 Task: Compose an email with bullet points about fire safety instructions.
Action: Mouse moved to (63, 104)
Screenshot: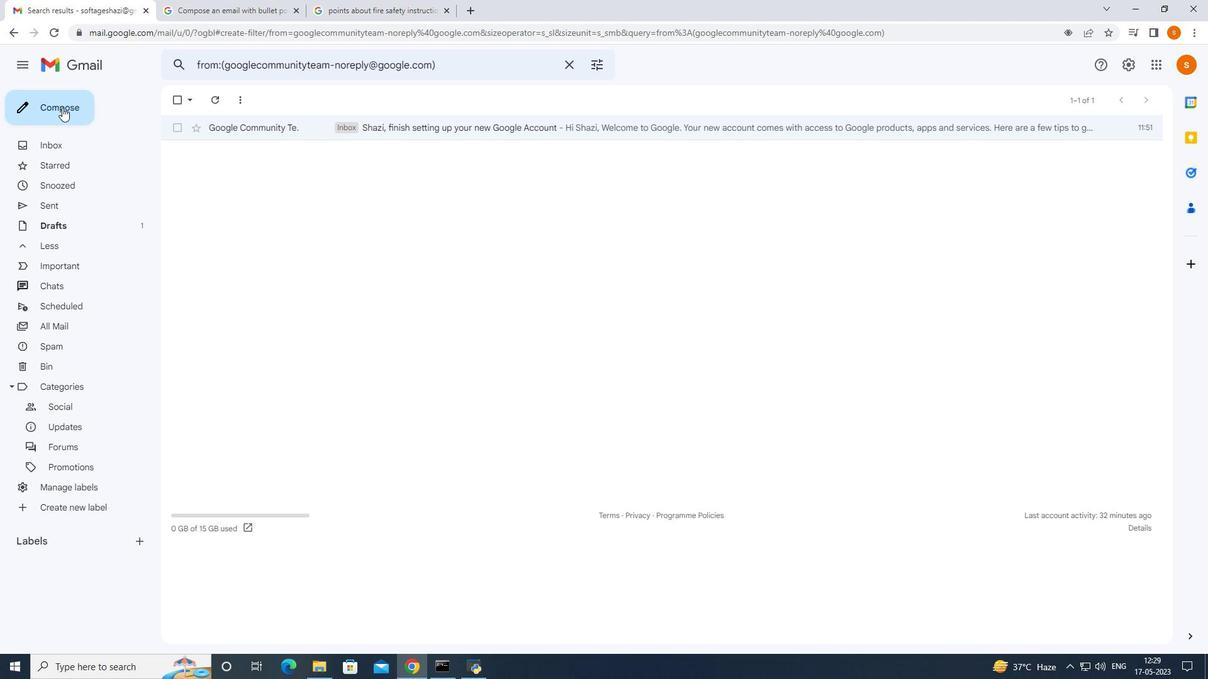 
Action: Mouse pressed left at (63, 104)
Screenshot: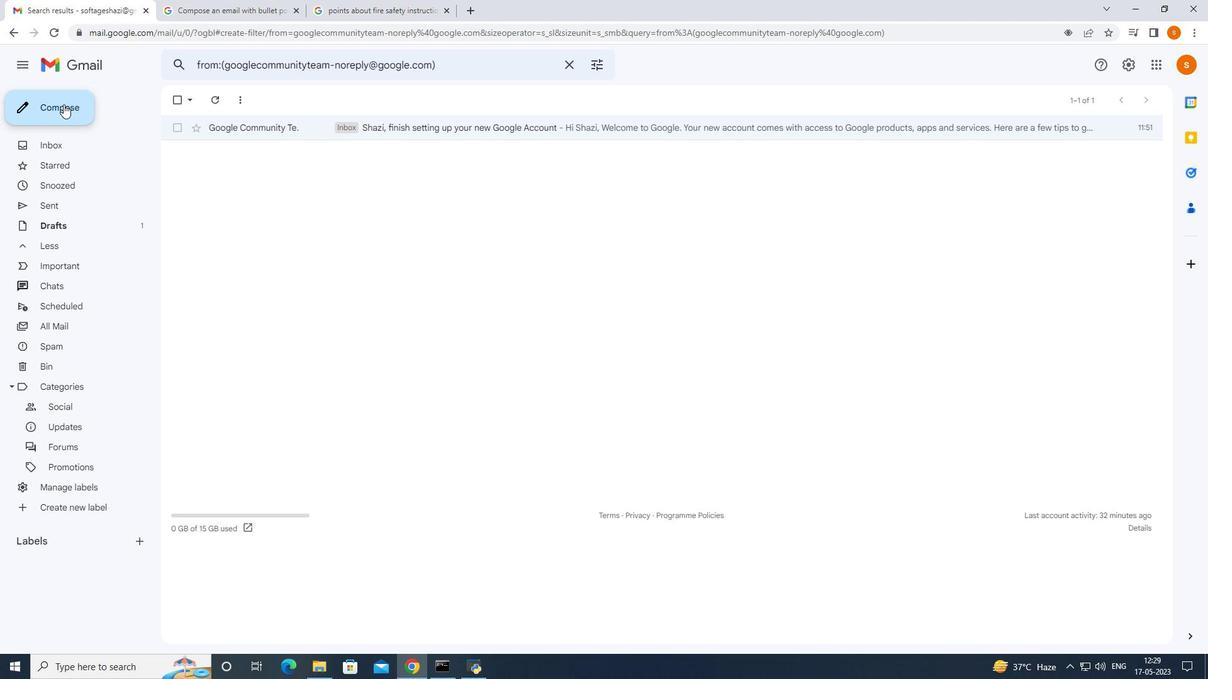 
Action: Mouse moved to (840, 332)
Screenshot: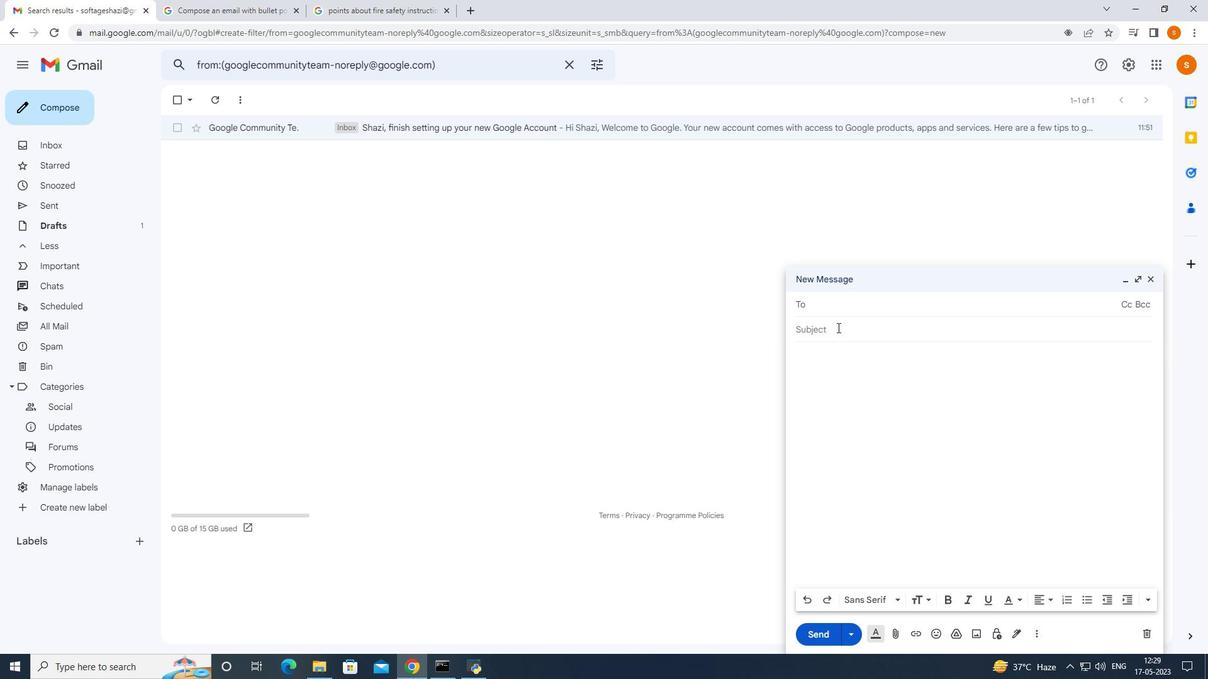 
Action: Mouse pressed left at (840, 332)
Screenshot: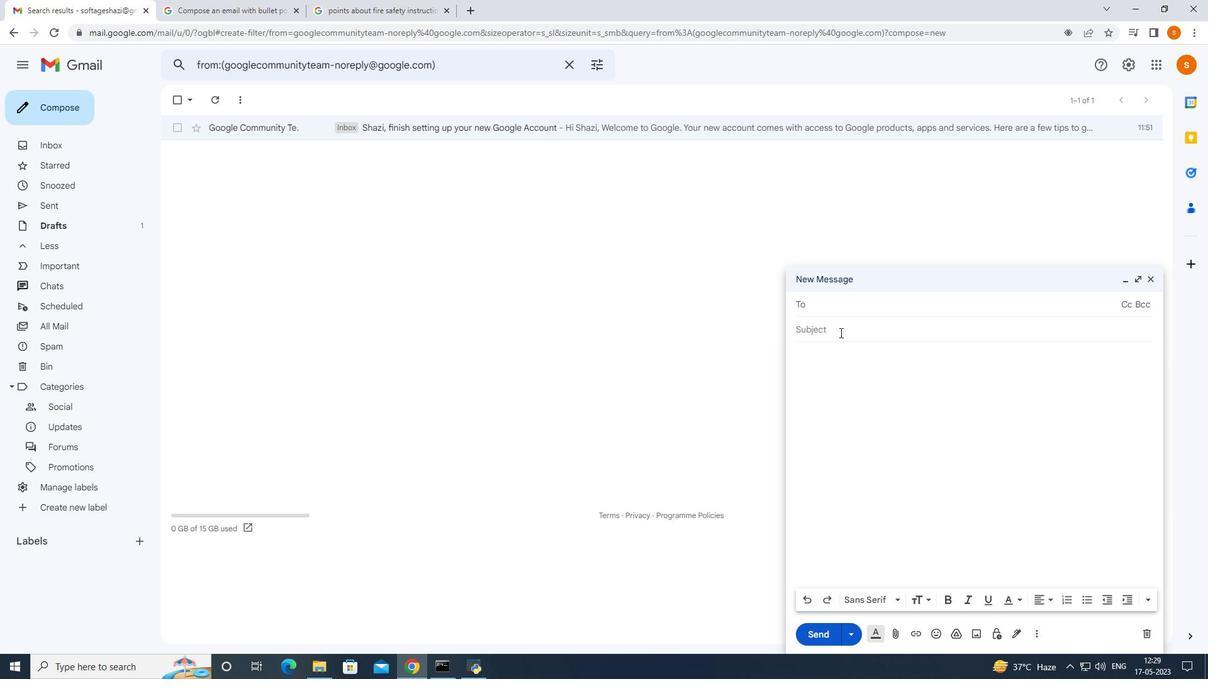 
Action: Mouse moved to (839, 332)
Screenshot: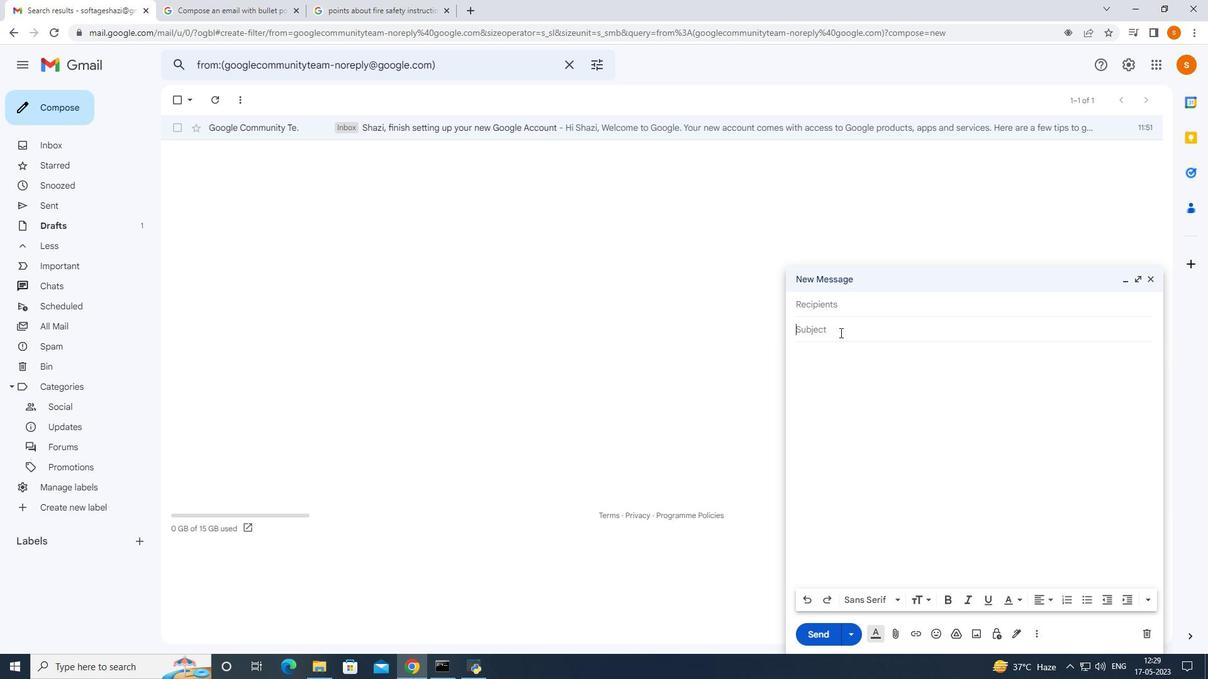 
Action: Key pressed for<Key.space>safety<Key.space>instruction
Screenshot: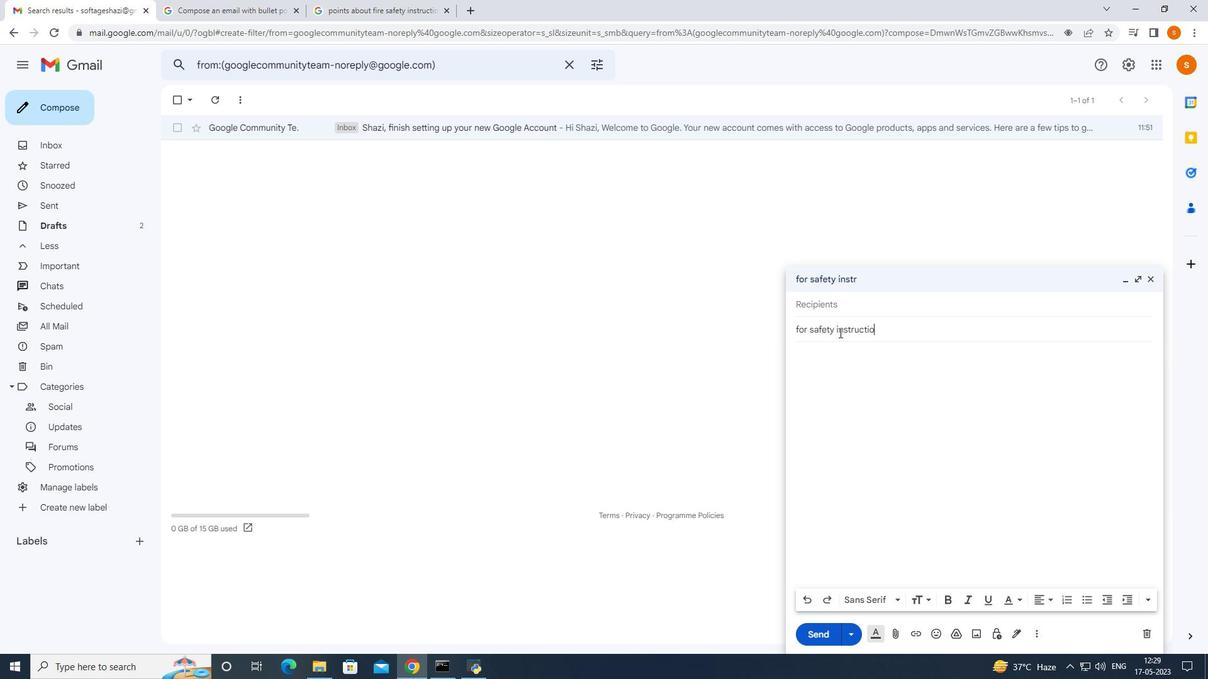
Action: Mouse moved to (835, 358)
Screenshot: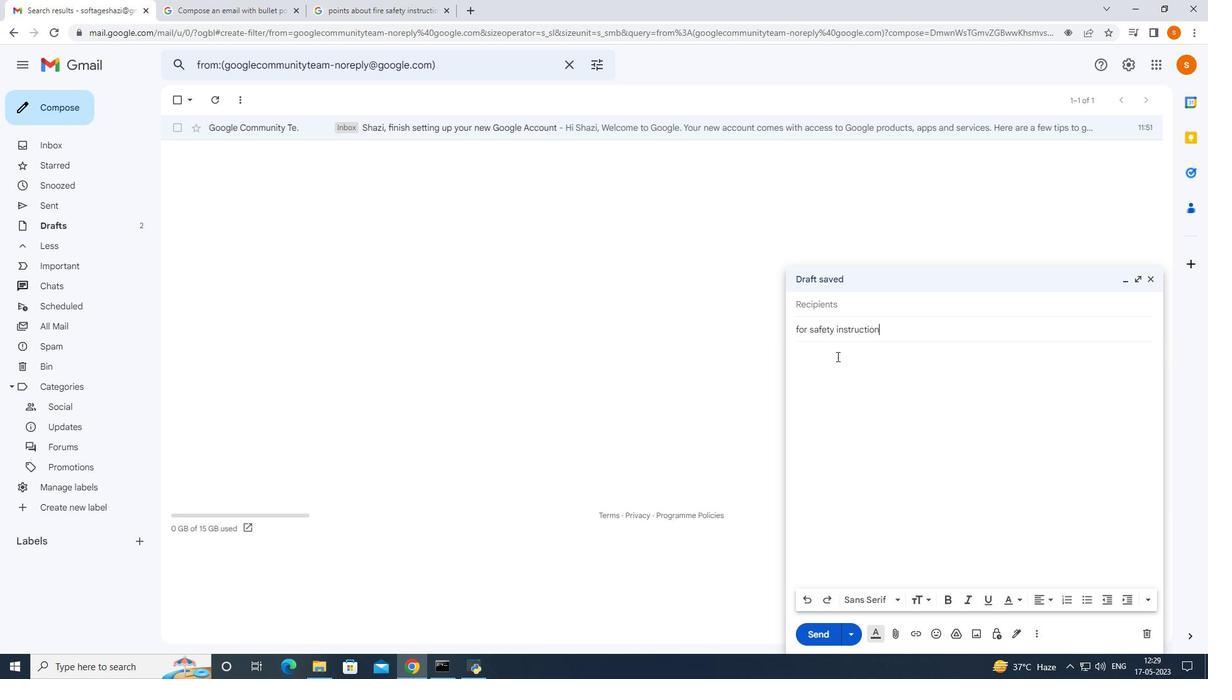 
Action: Mouse pressed left at (835, 358)
Screenshot: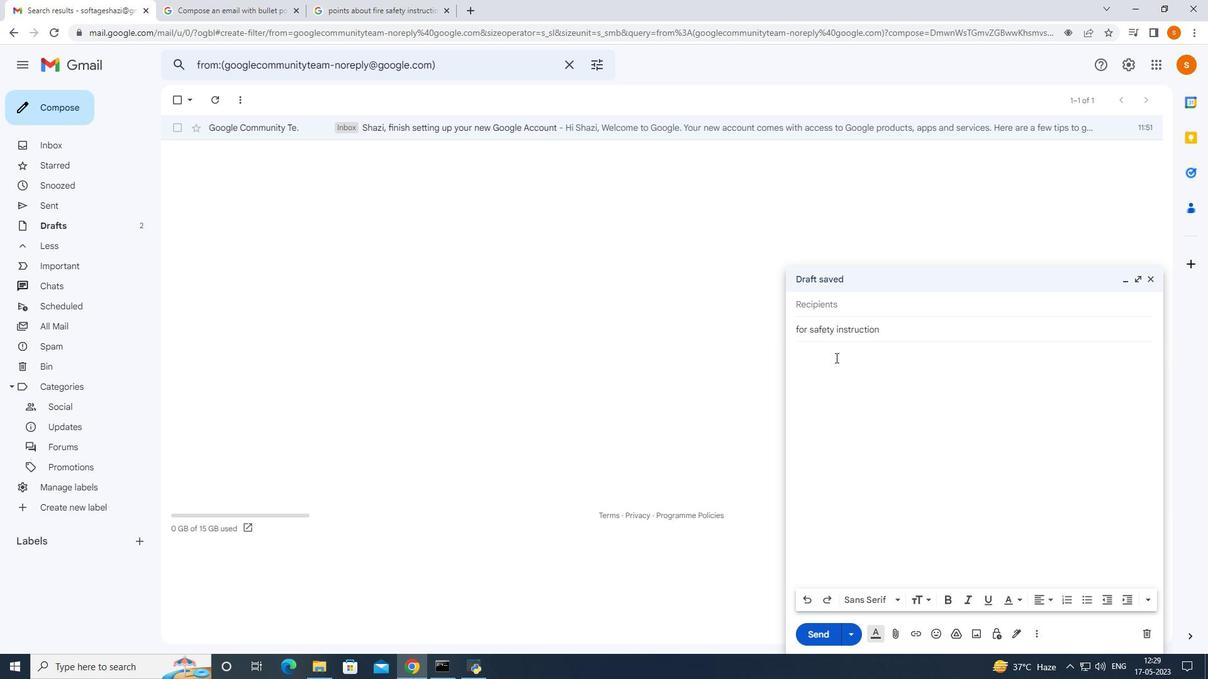
Action: Mouse moved to (1066, 605)
Screenshot: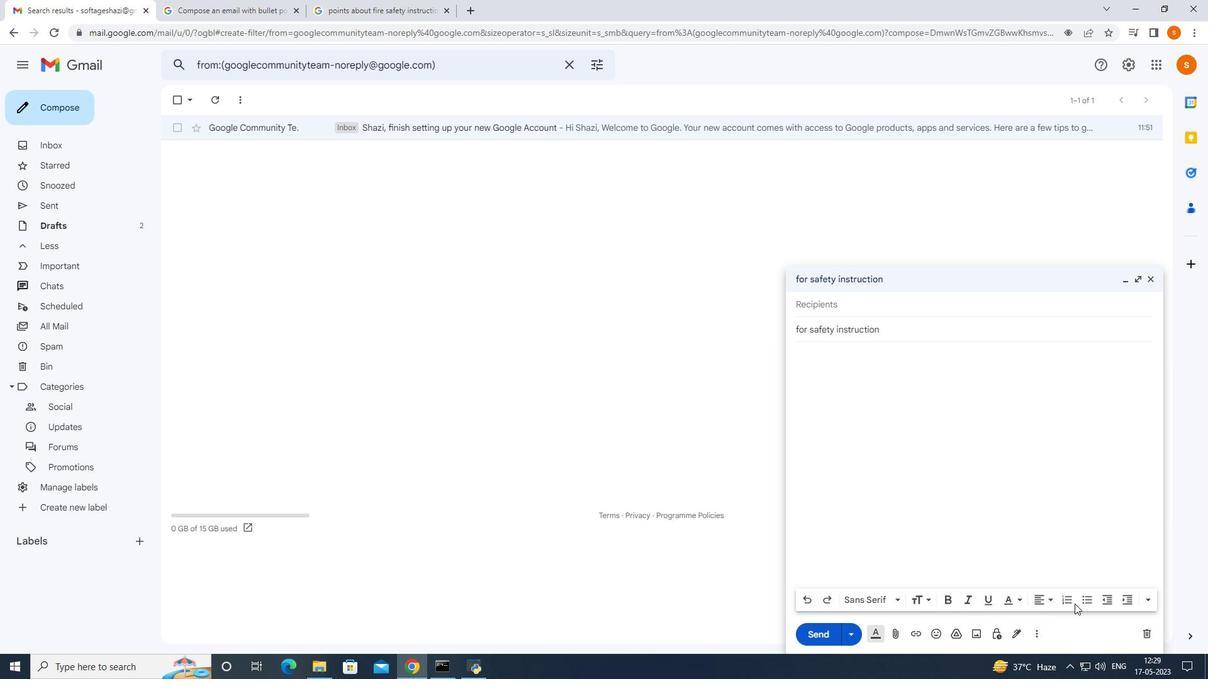 
Action: Mouse pressed left at (1066, 605)
Screenshot: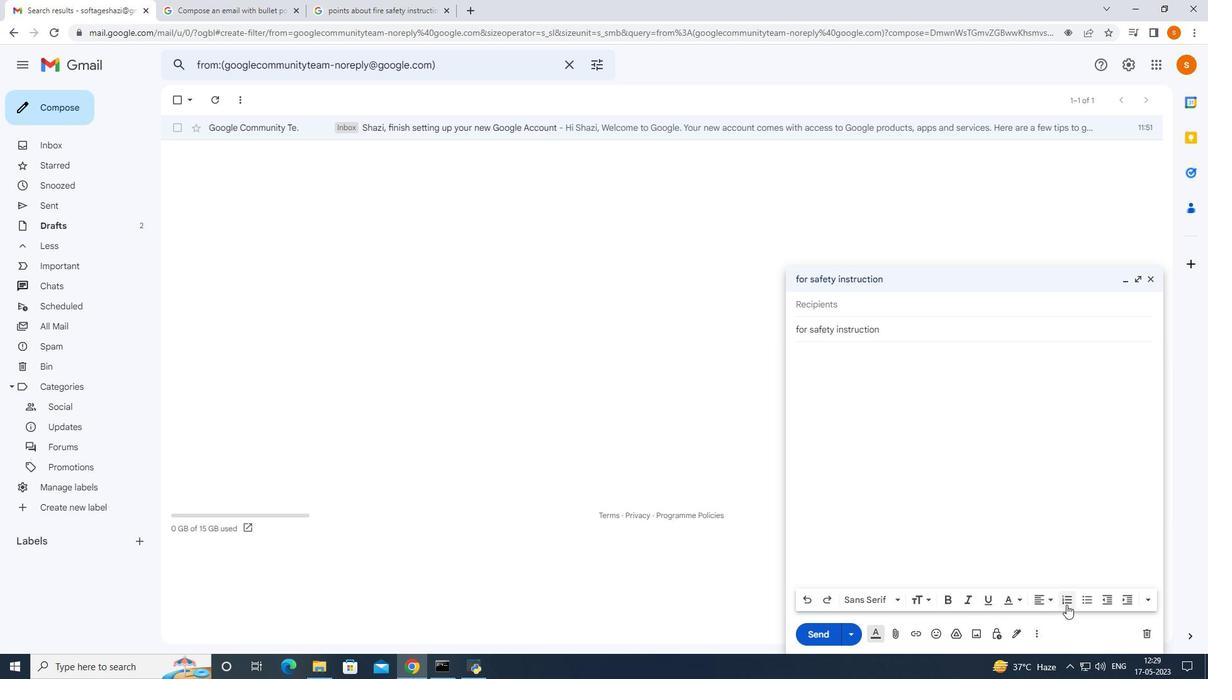
Action: Mouse moved to (349, 6)
Screenshot: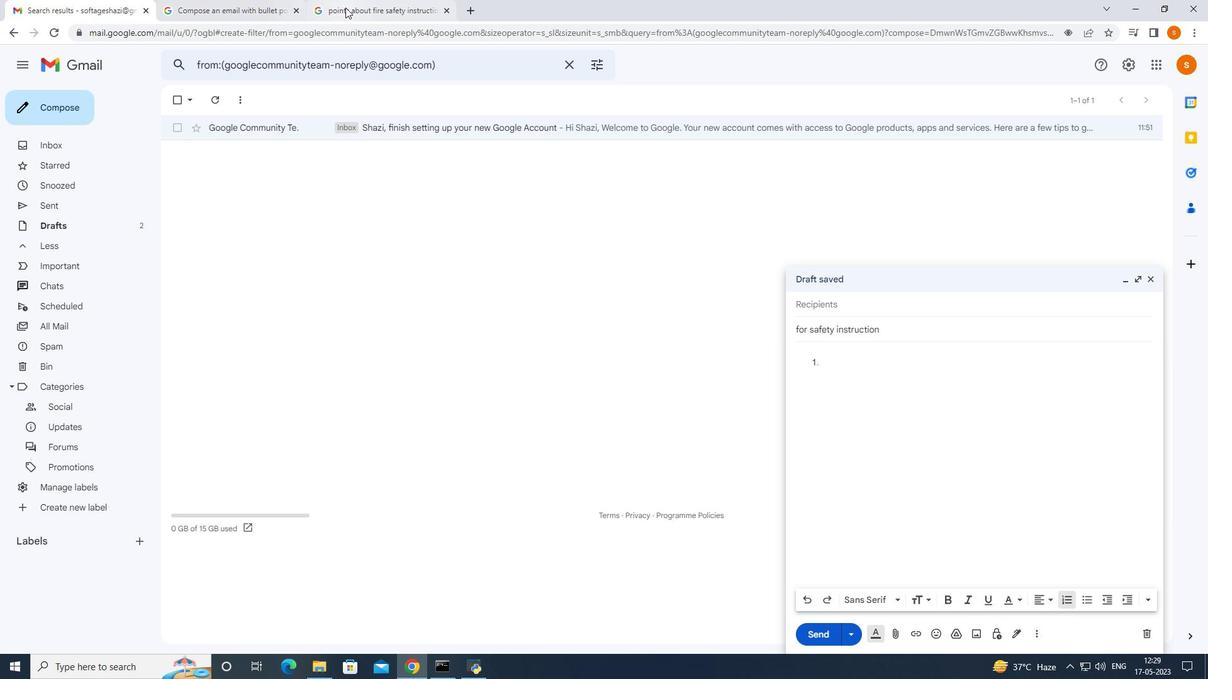 
Action: Mouse pressed left at (349, 6)
Screenshot: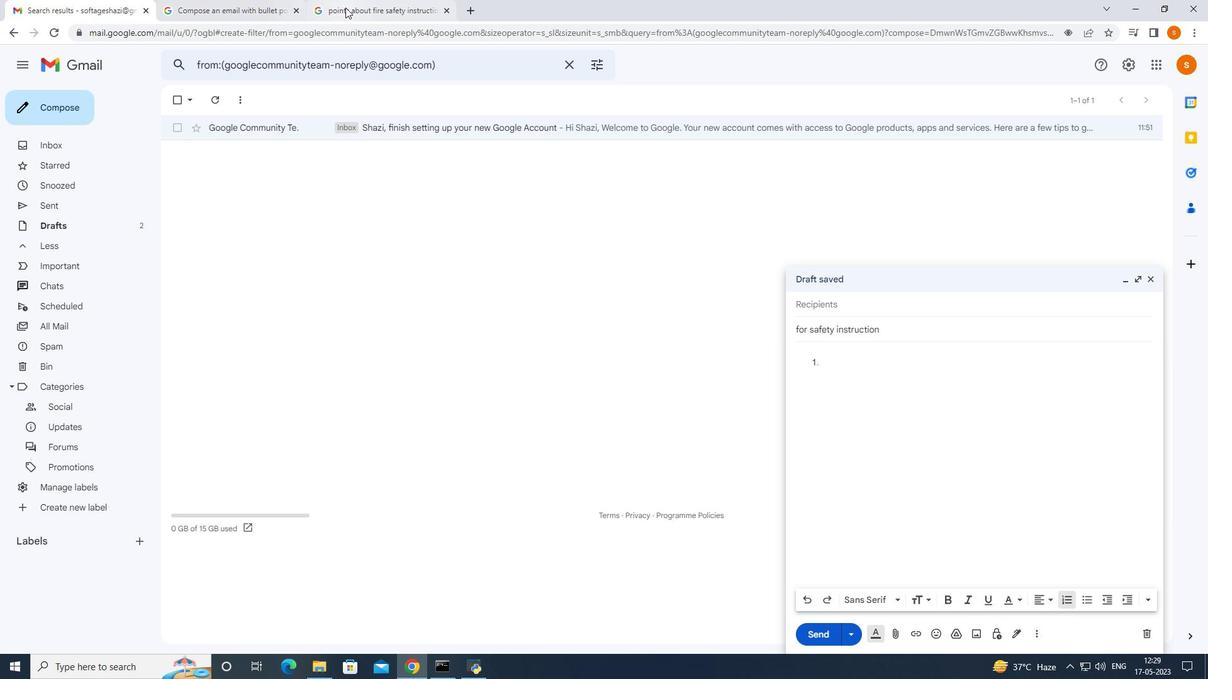 
Action: Mouse moved to (66, 12)
Screenshot: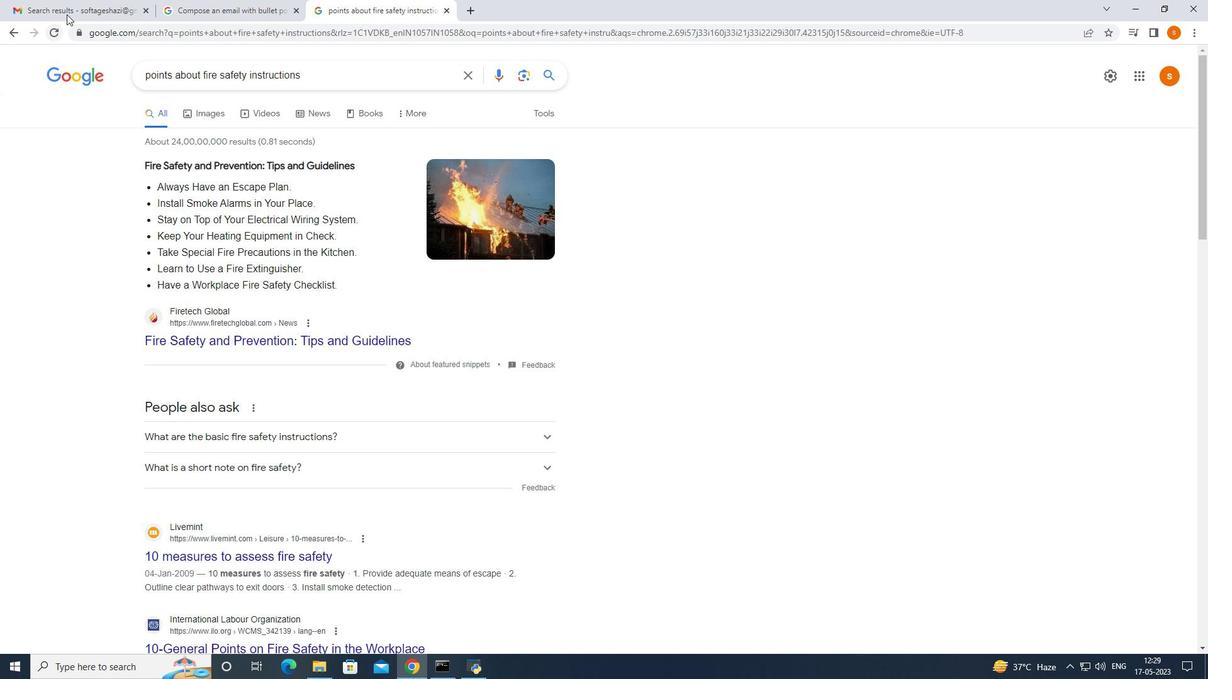 
Action: Mouse pressed left at (66, 12)
Screenshot: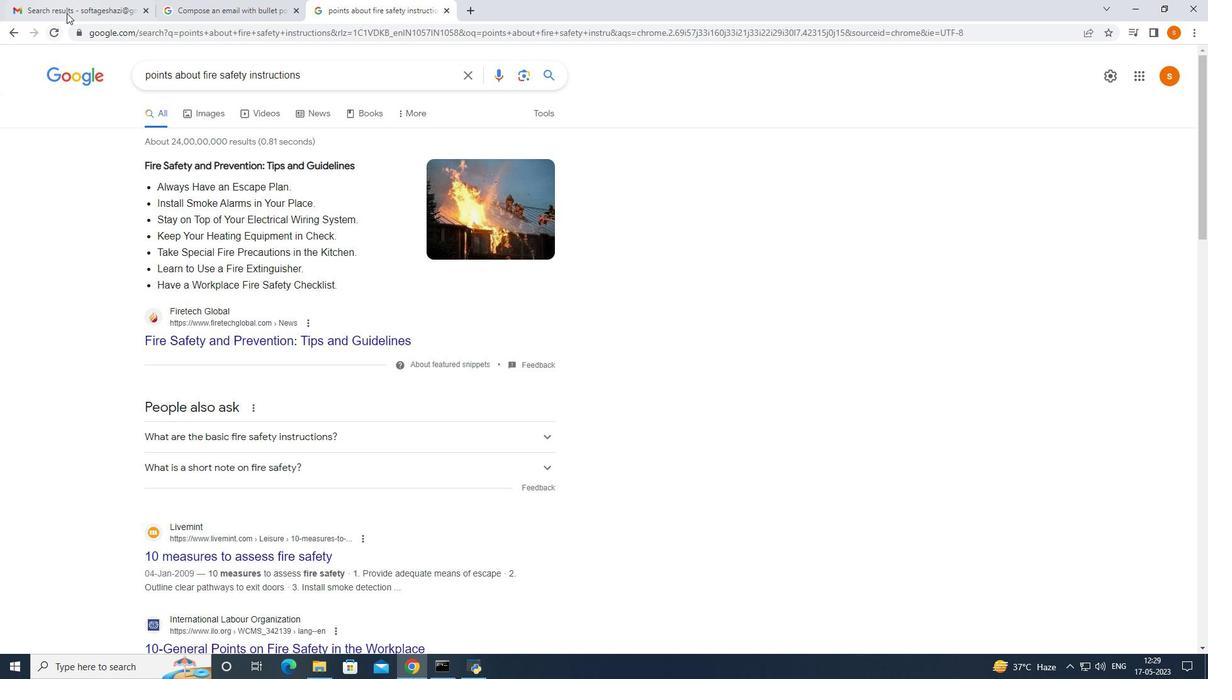 
Action: Mouse moved to (677, 353)
Screenshot: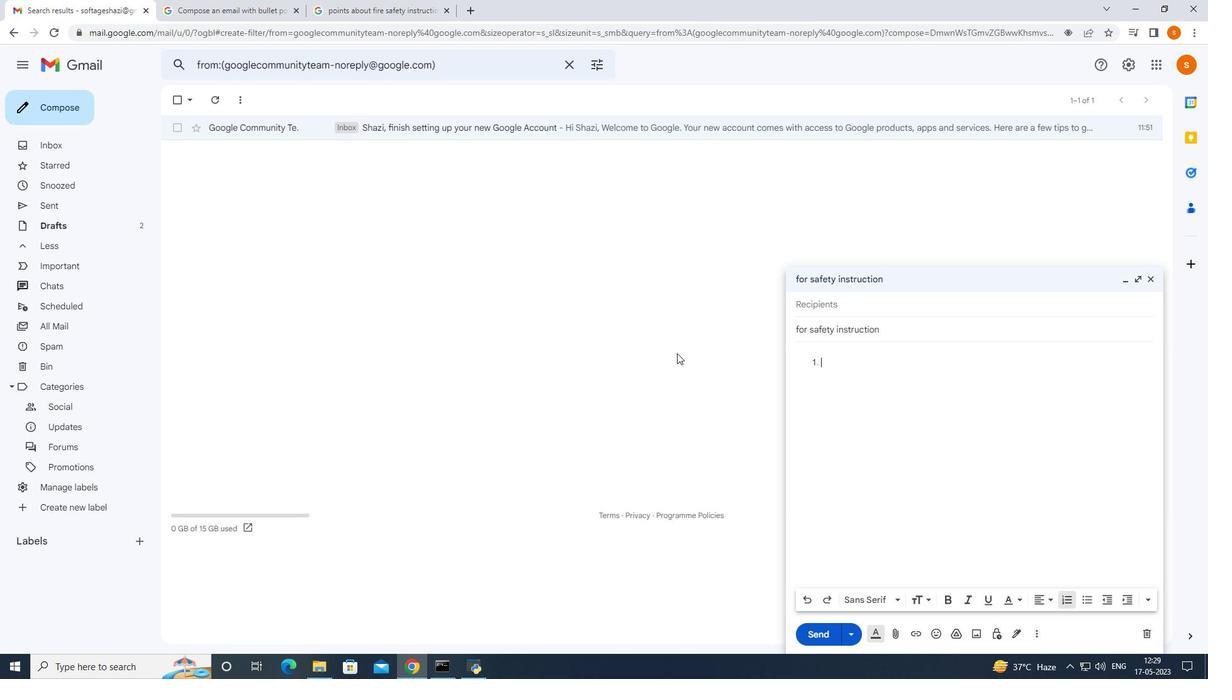 
Action: Key pressed alw<Key.backspace><Key.backspace><Key.backspace><Key.shift>Always<Key.space>have<Key.space>an<Key.space>escape<Key.space>paln
Screenshot: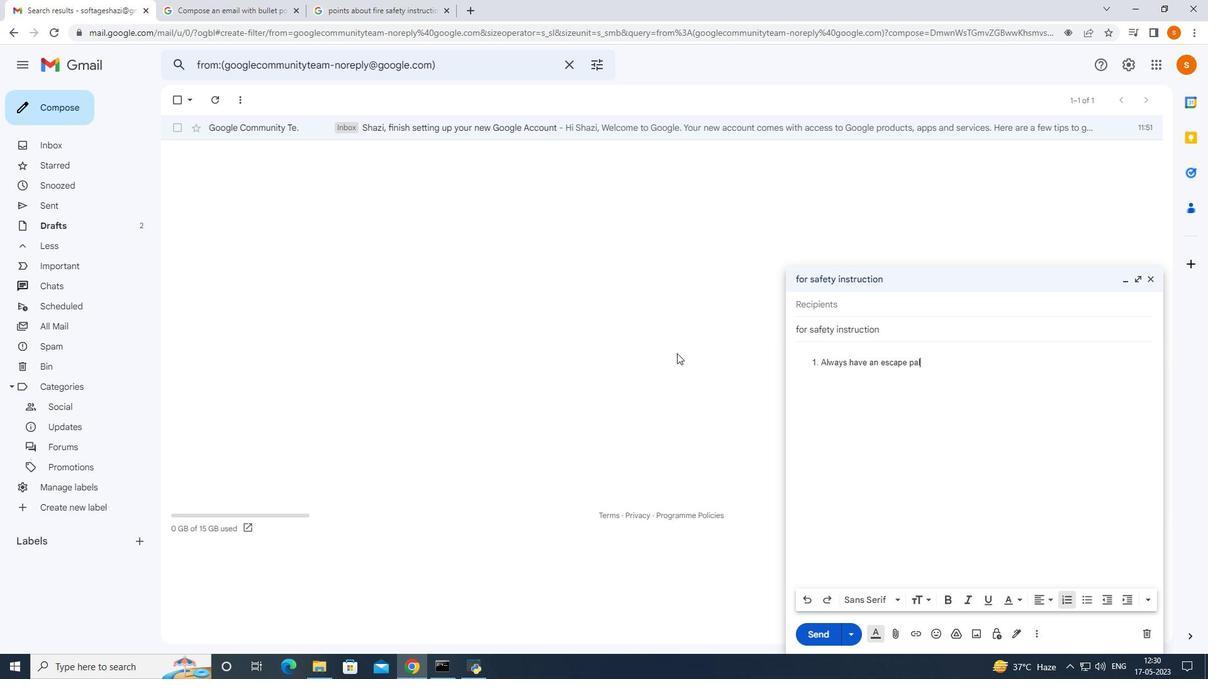 
Action: Mouse moved to (682, 353)
Screenshot: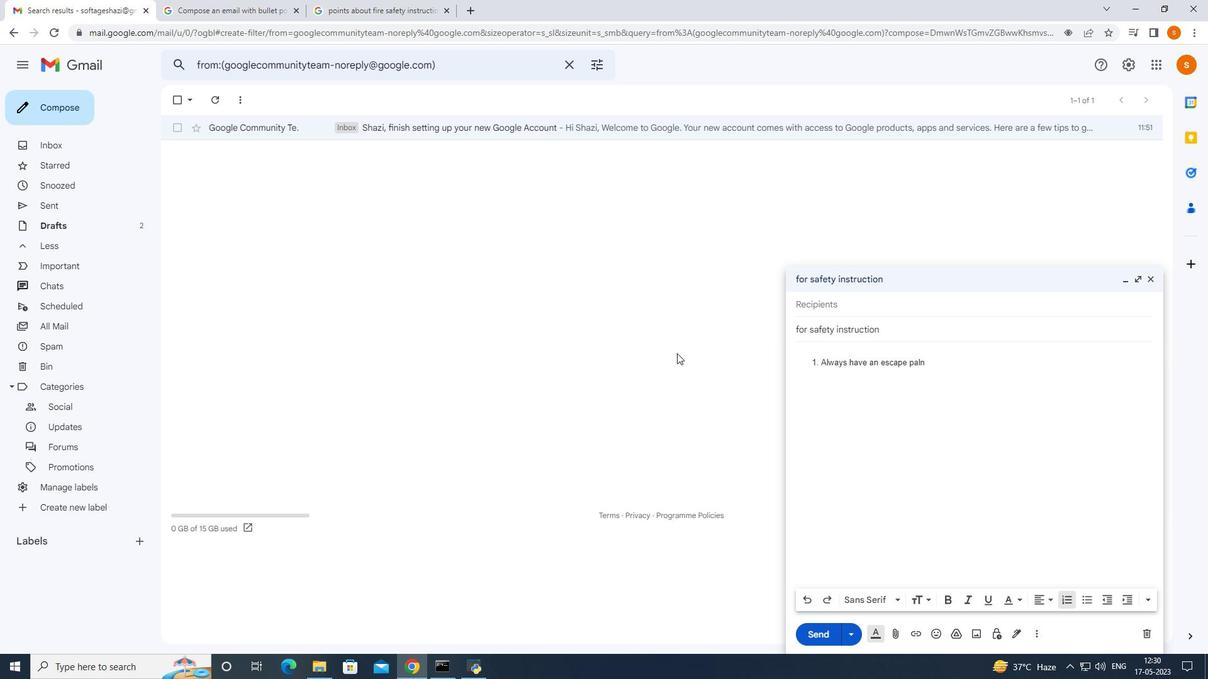 
Action: Key pressed <Key.backspace><Key.backspace><Key.backspace>lan.<Key.enter>
Screenshot: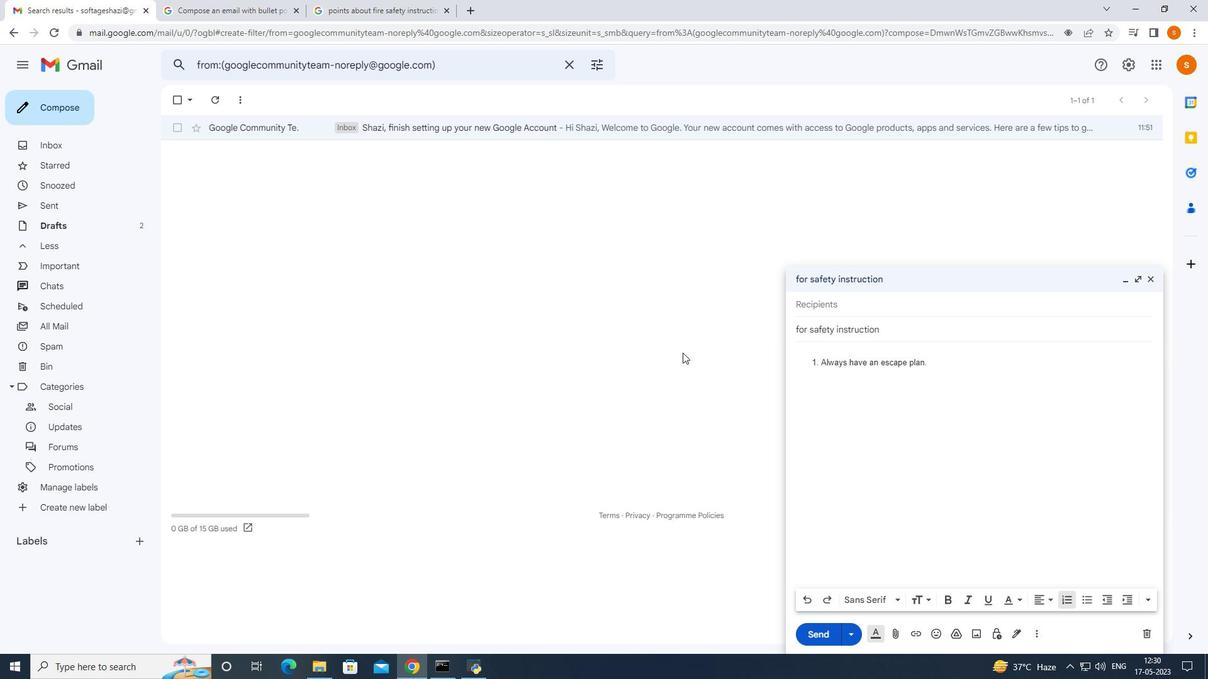 
Action: Mouse moved to (925, 364)
Screenshot: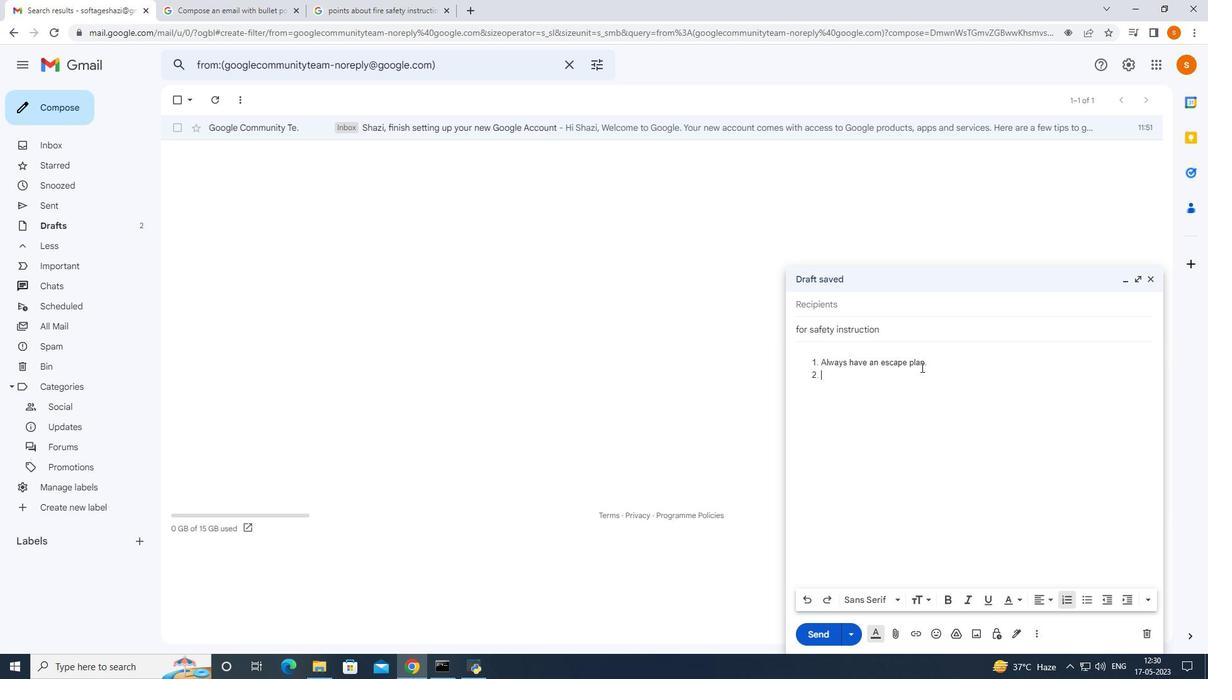 
Action: Mouse pressed left at (925, 364)
Screenshot: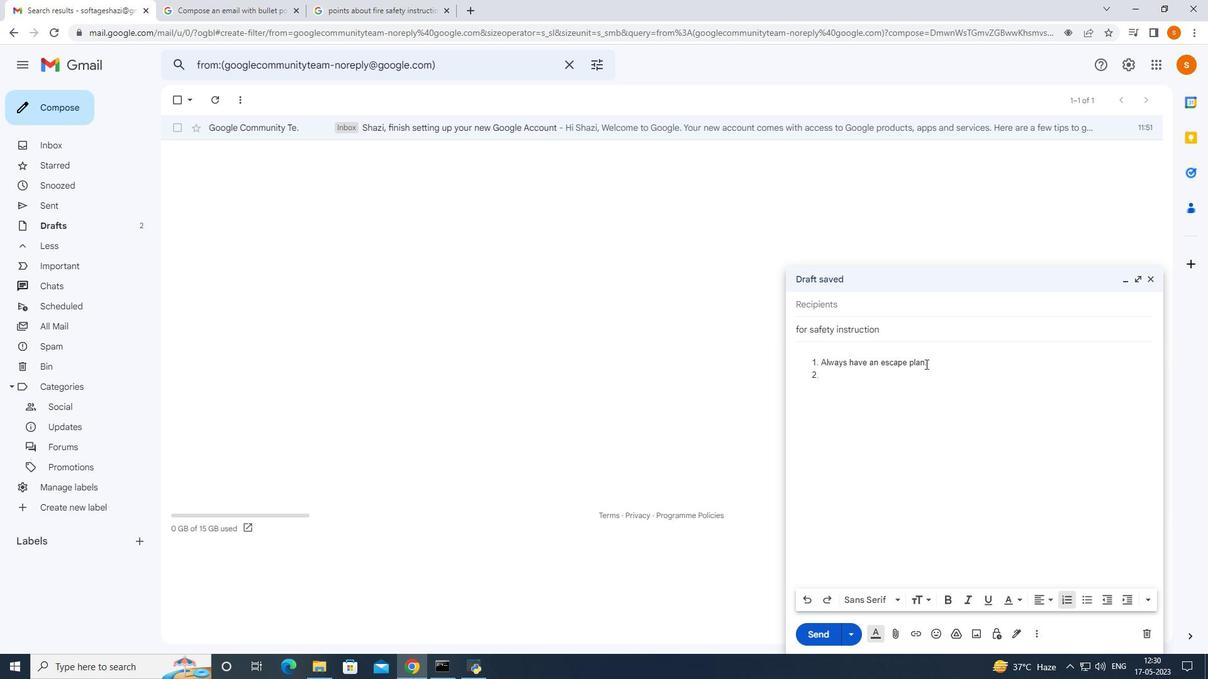 
Action: Mouse moved to (929, 602)
Screenshot: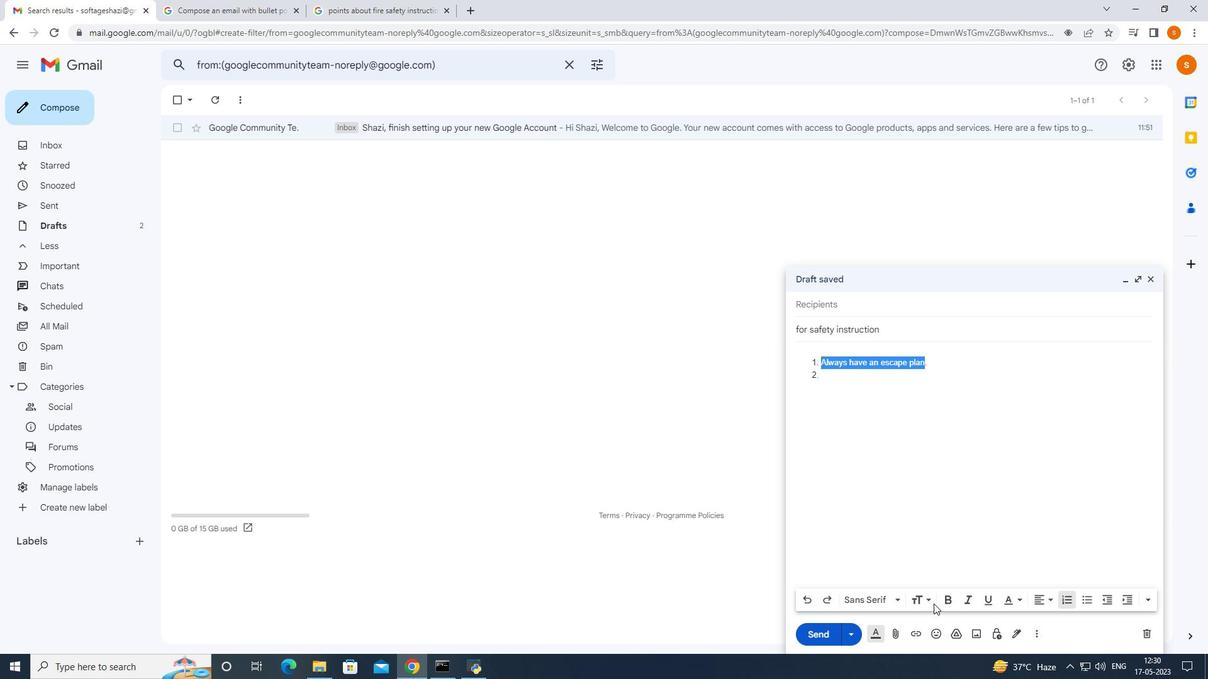
Action: Mouse pressed left at (929, 602)
Screenshot: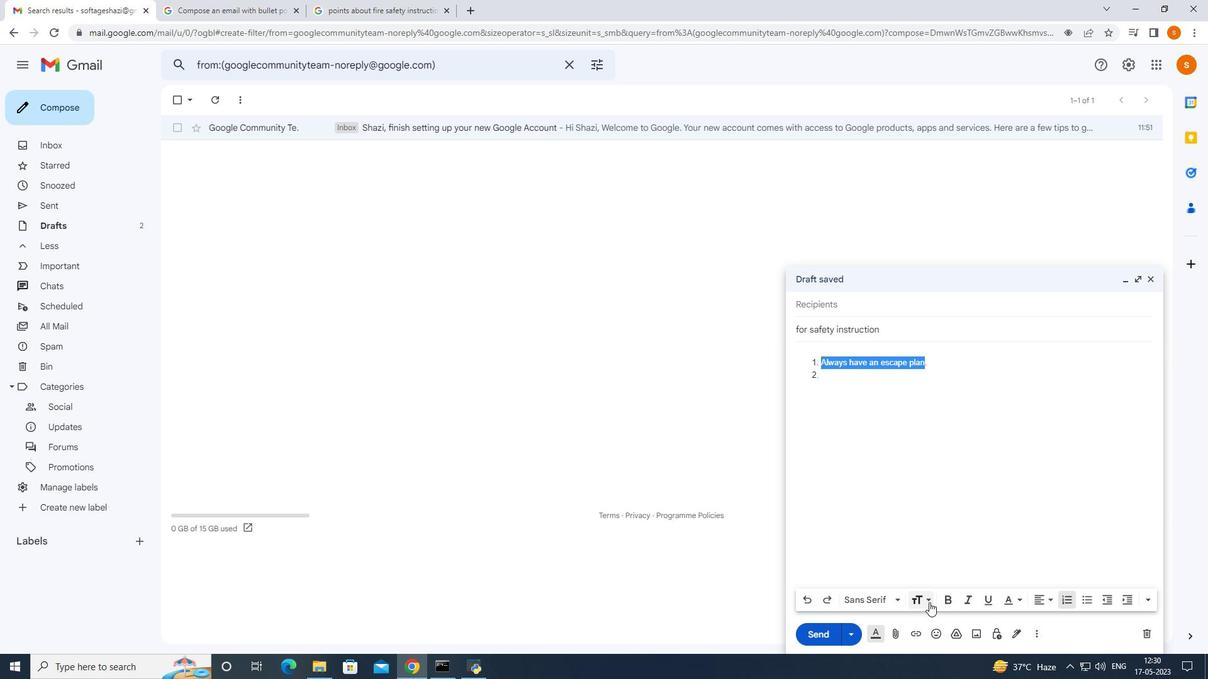 
Action: Mouse moved to (941, 560)
Screenshot: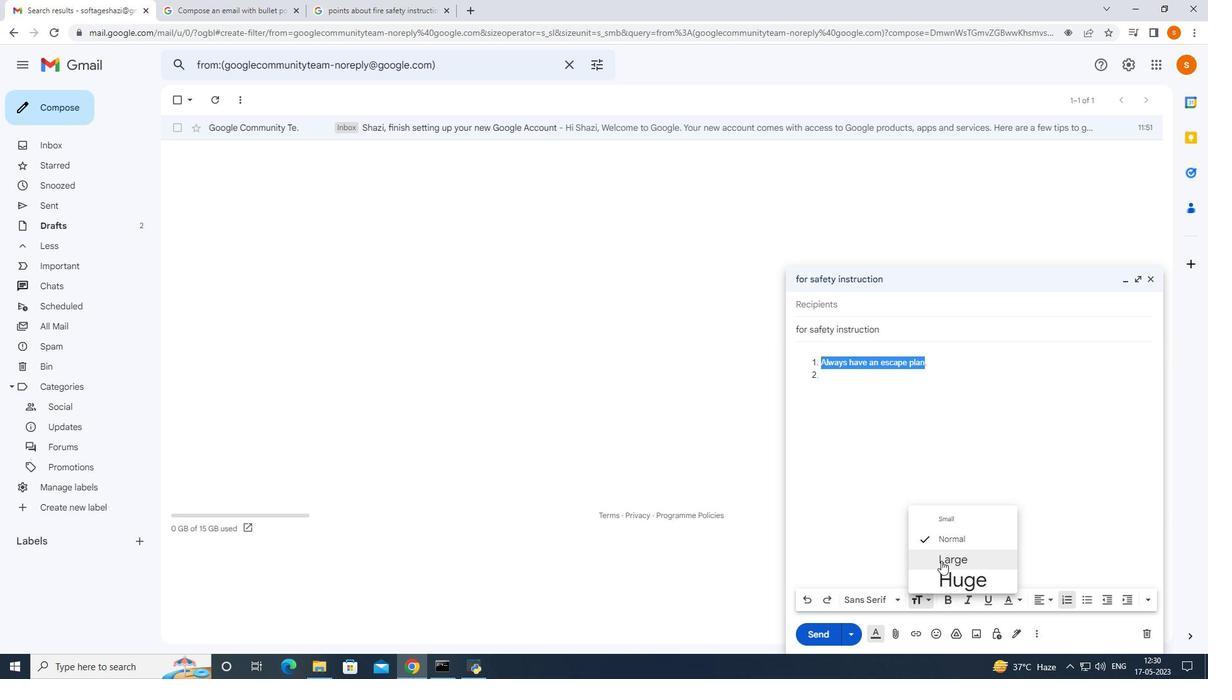 
Action: Mouse pressed left at (941, 560)
Screenshot: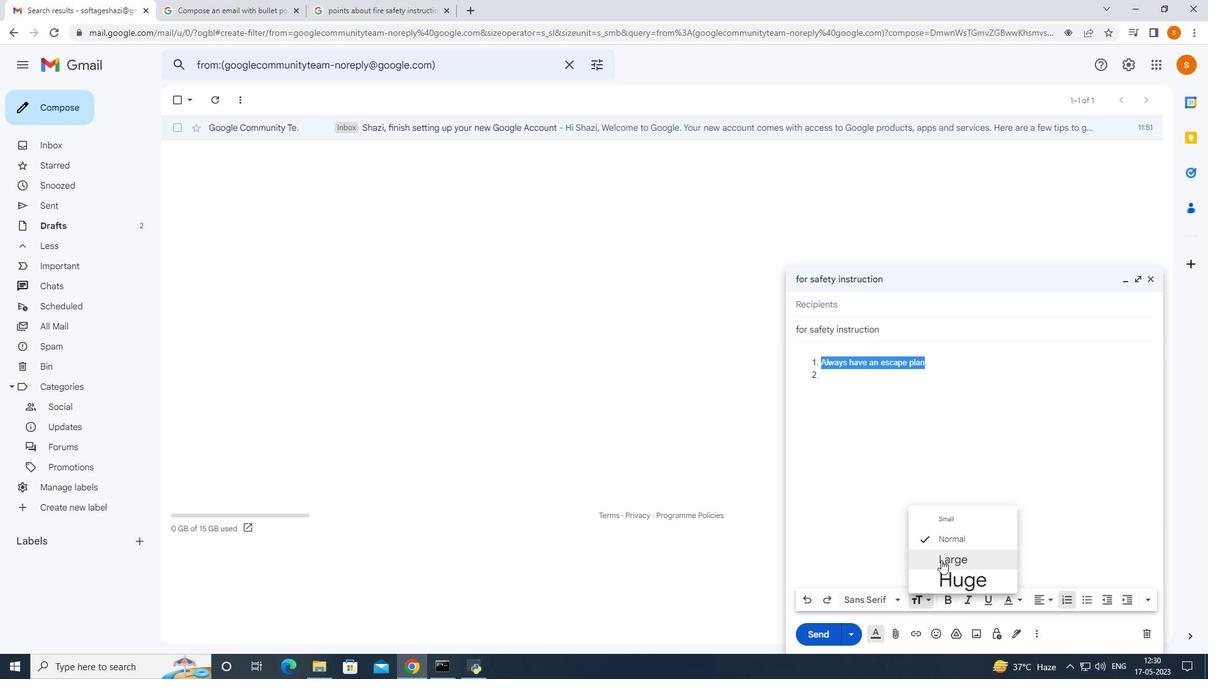 
Action: Mouse moved to (944, 601)
Screenshot: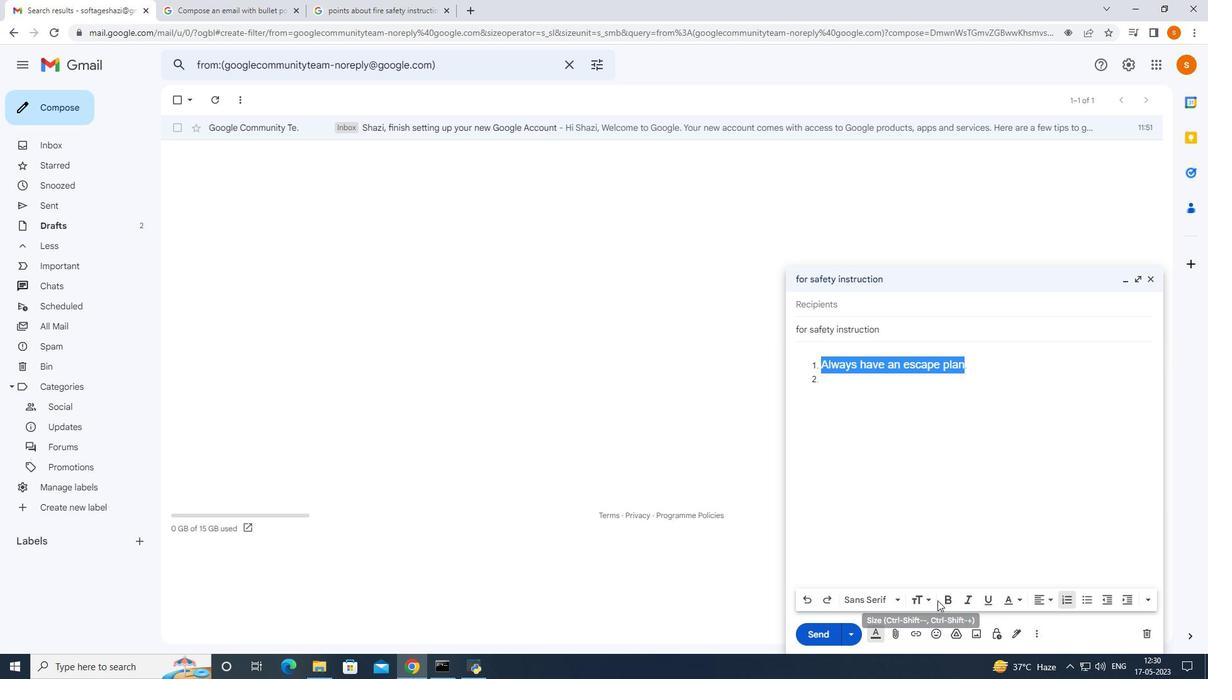 
Action: Mouse pressed left at (944, 601)
Screenshot: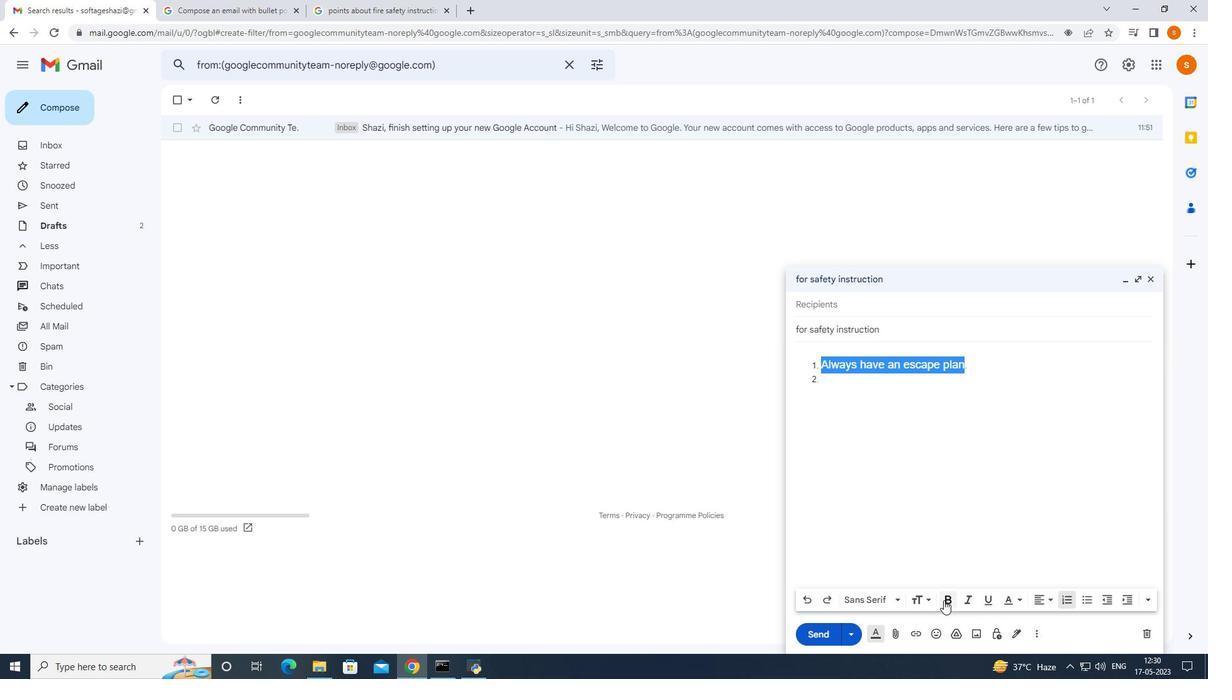 
Action: Mouse moved to (843, 387)
Screenshot: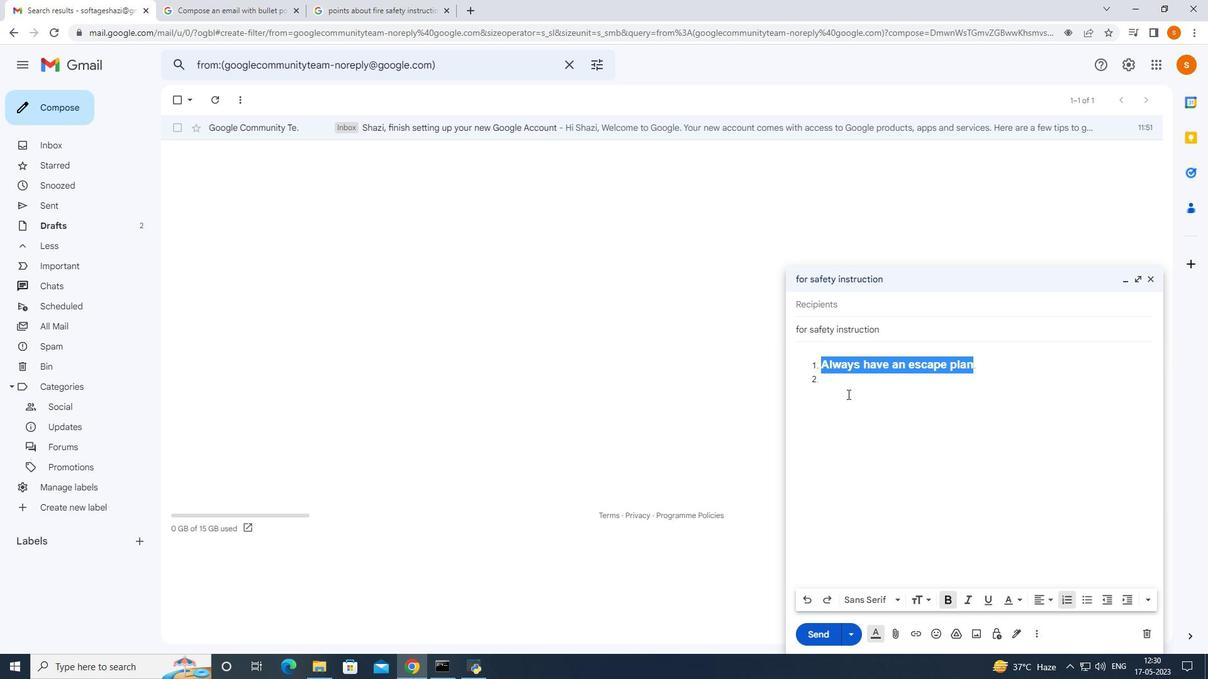 
Action: Mouse pressed left at (843, 387)
Screenshot: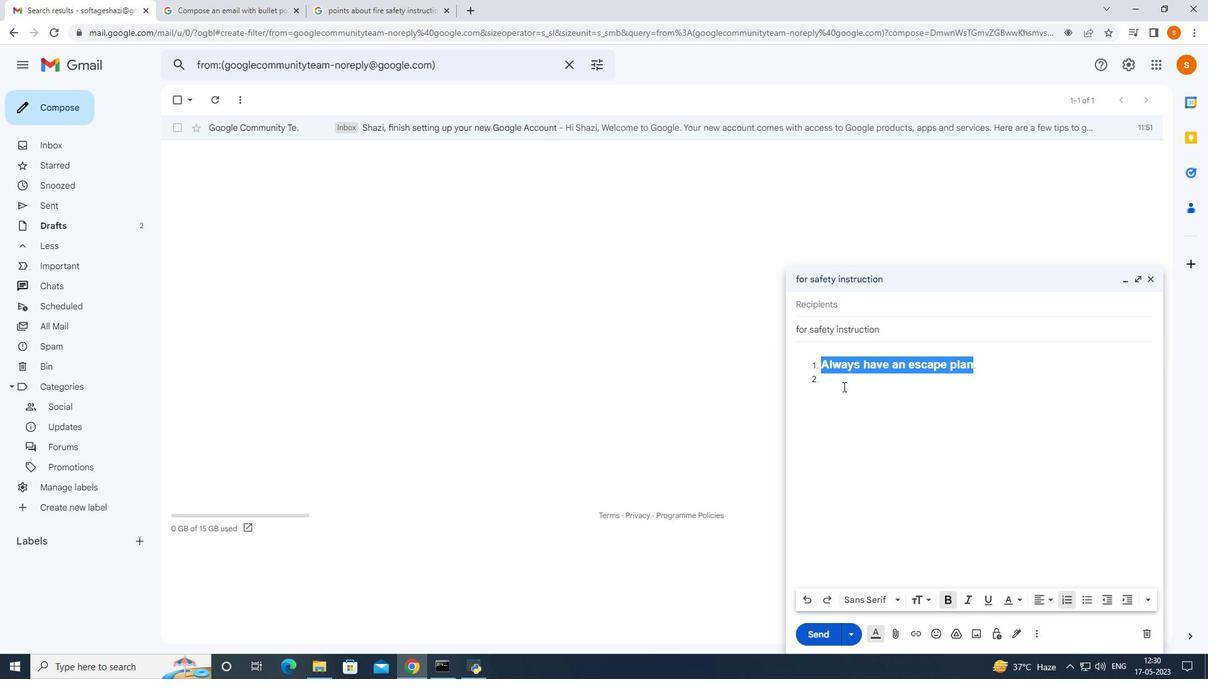 
Action: Mouse moved to (823, 383)
Screenshot: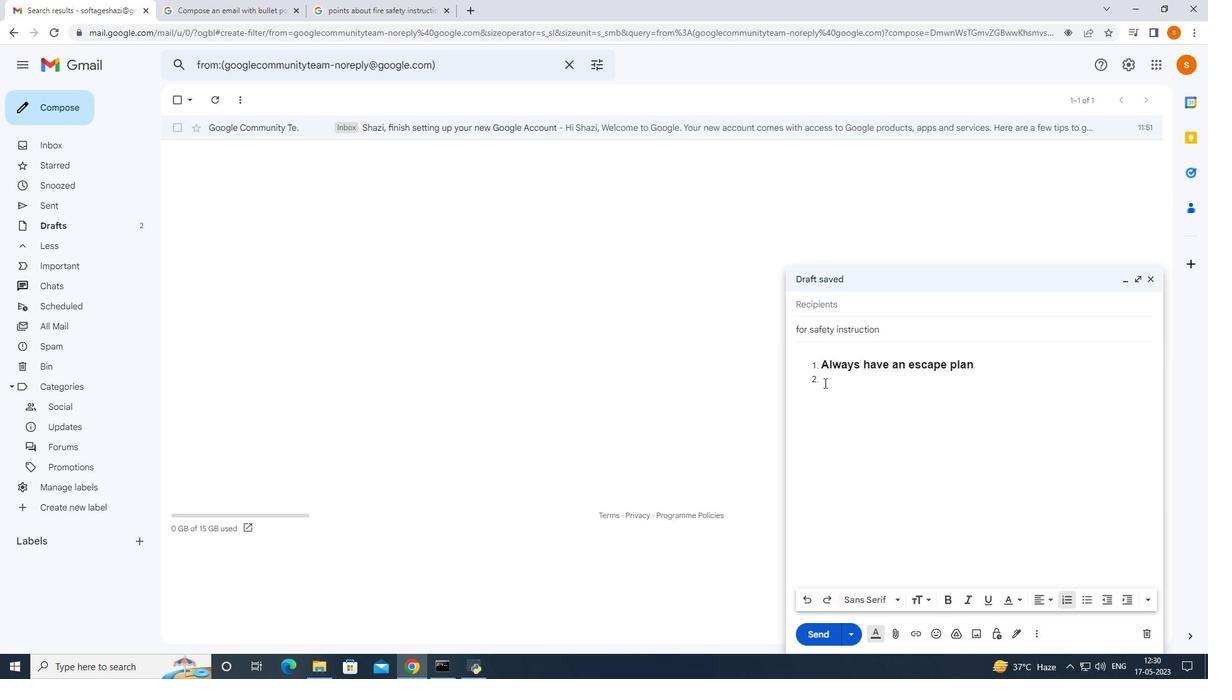 
Action: Key pressed <Key.enter><Key.enter>
Screenshot: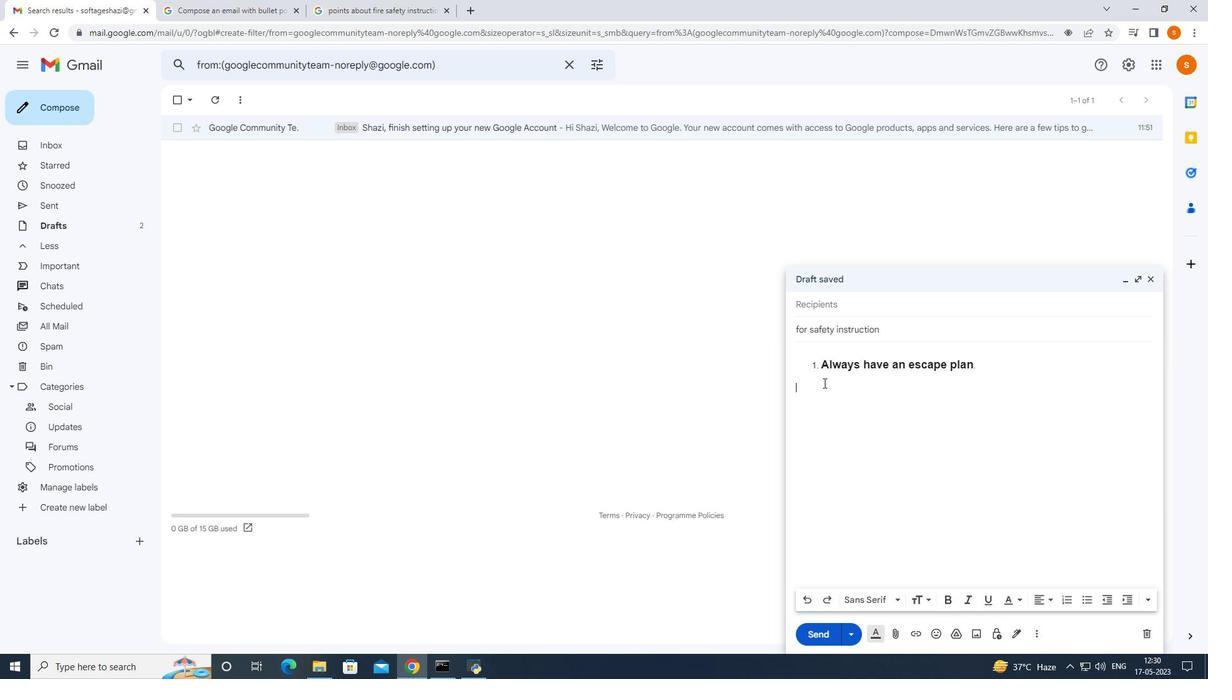 
Action: Mouse moved to (823, 383)
Screenshot: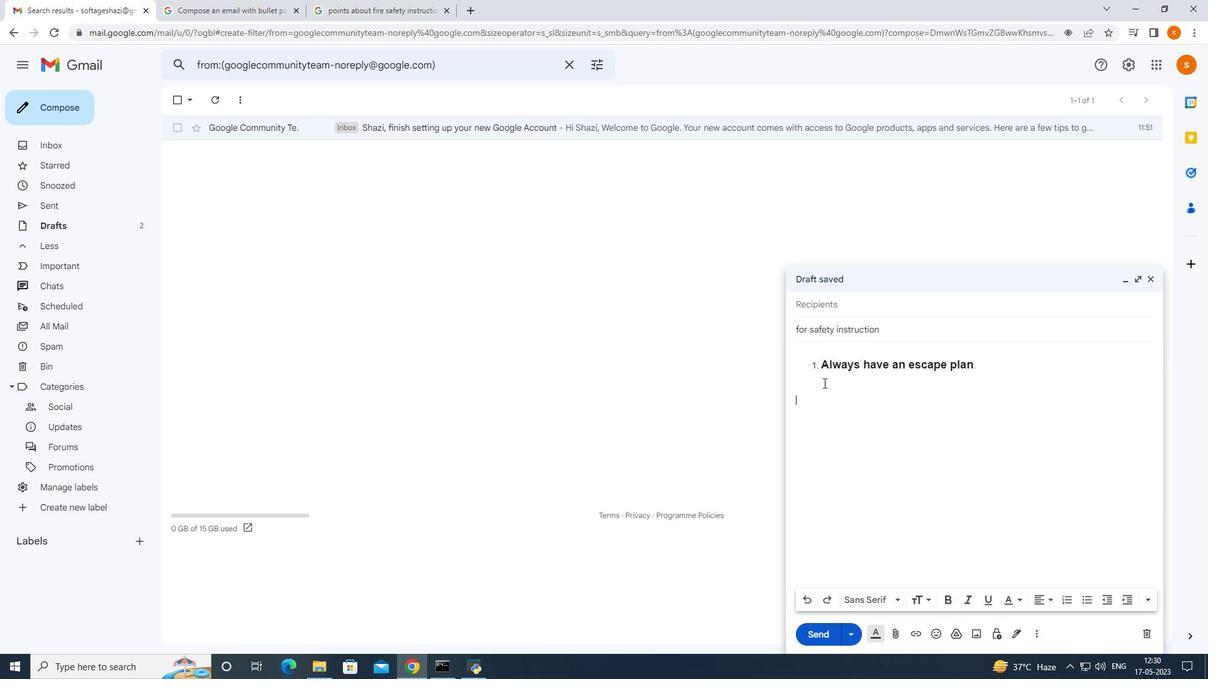 
Action: Key pressed <Key.backspace><Key.backspace>
Screenshot: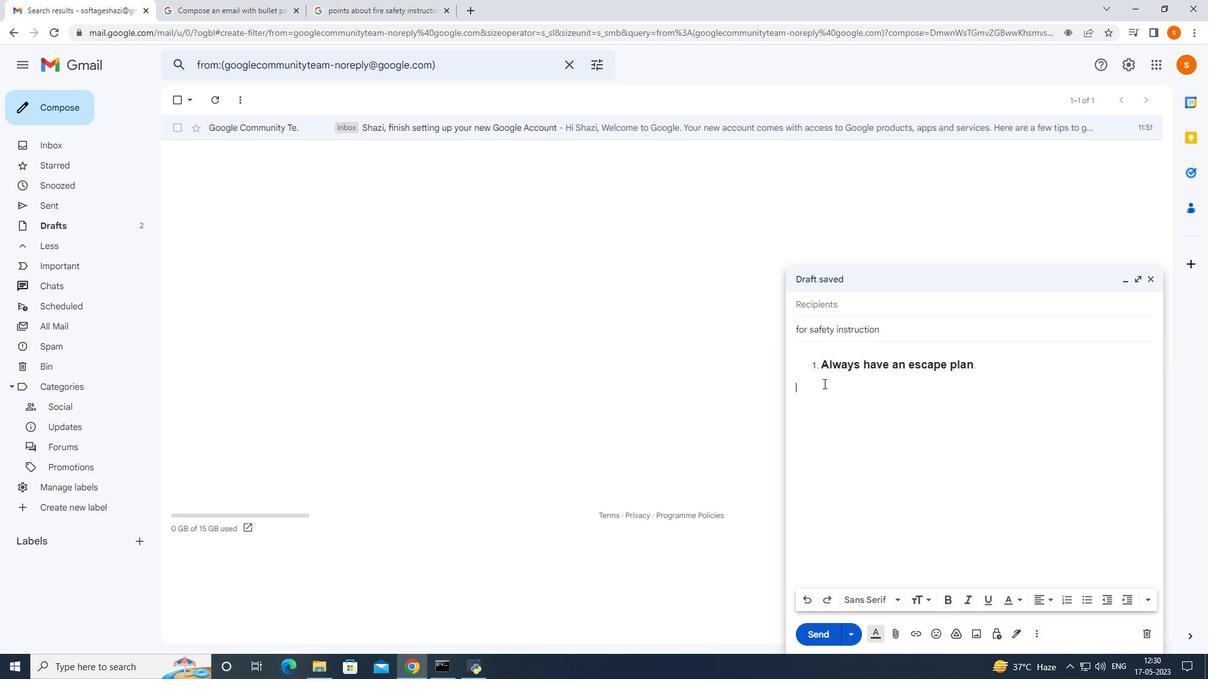 
Action: Mouse moved to (1064, 602)
Screenshot: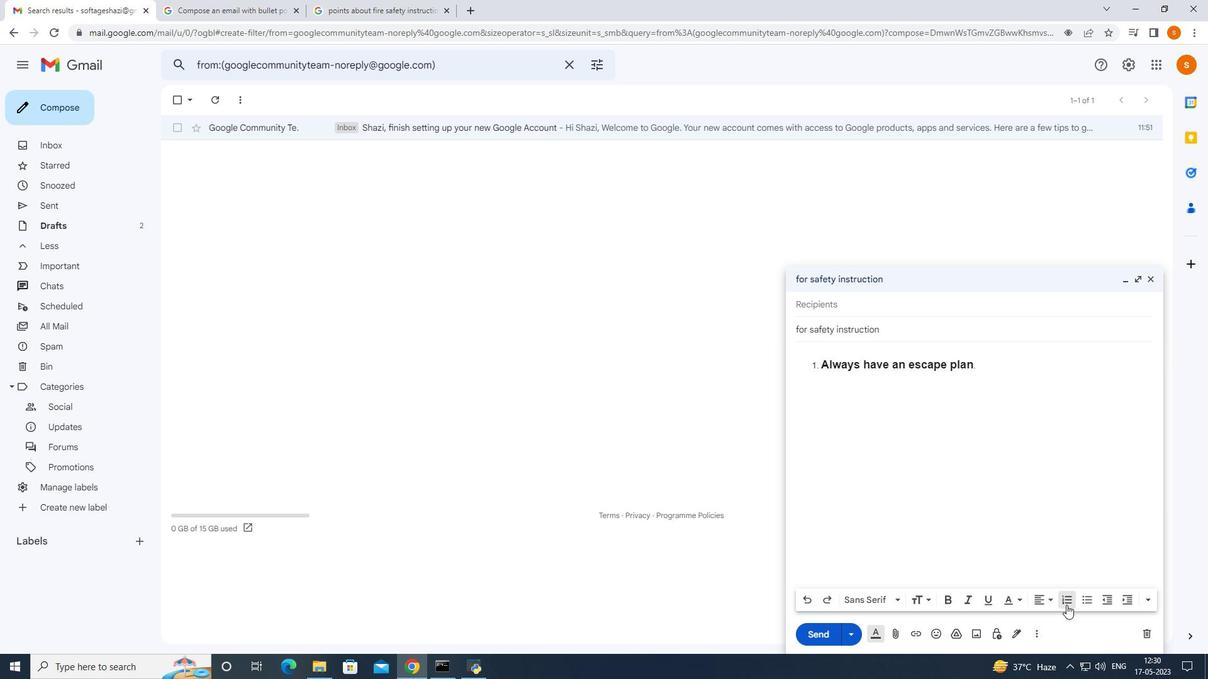 
Action: Mouse pressed left at (1064, 602)
Screenshot: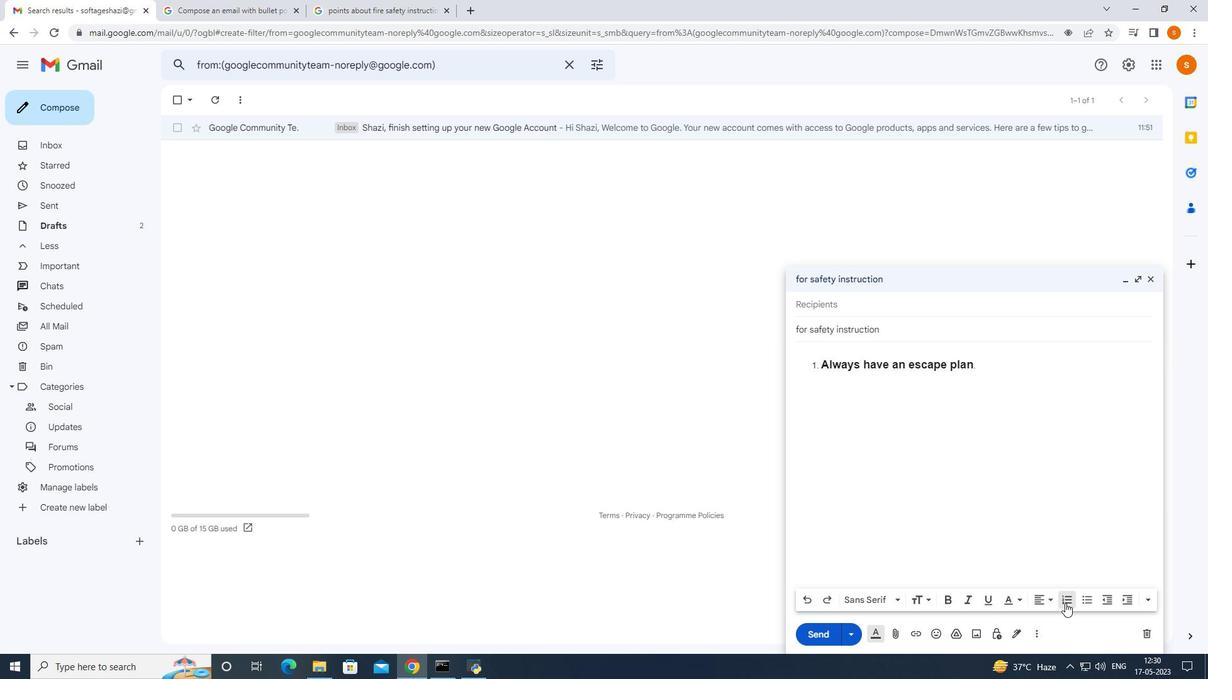 
Action: Mouse moved to (1086, 601)
Screenshot: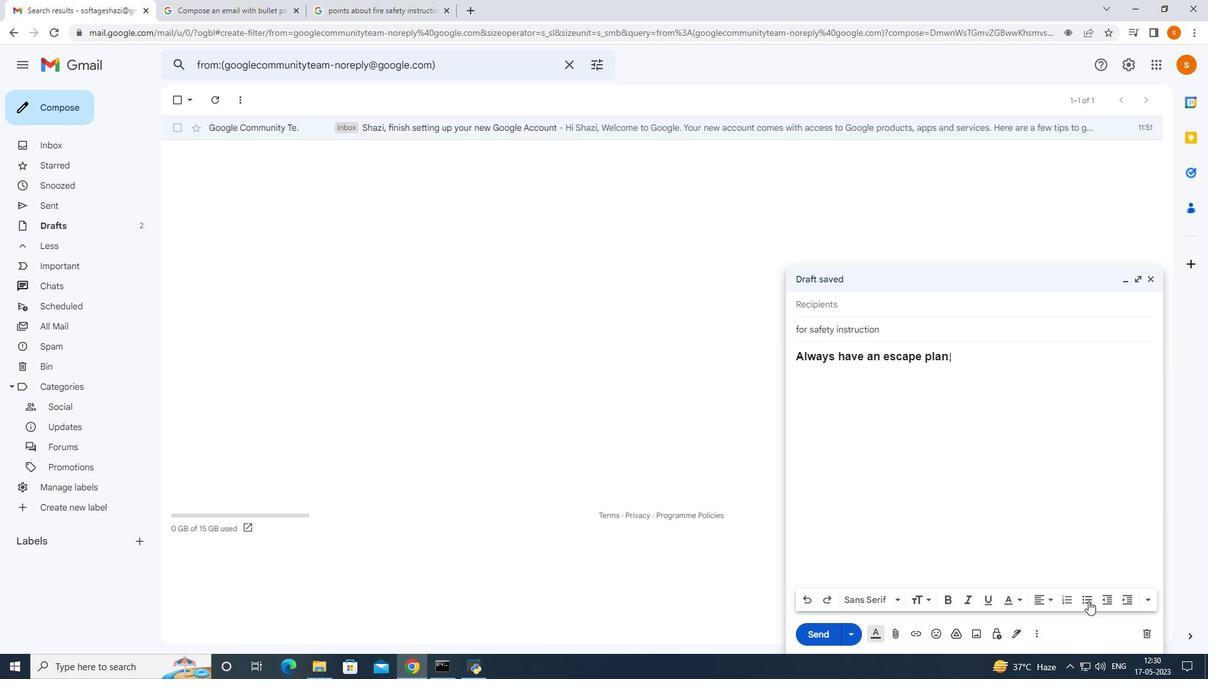 
Action: Mouse pressed left at (1086, 601)
Screenshot: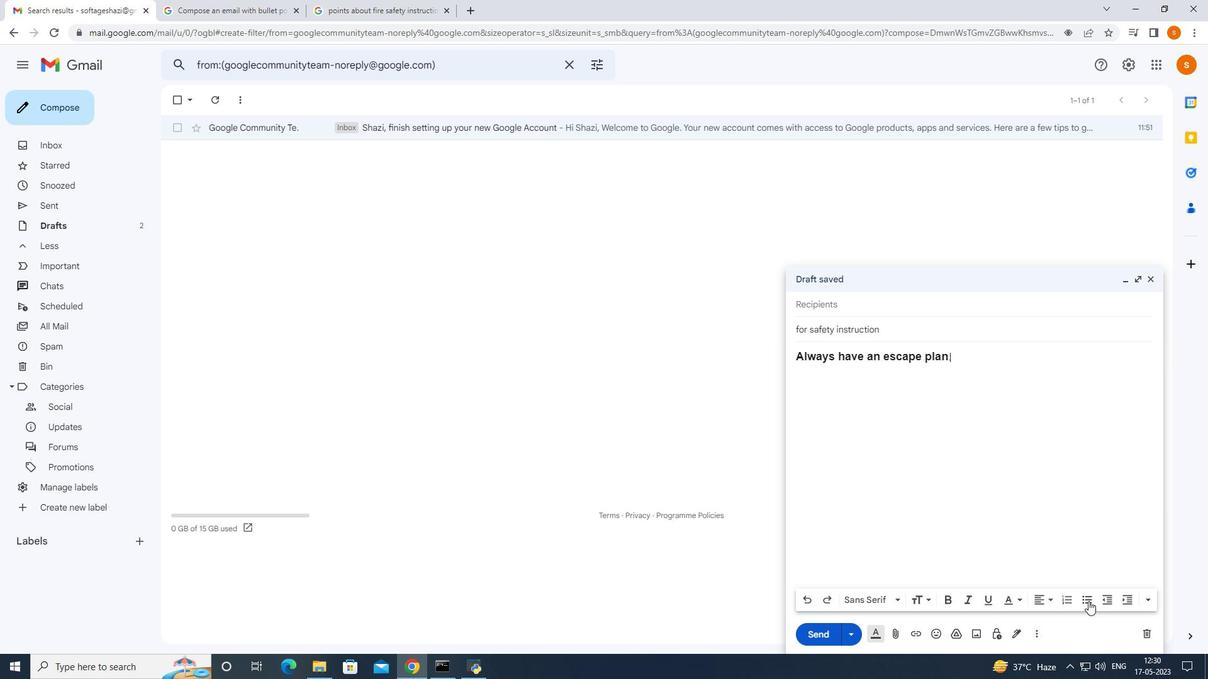 
Action: Mouse moved to (984, 366)
Screenshot: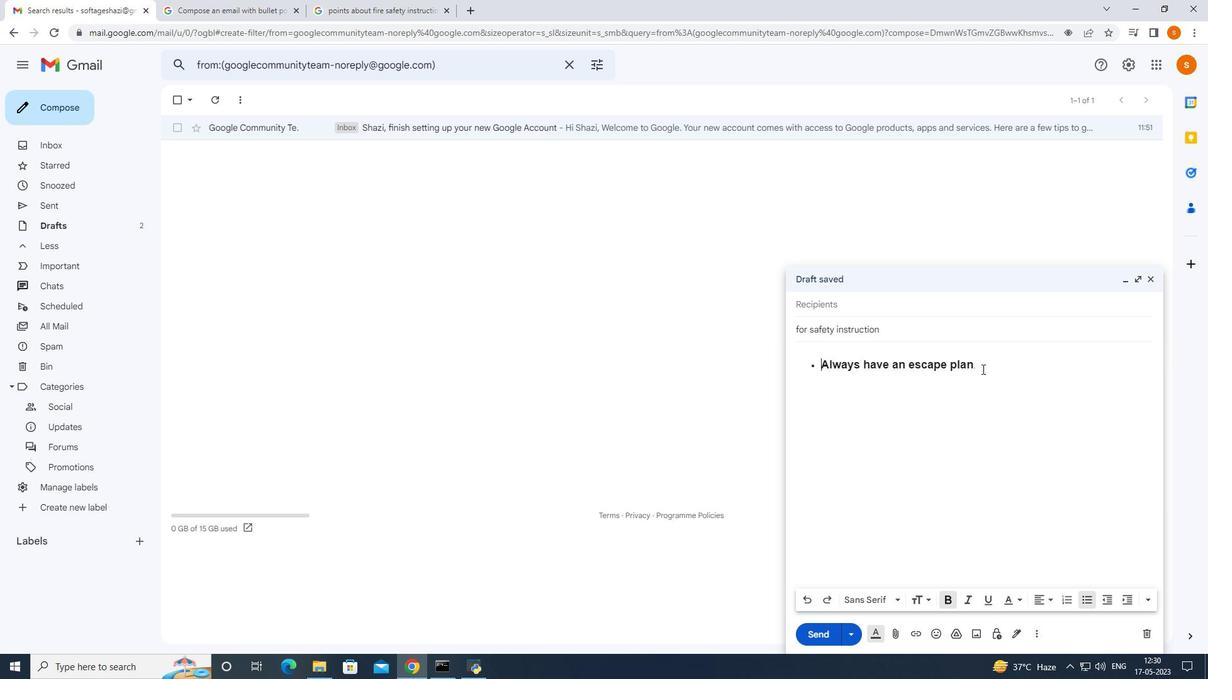 
Action: Mouse pressed left at (984, 366)
Screenshot: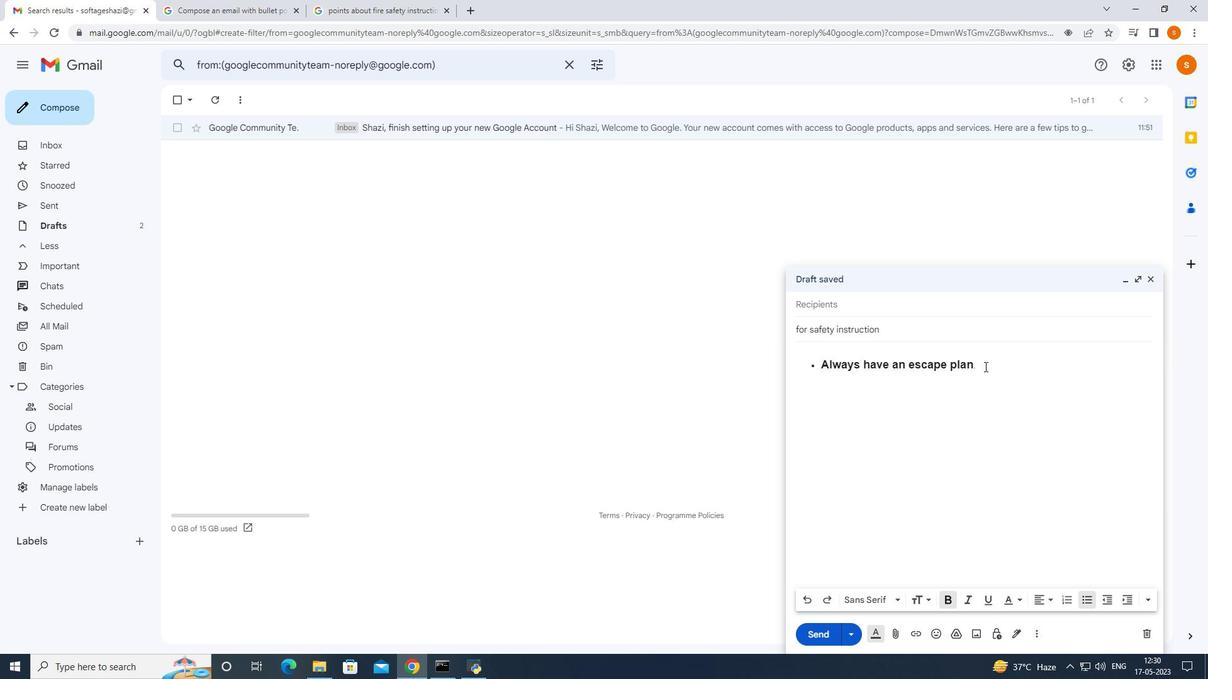 
Action: Mouse moved to (971, 380)
Screenshot: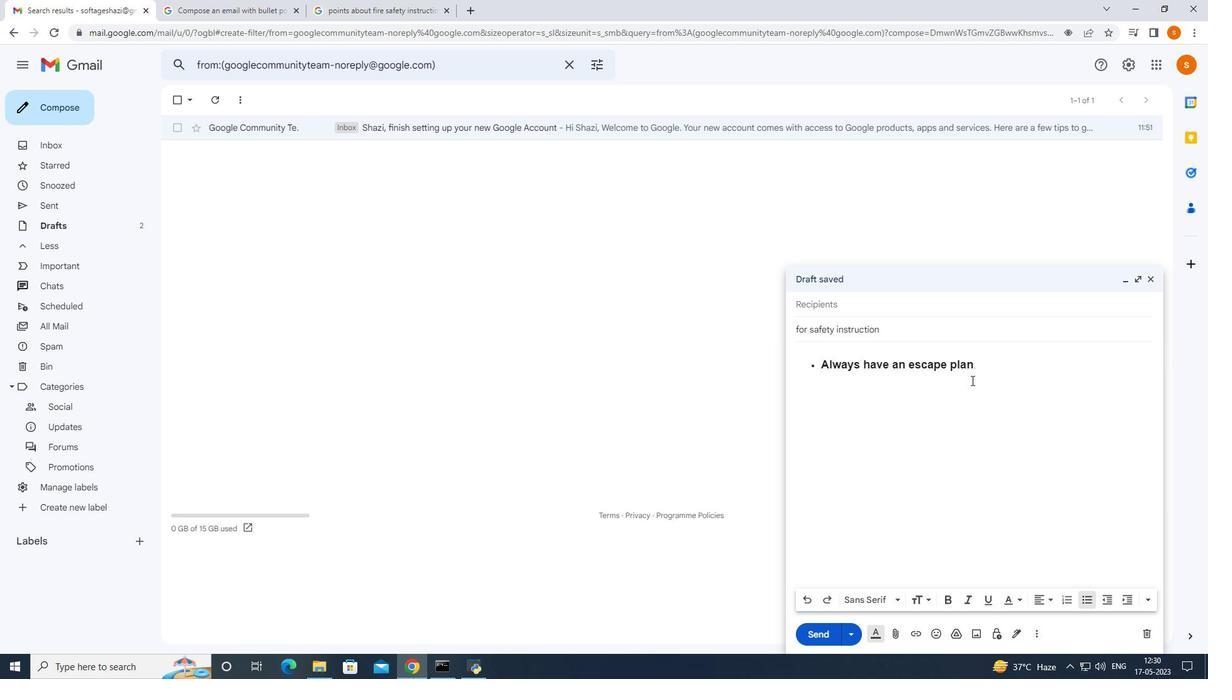 
Action: Key pressed <Key.enter>
Screenshot: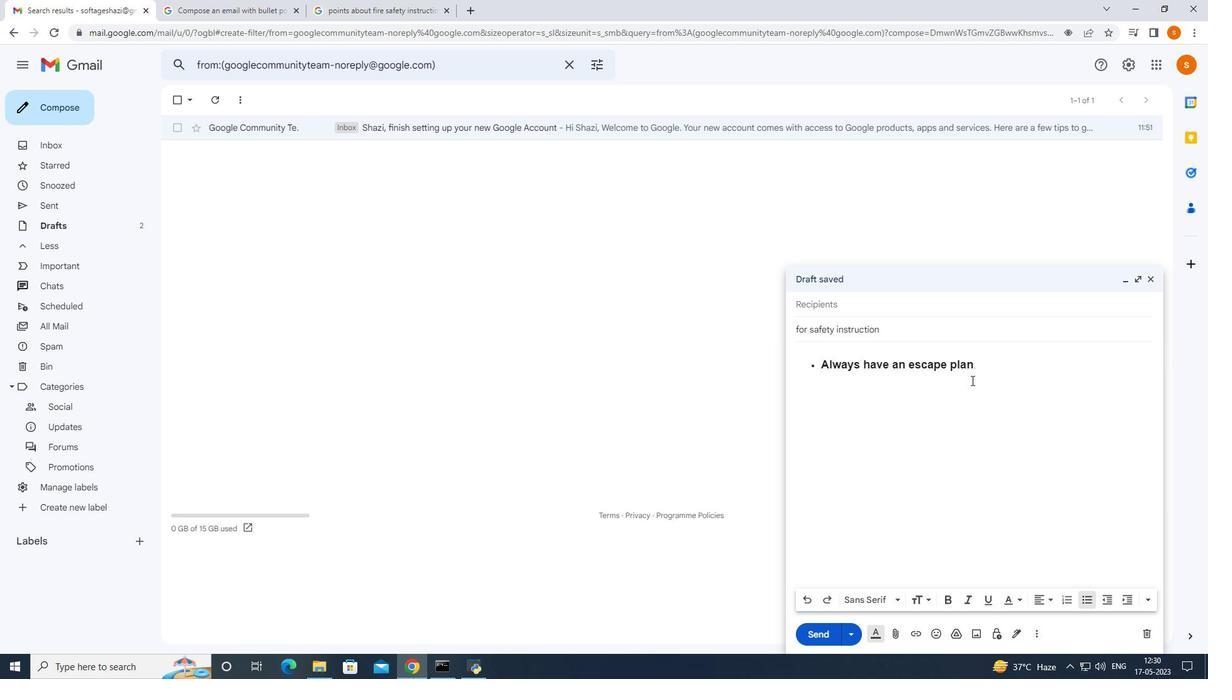 
Action: Mouse moved to (371, 0)
Screenshot: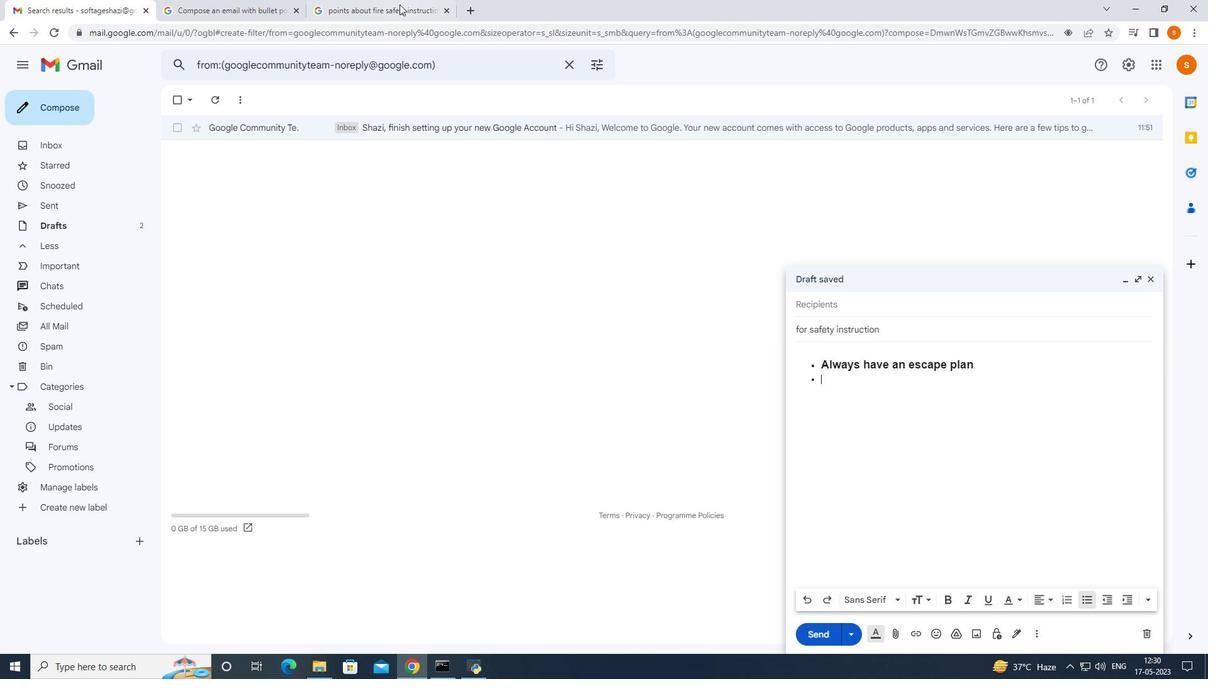 
Action: Mouse pressed left at (371, 0)
Screenshot: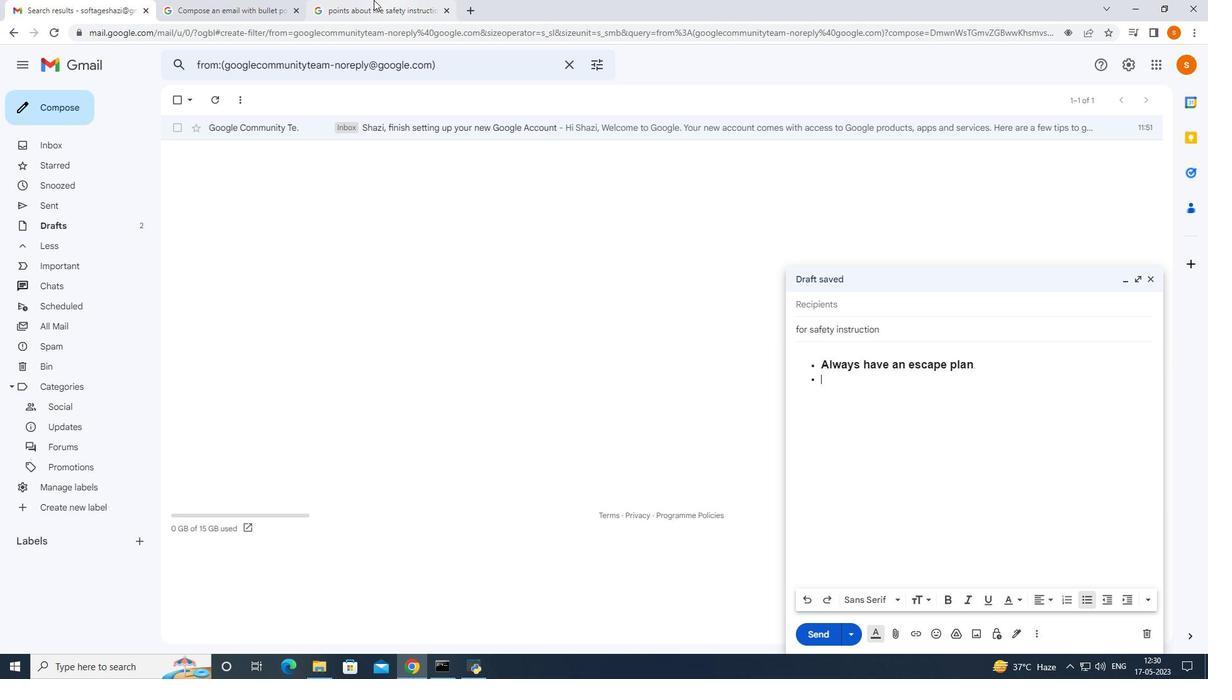 
Action: Mouse moved to (108, 0)
Screenshot: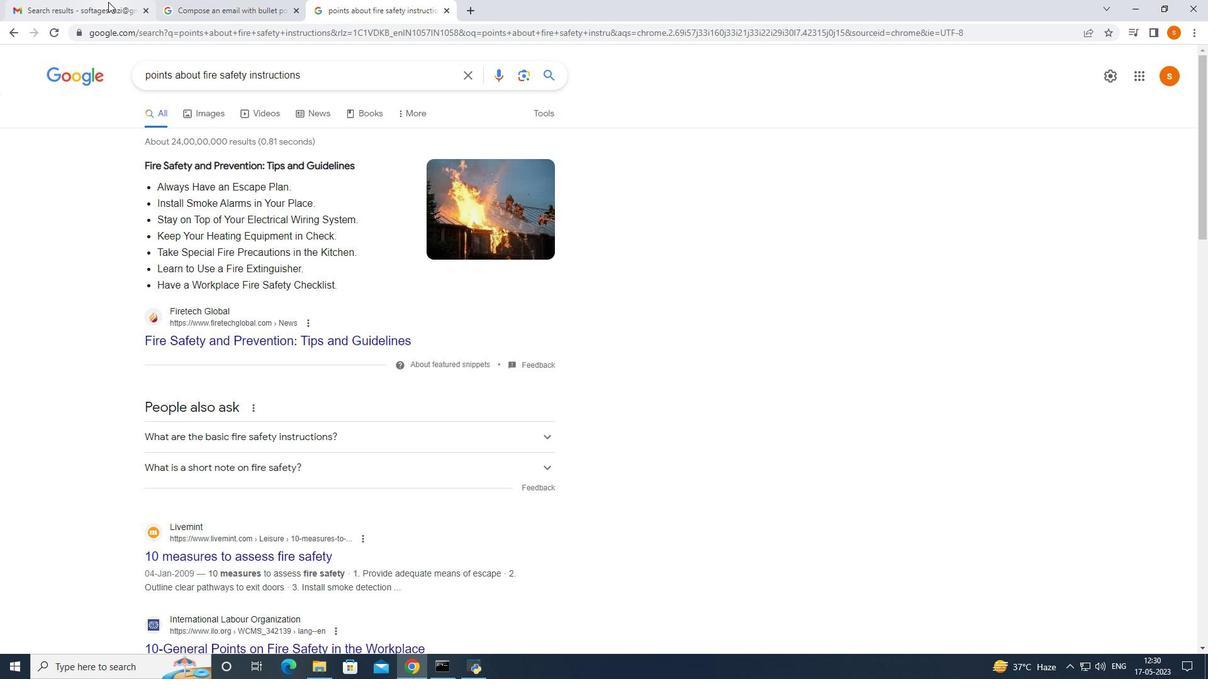 
Action: Mouse pressed left at (108, 0)
Screenshot: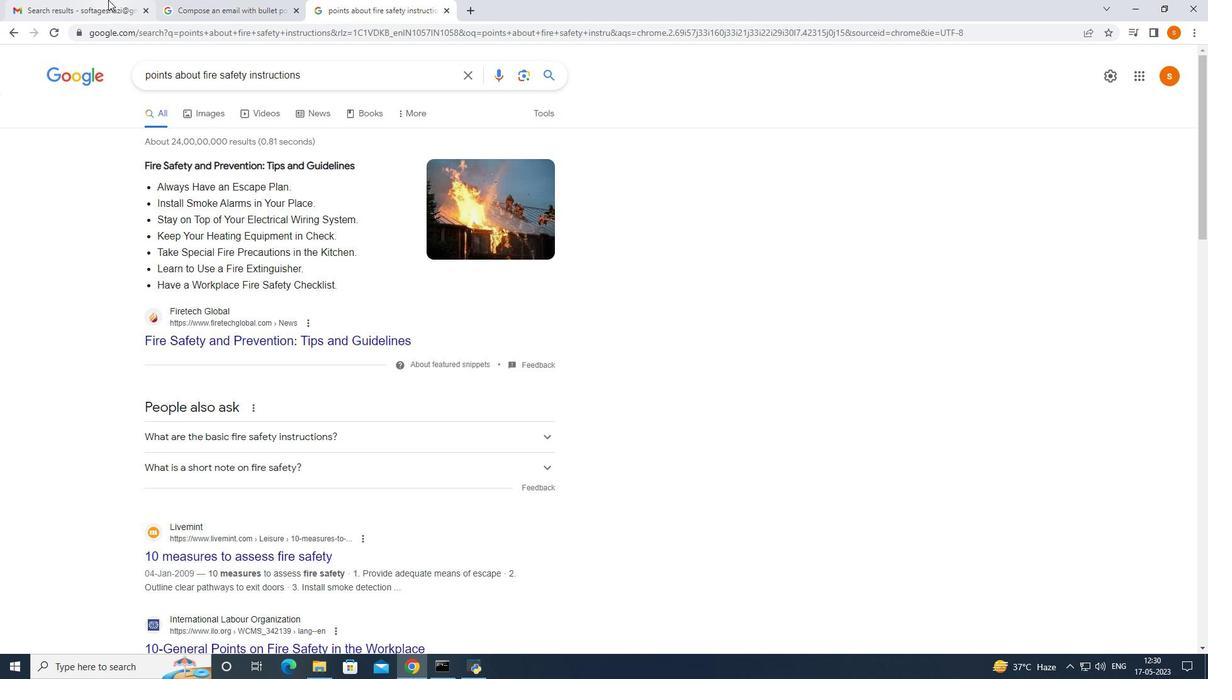 
Action: Mouse moved to (770, 429)
Screenshot: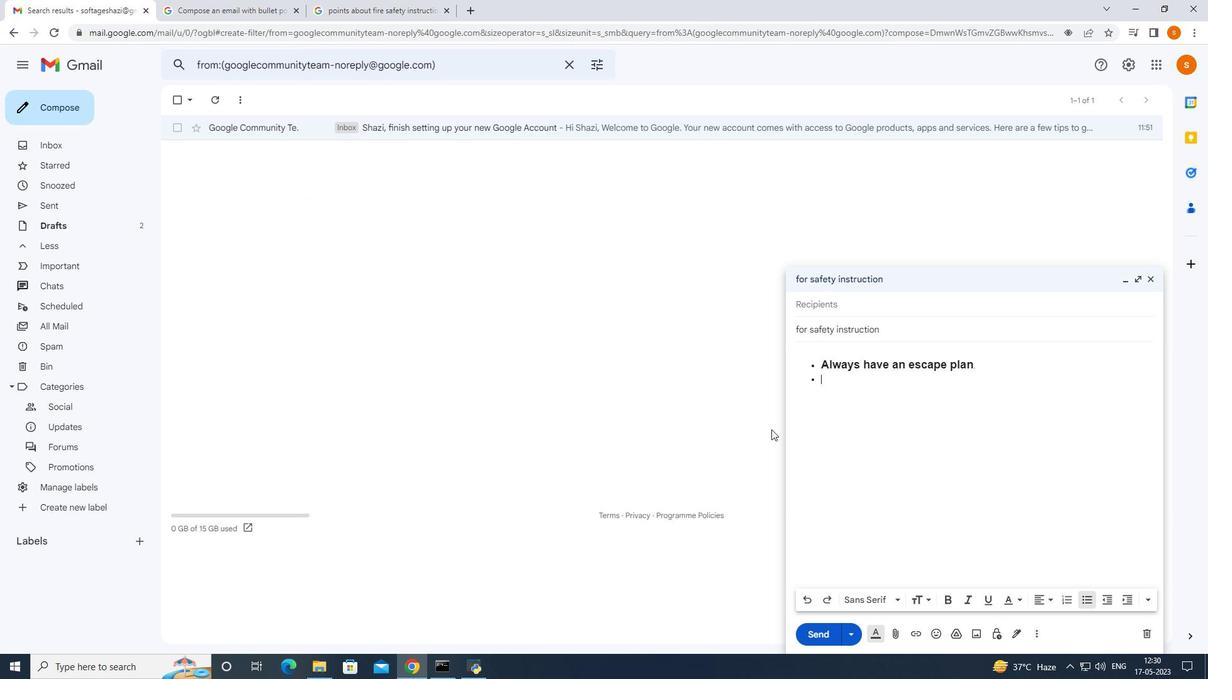 
Action: Key pressed instak<Key.backspace><Key.backspace><Key.backspace><Key.backspace><Key.backspace><Key.backspace>
Screenshot: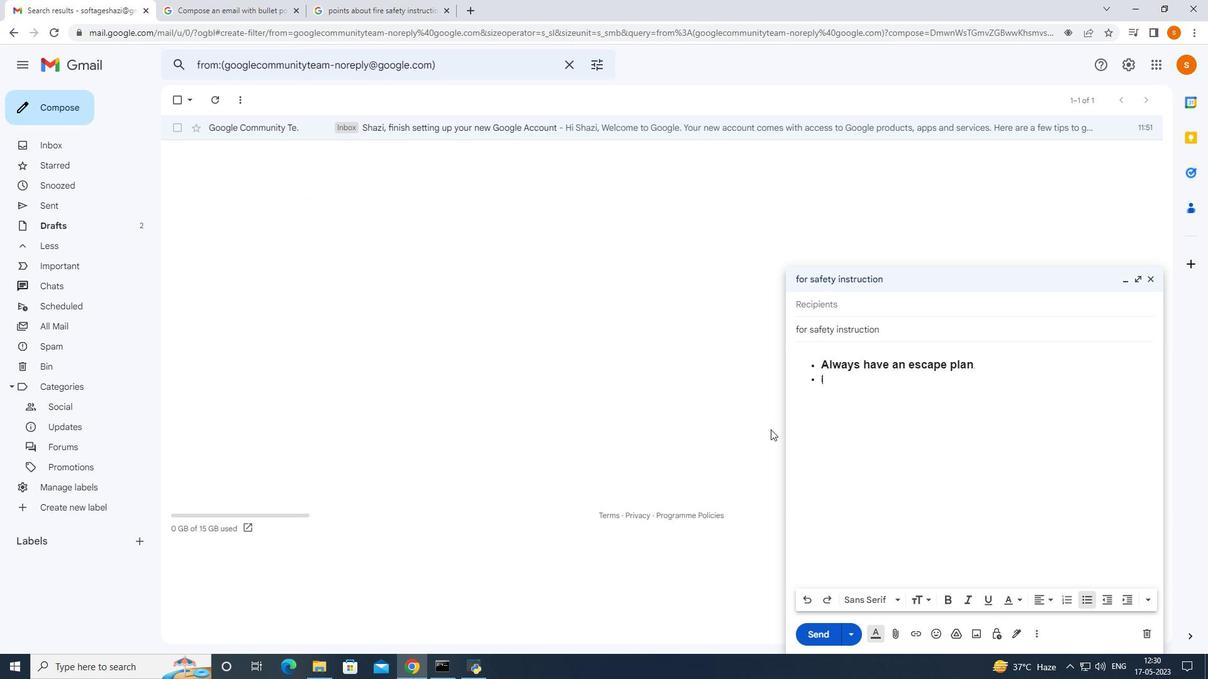 
Action: Mouse moved to (924, 601)
Screenshot: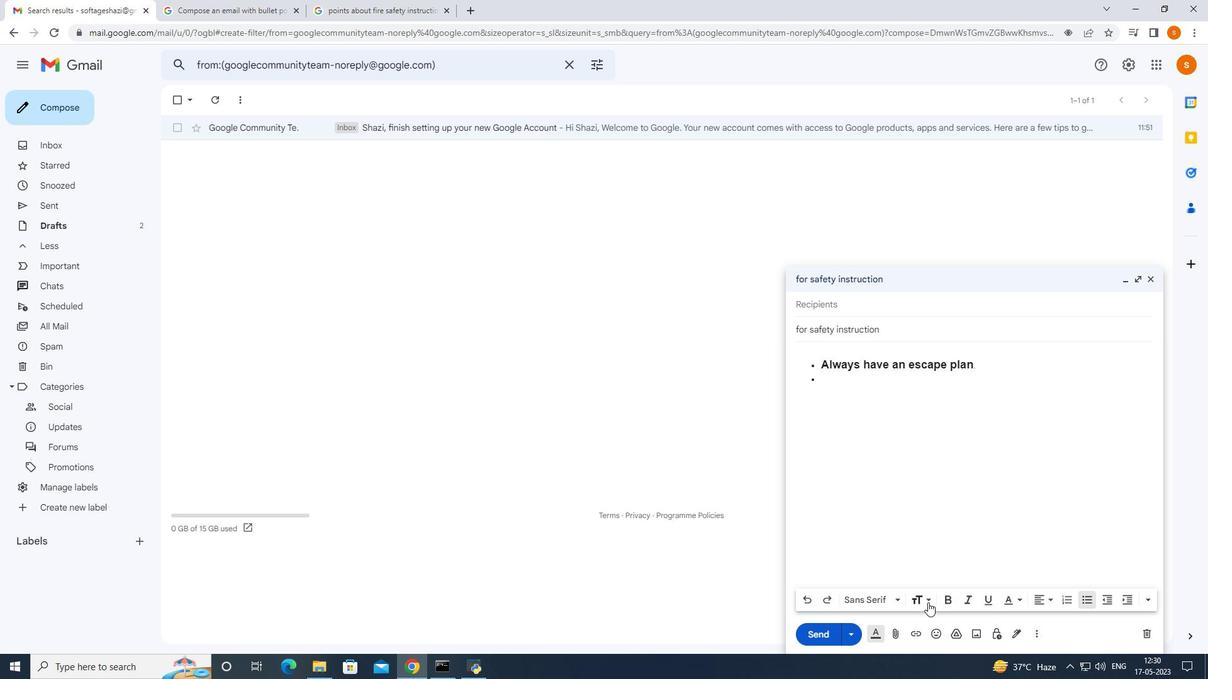 
Action: Mouse pressed left at (924, 601)
Screenshot: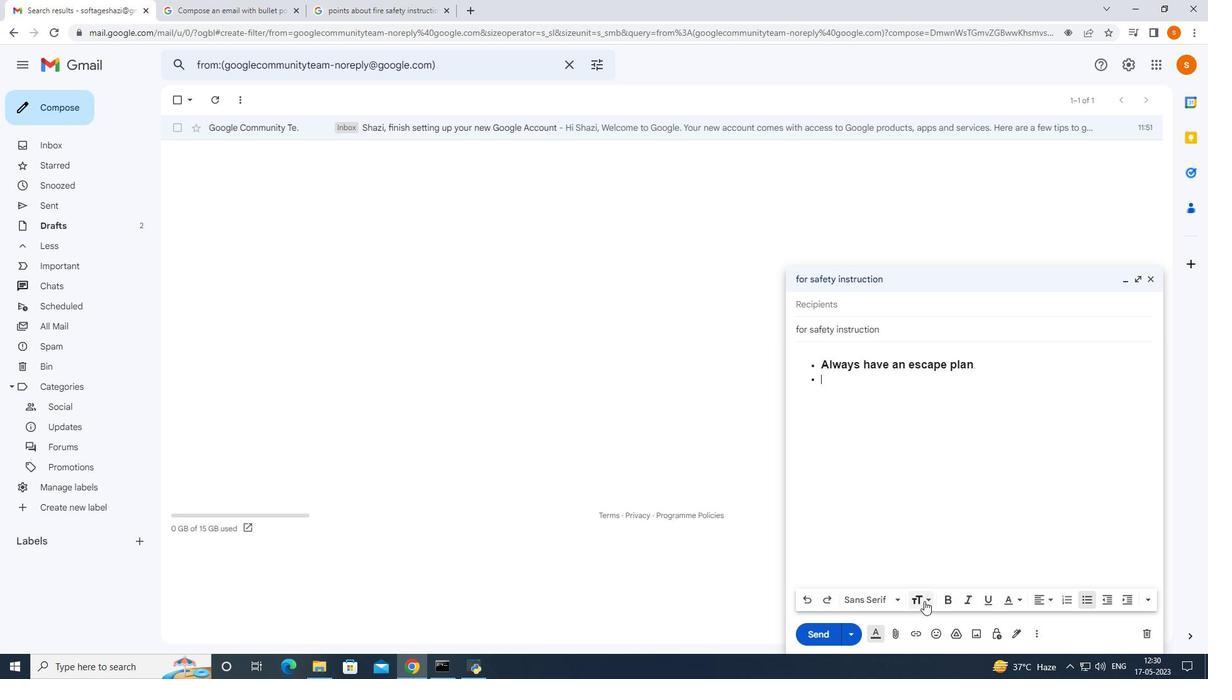 
Action: Mouse moved to (926, 561)
Screenshot: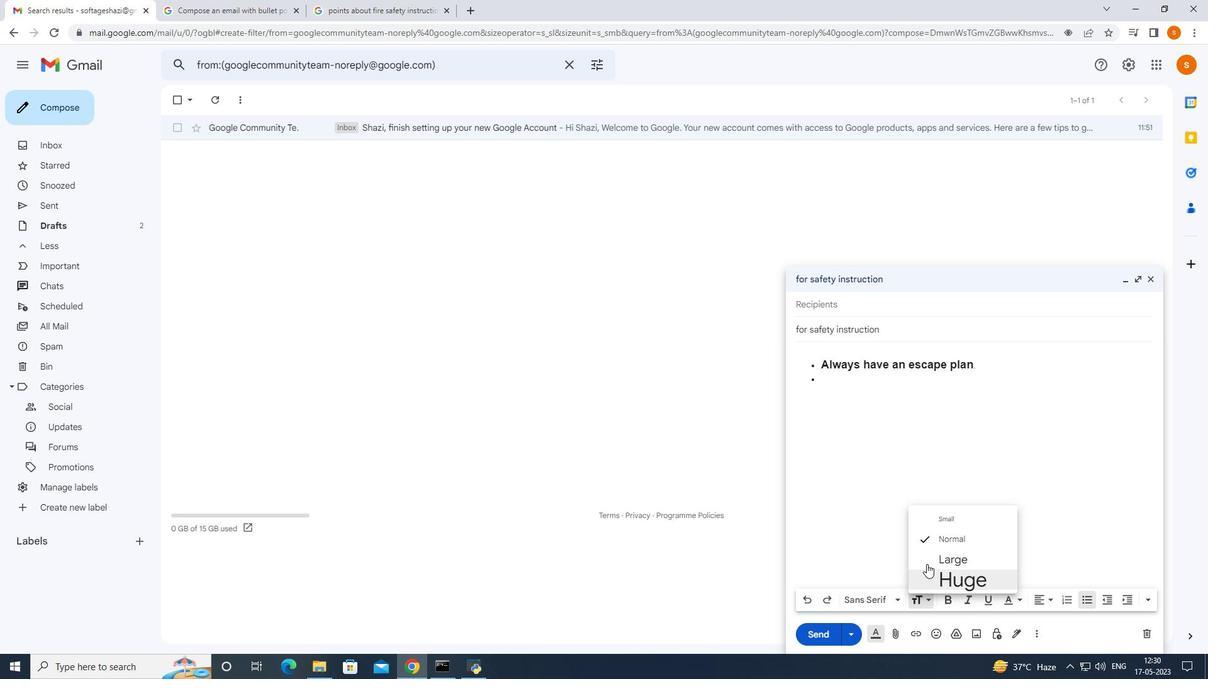 
Action: Mouse pressed left at (926, 561)
Screenshot: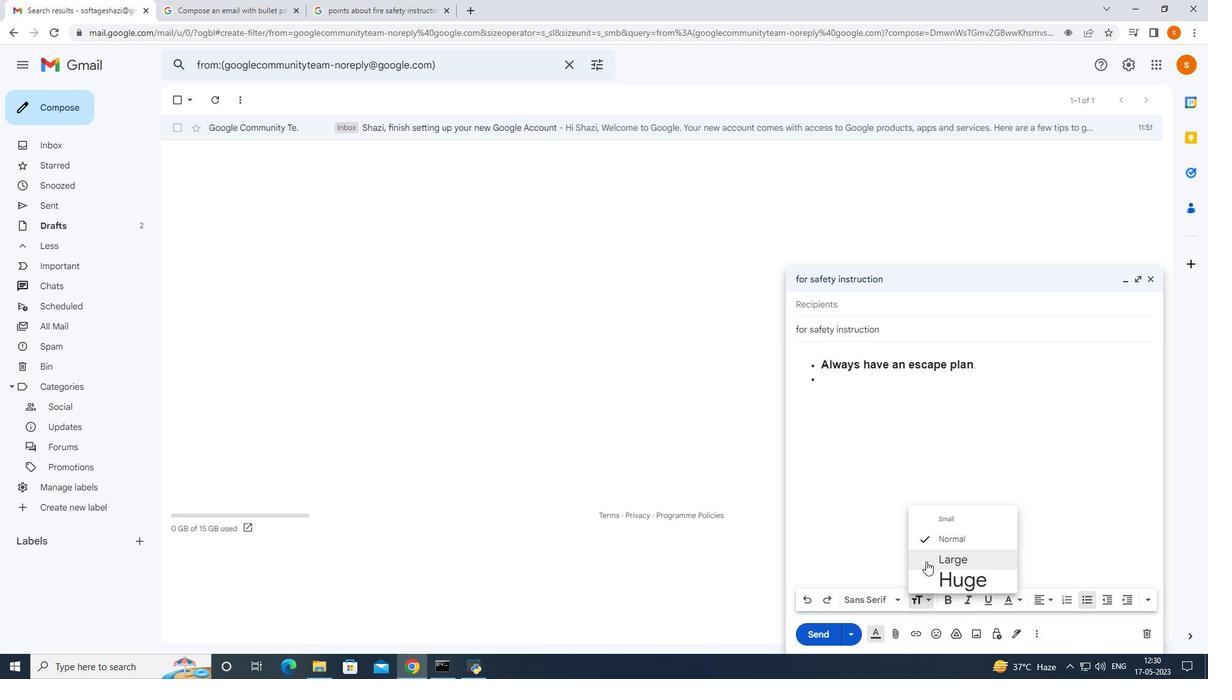 
Action: Mouse moved to (947, 597)
Screenshot: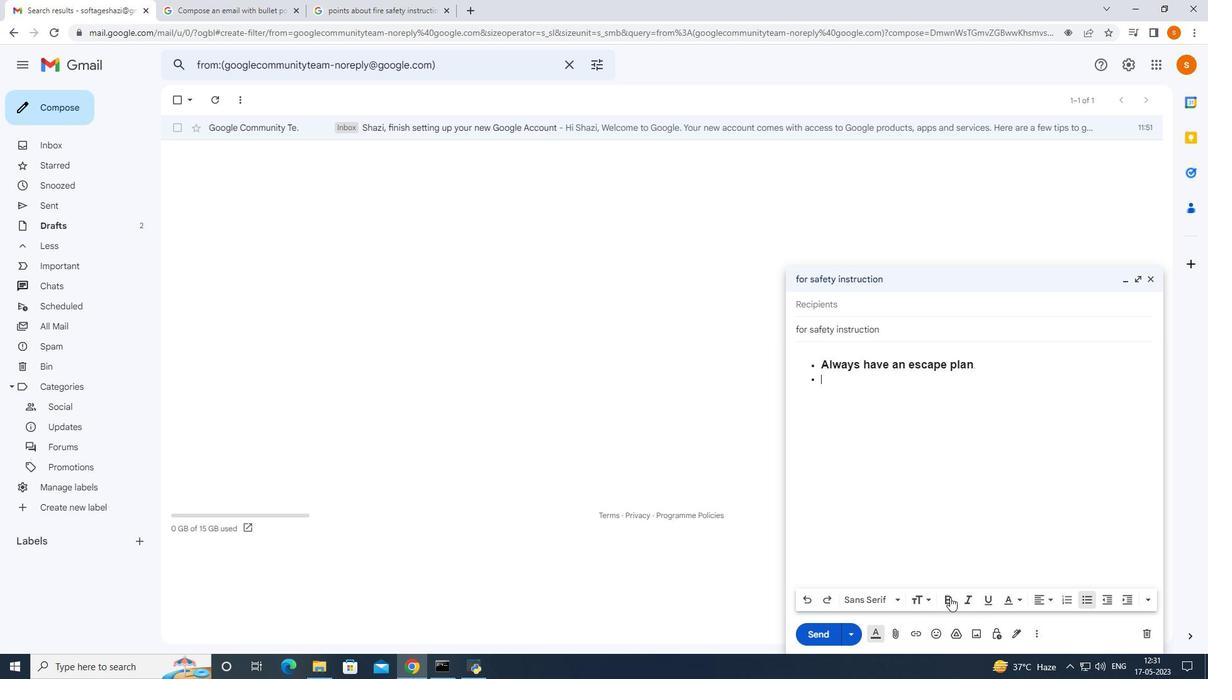 
Action: Mouse pressed left at (947, 597)
Screenshot: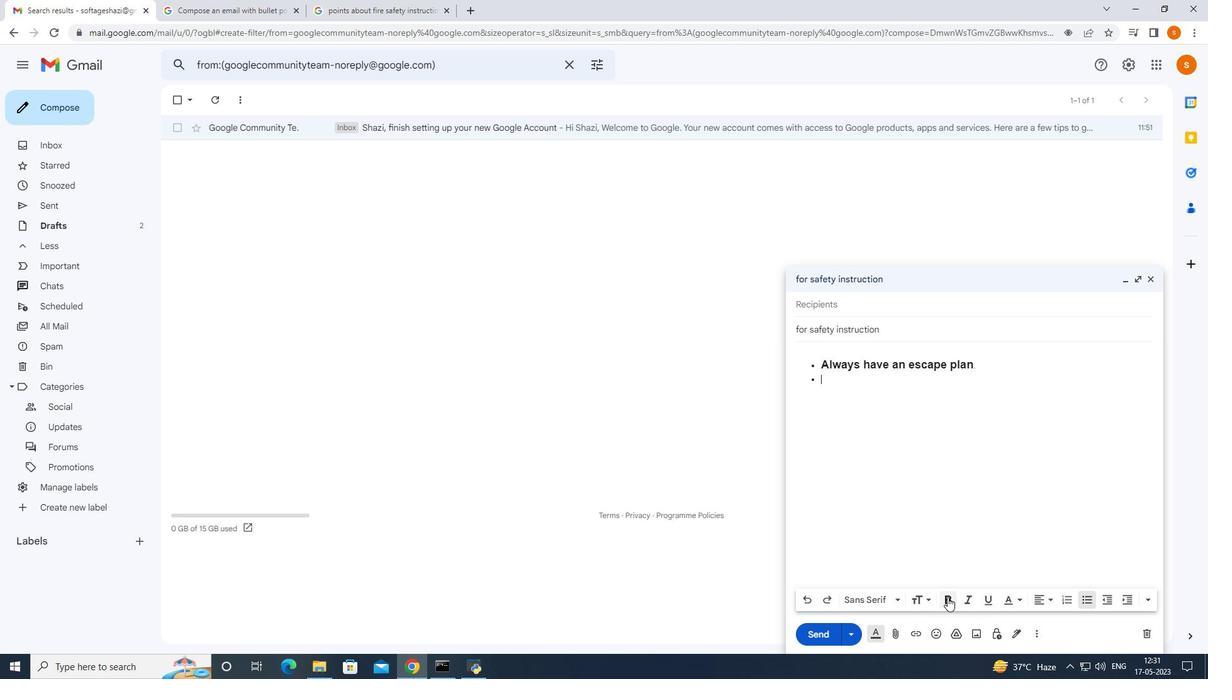 
Action: Mouse moved to (891, 447)
Screenshot: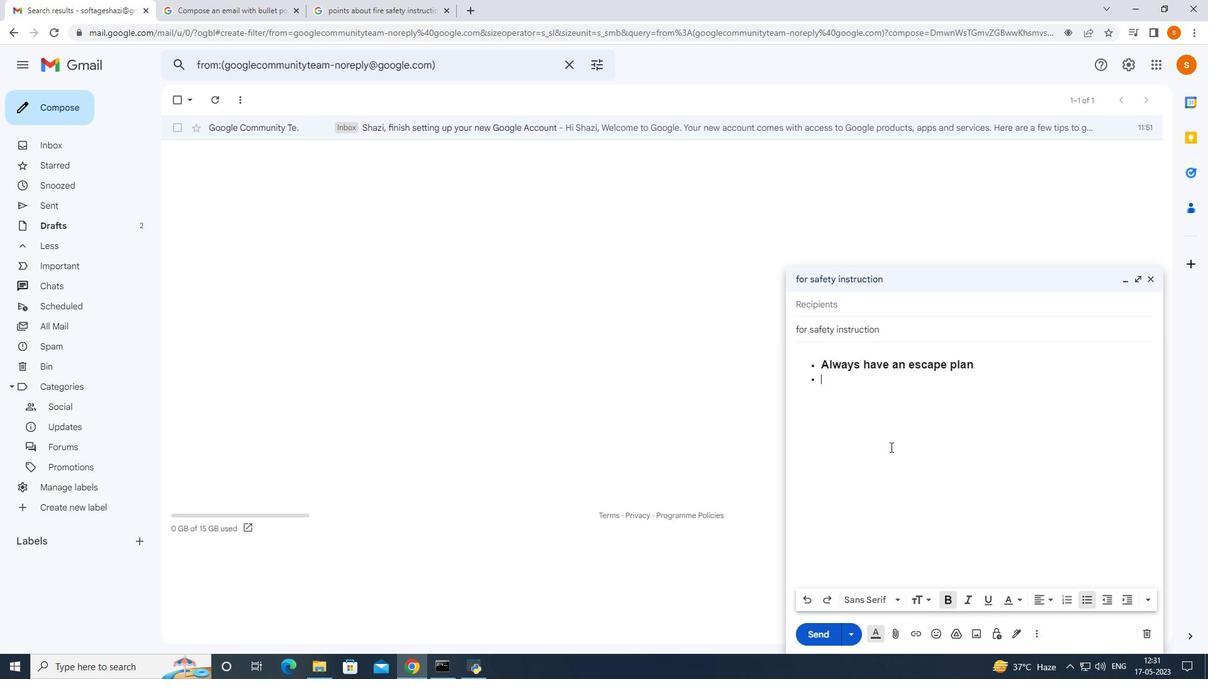 
Action: Key pressed i<Key.backspace><Key.shift>Install<Key.space>smoking<Key.space>alarm<Key.space>in<Key.space>different<Key.space>places.<Key.enter>
Screenshot: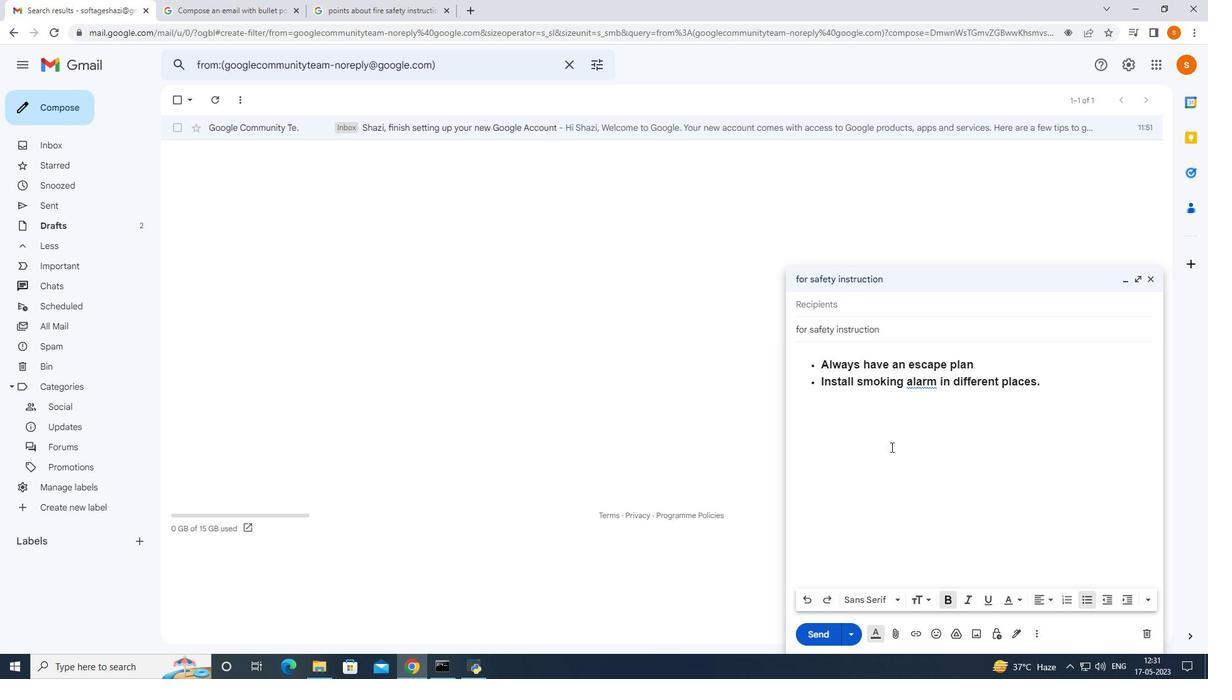 
Action: Mouse moved to (346, 6)
Screenshot: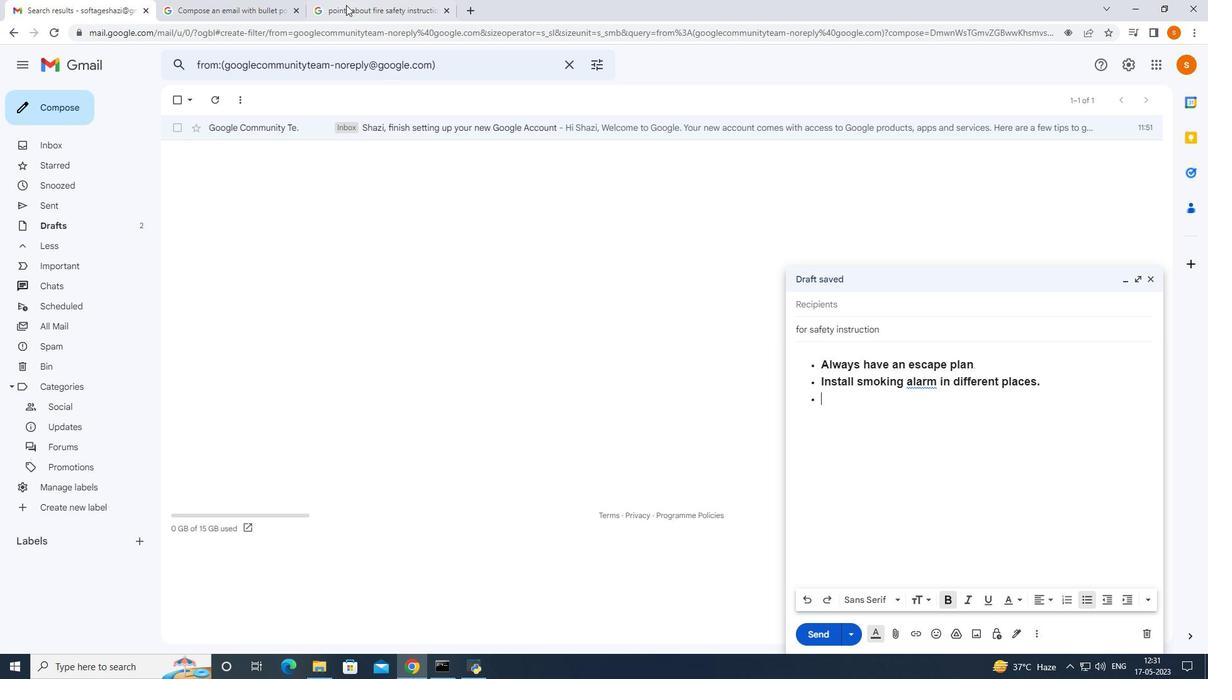 
Action: Mouse pressed left at (346, 6)
Screenshot: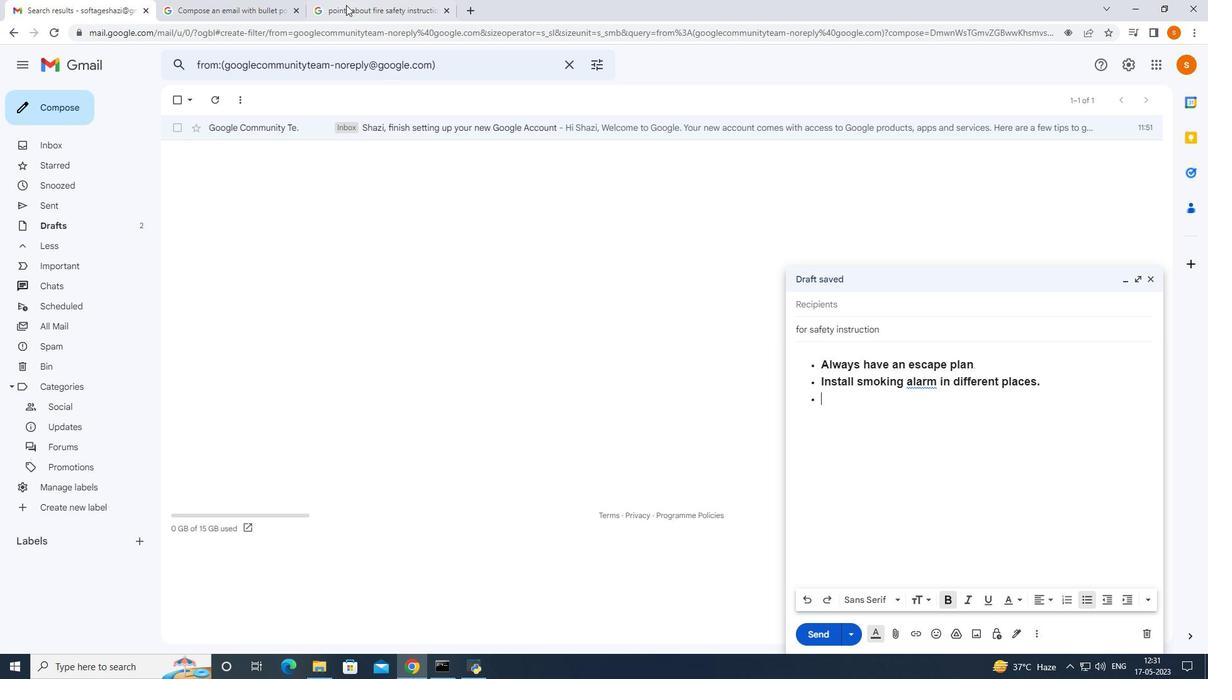 
Action: Mouse moved to (200, 15)
Screenshot: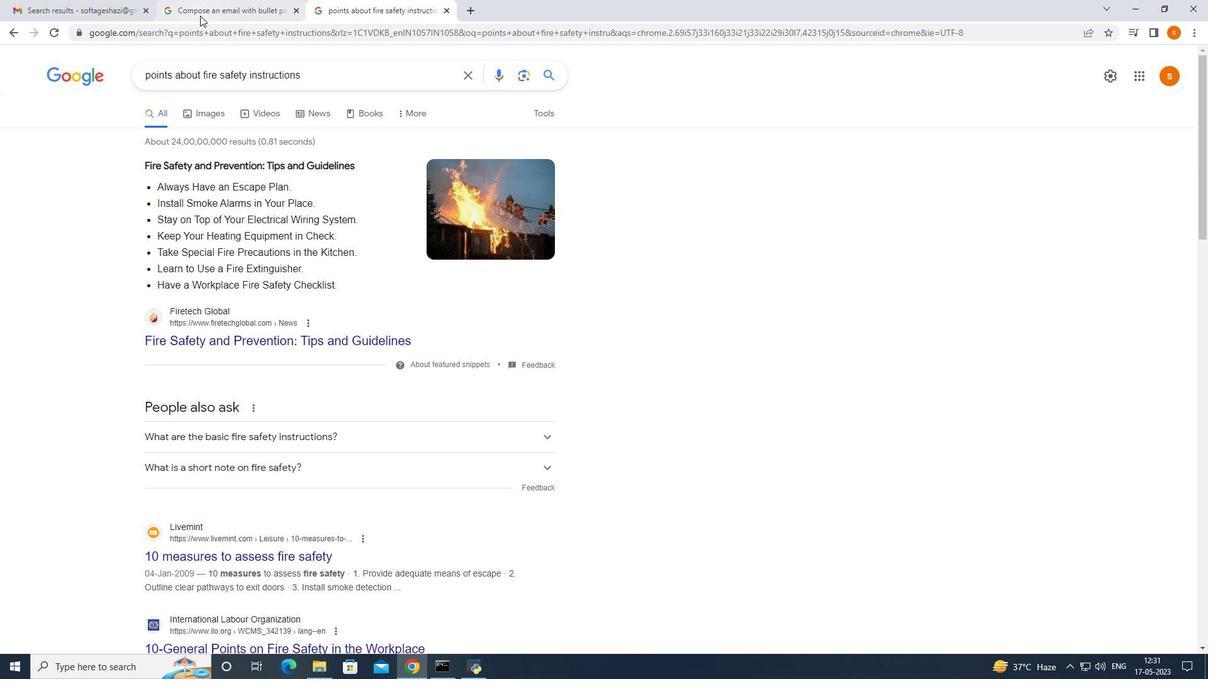 
Action: Mouse pressed left at (200, 15)
Screenshot: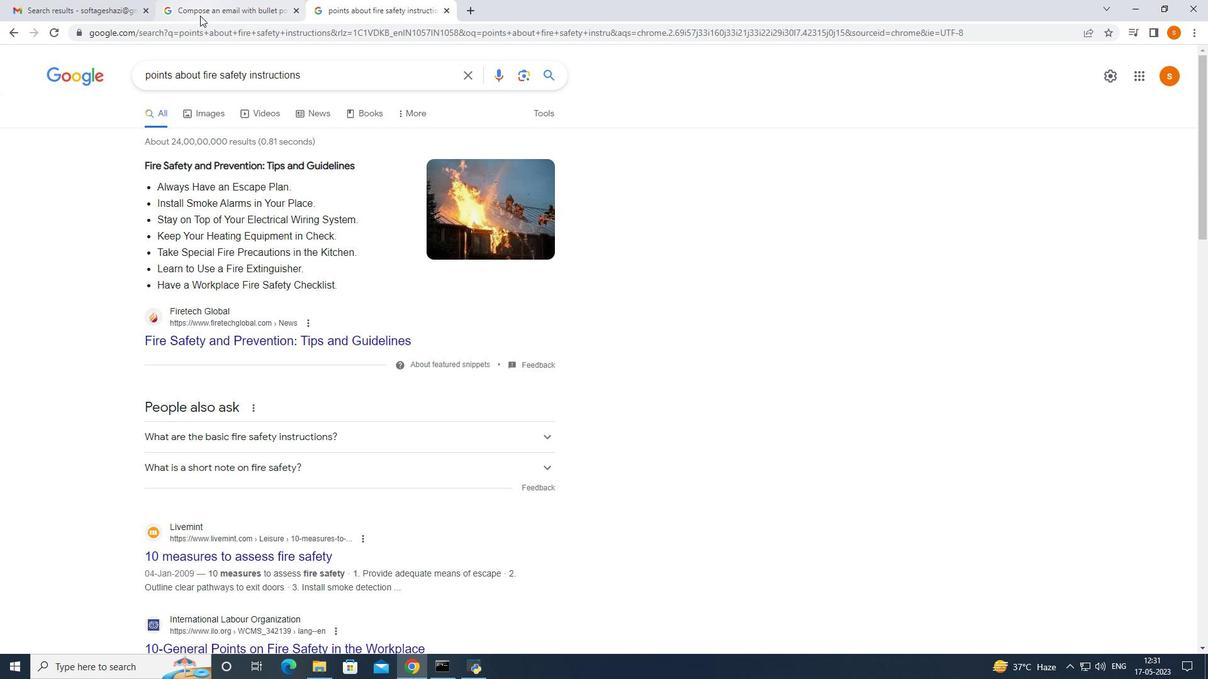 
Action: Mouse moved to (104, 7)
Screenshot: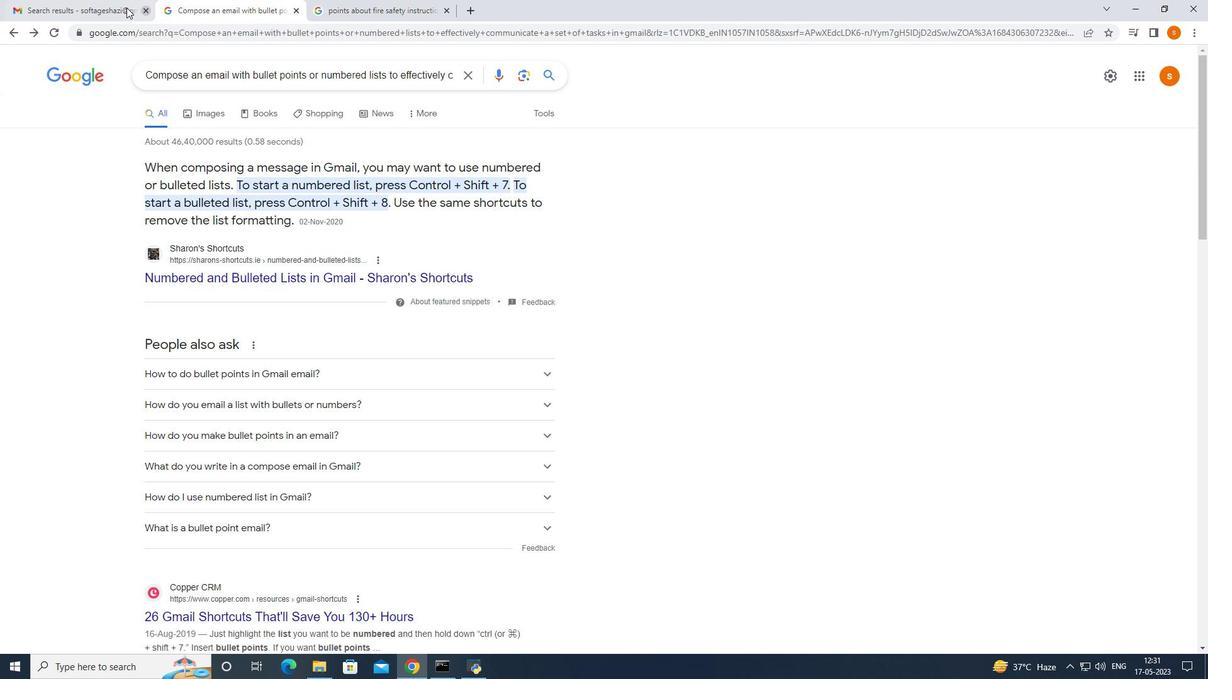 
Action: Mouse pressed left at (104, 7)
Screenshot: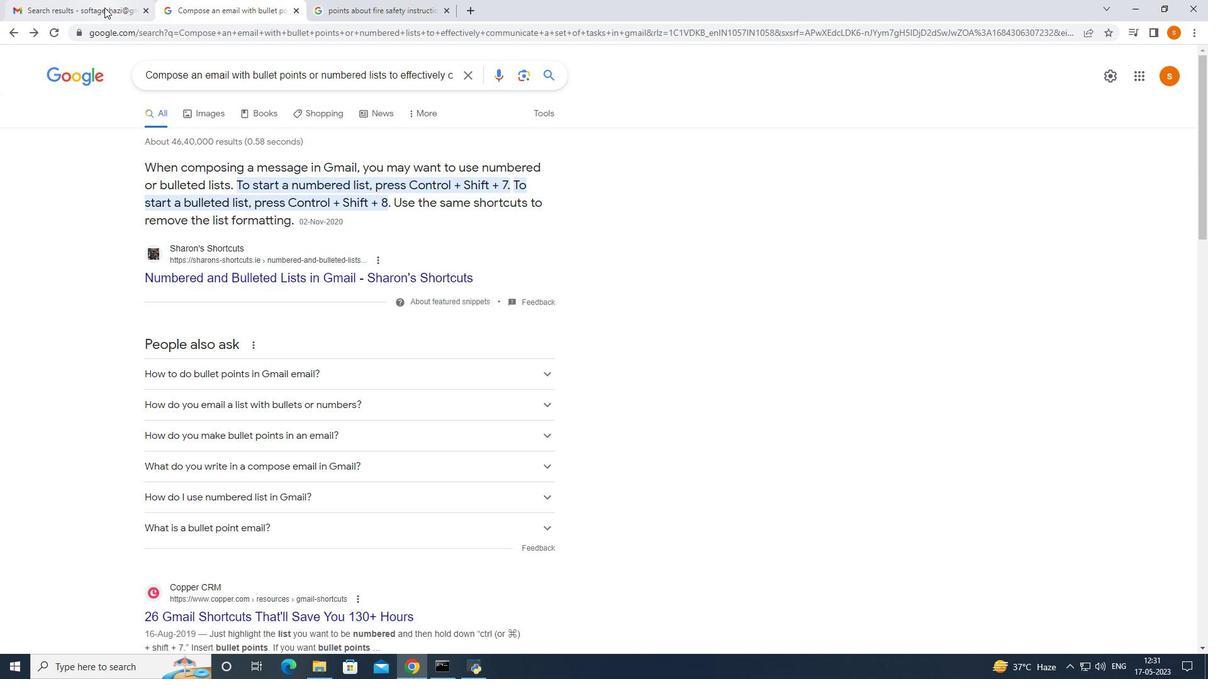 
Action: Mouse moved to (714, 381)
Screenshot: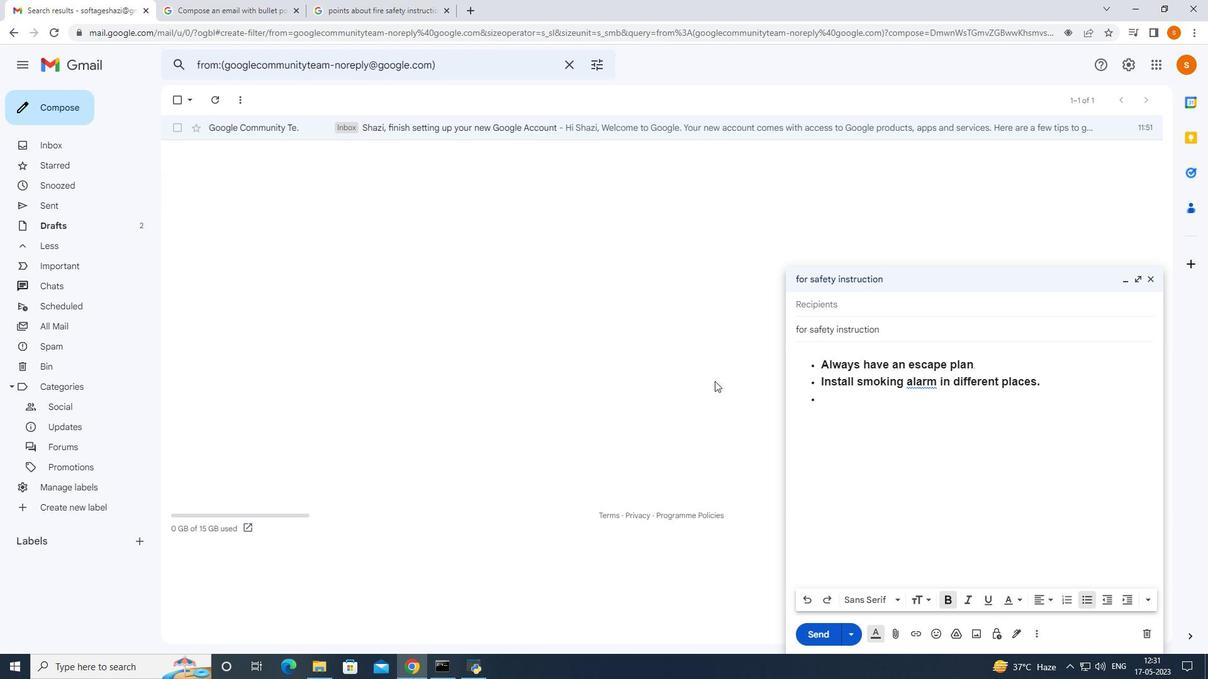 
Action: Key pressed keep<Key.space>your<Key.space>heating<Key.space>equipment<Key.space>checked.<Key.enter>
Screenshot: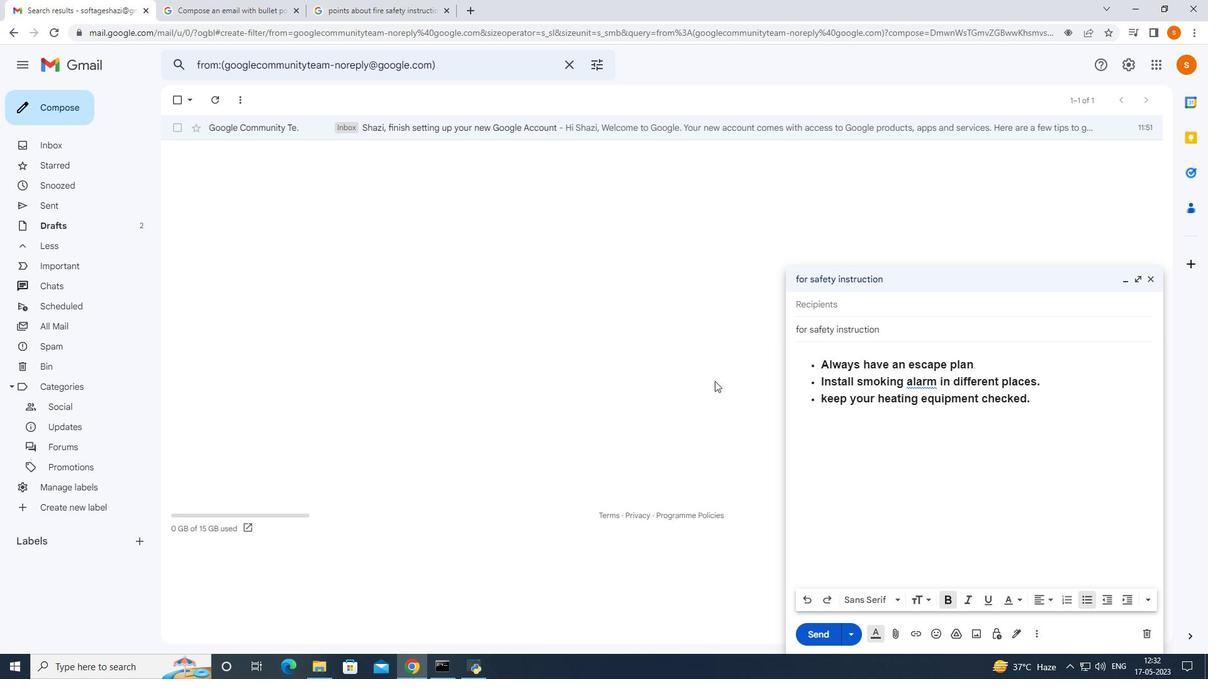 
Action: Mouse moved to (388, 14)
Screenshot: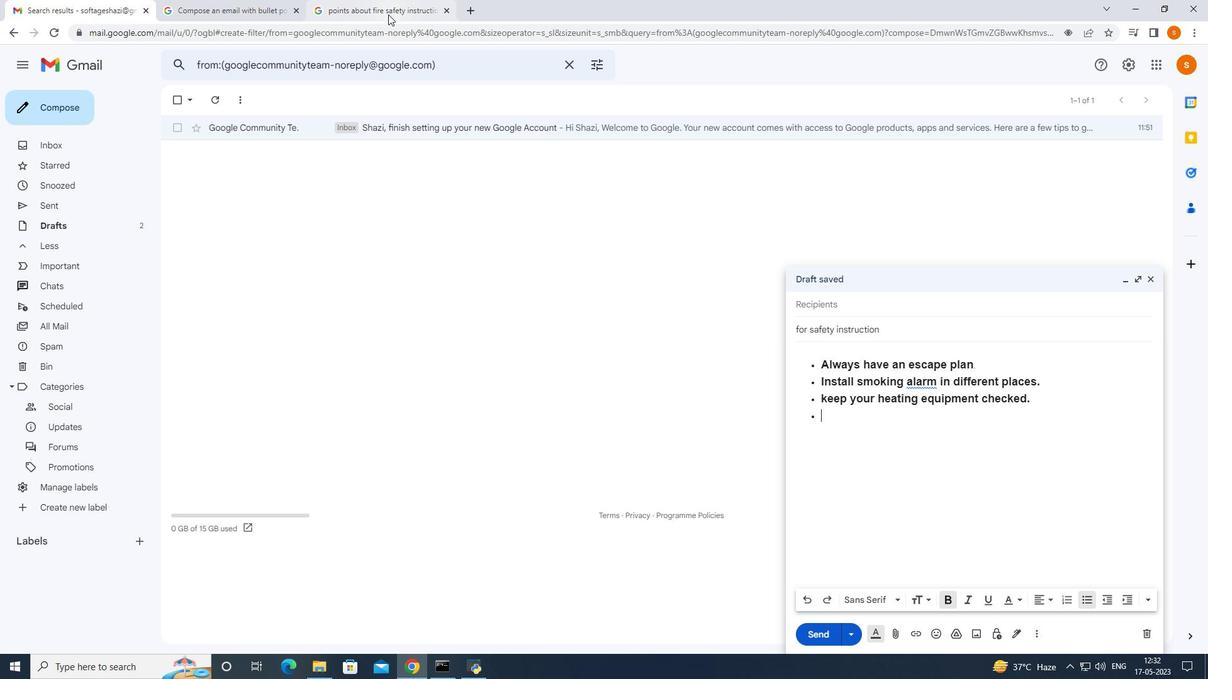 
Action: Mouse pressed left at (388, 14)
Screenshot: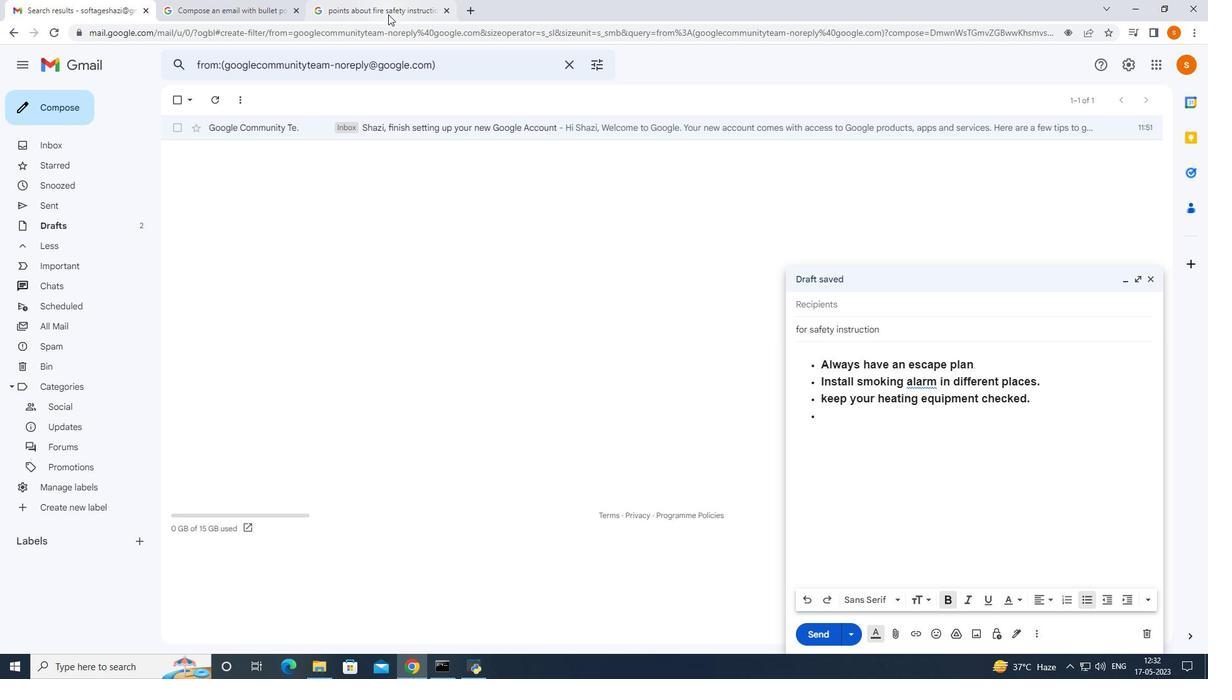 
Action: Mouse moved to (96, 3)
Screenshot: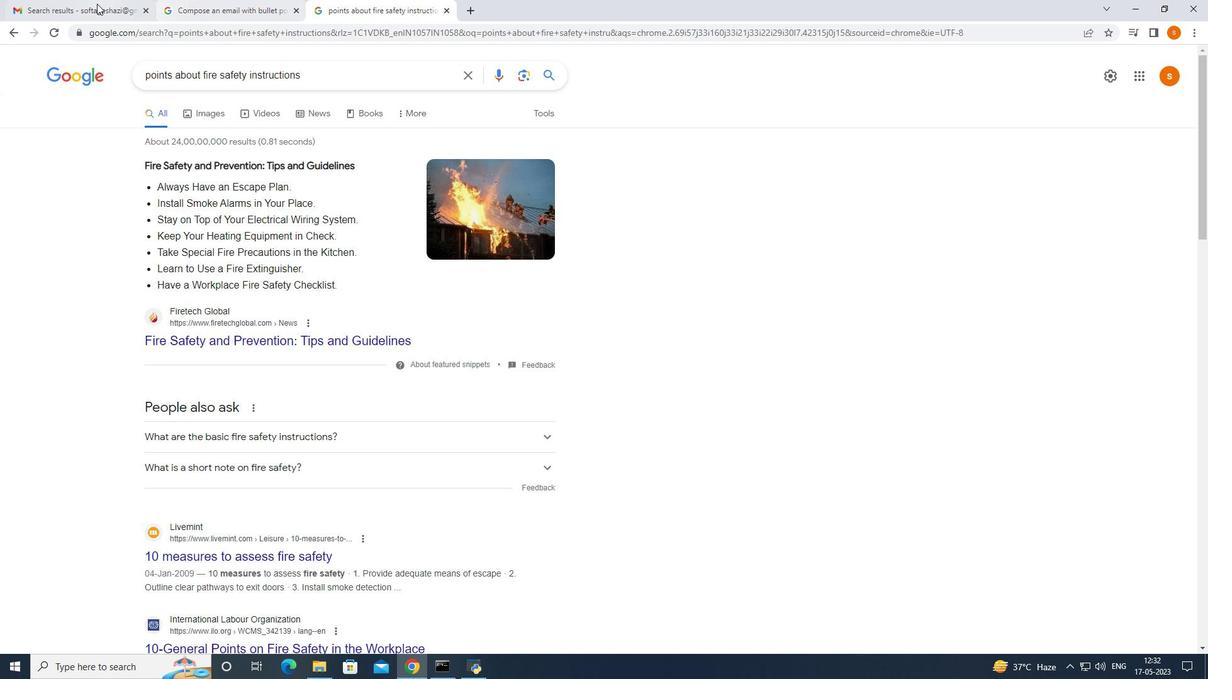 
Action: Mouse pressed left at (96, 3)
Screenshot: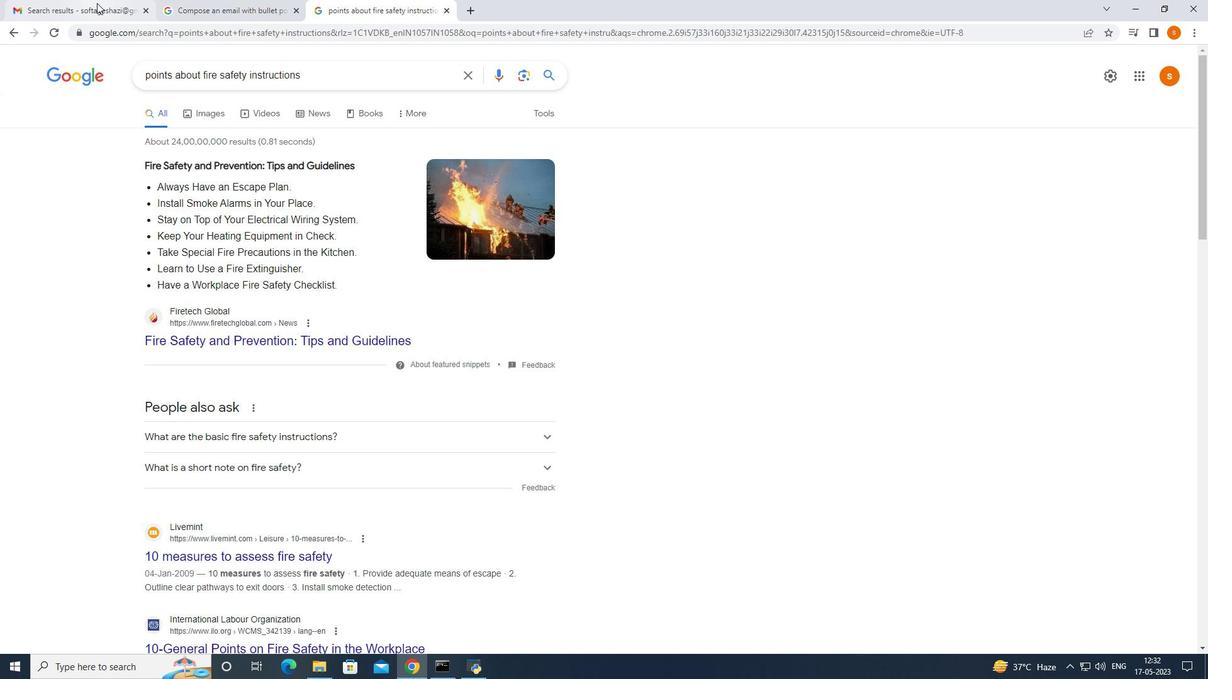 
Action: Mouse moved to (817, 405)
Screenshot: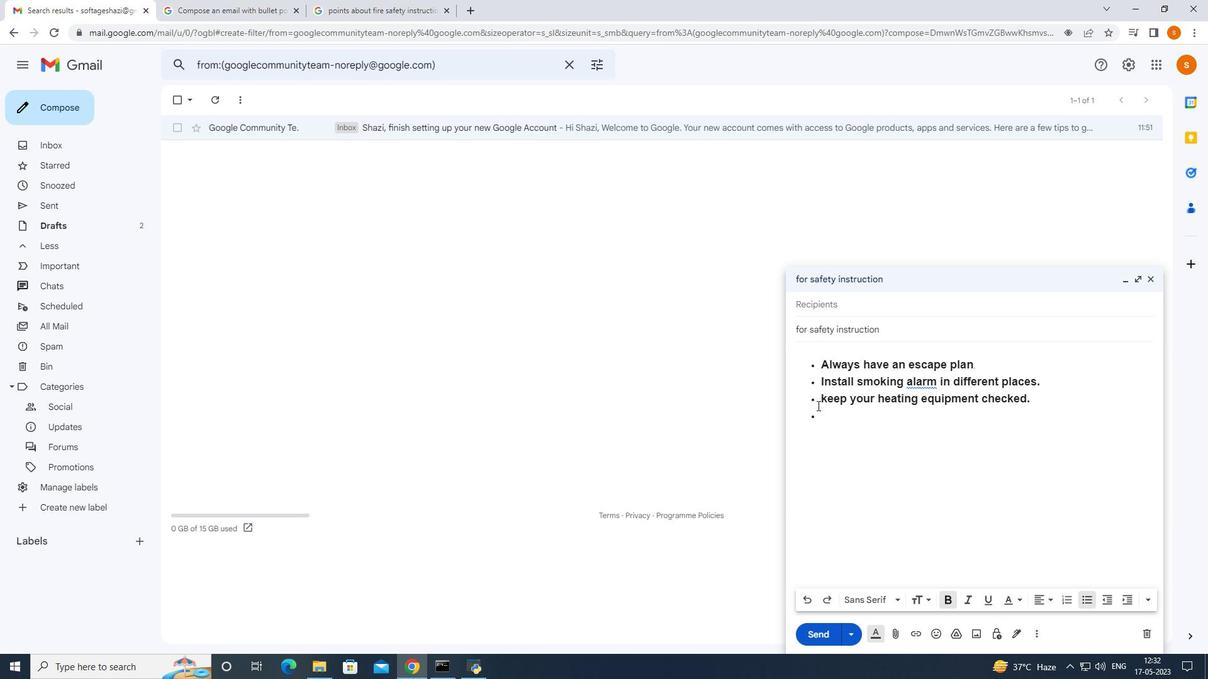 
Action: Key pressed learn<Key.space>to<Key.space>use<Key.space>fire<Key.space>extin<Key.tab>.
Screenshot: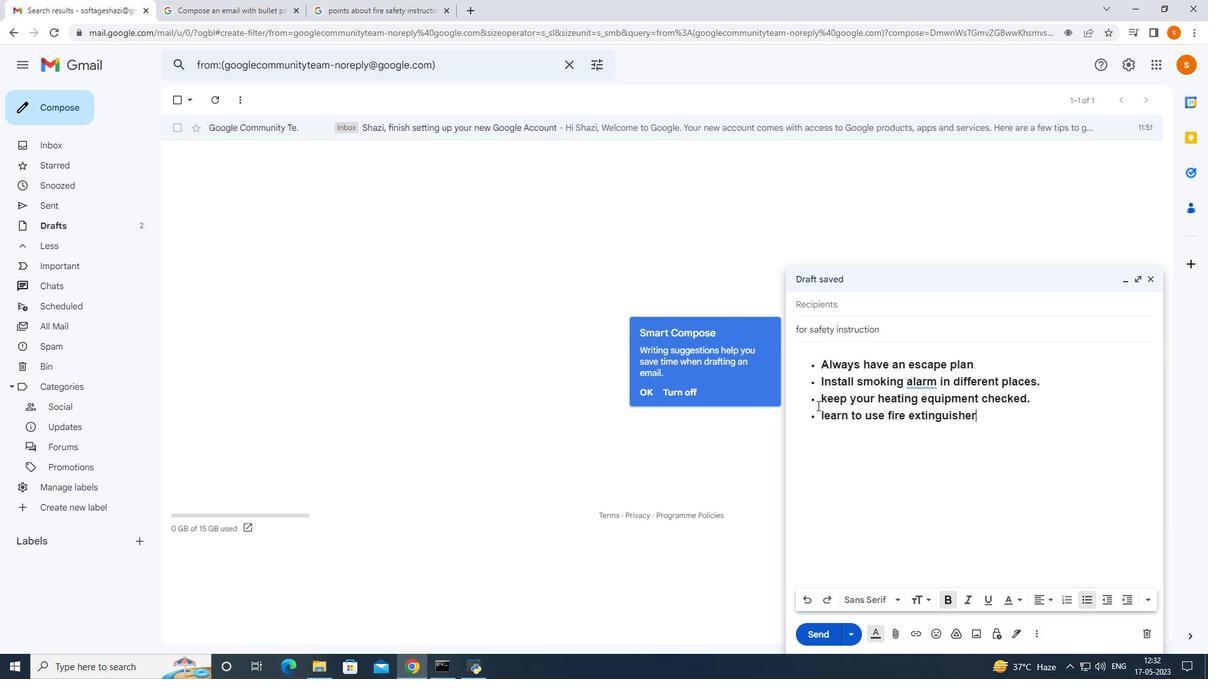 
Action: Mouse moved to (924, 601)
Screenshot: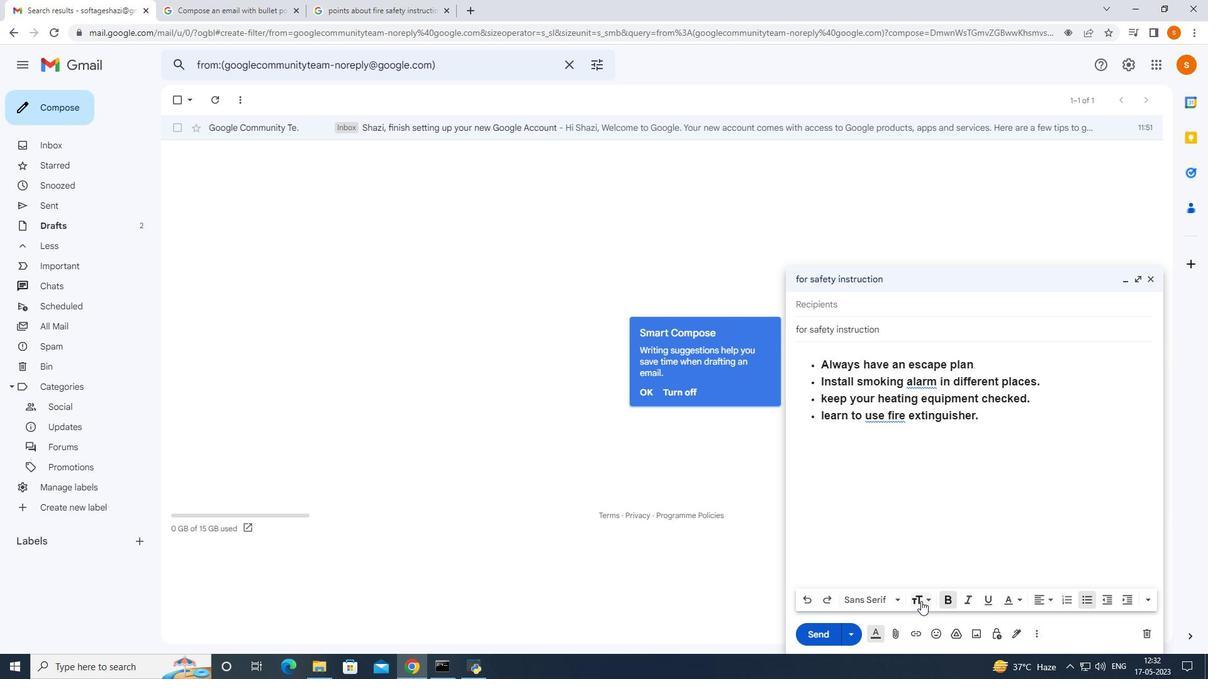 
Action: Mouse pressed left at (924, 601)
Screenshot: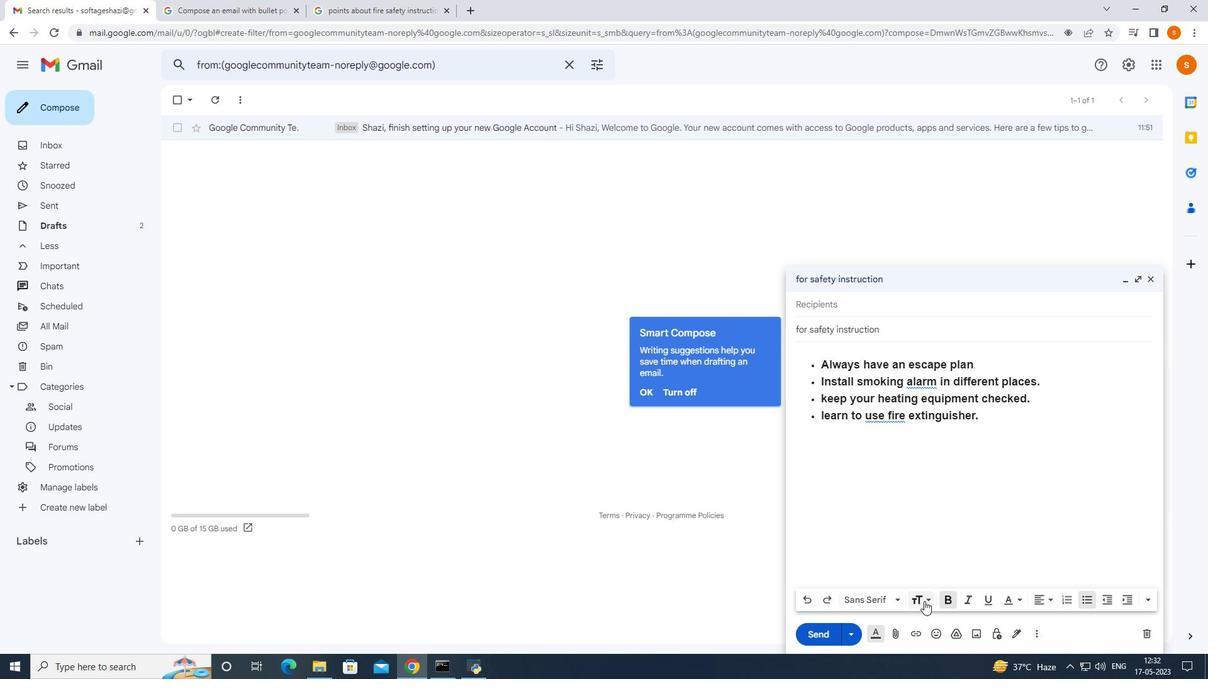 
Action: Mouse moved to (924, 604)
Screenshot: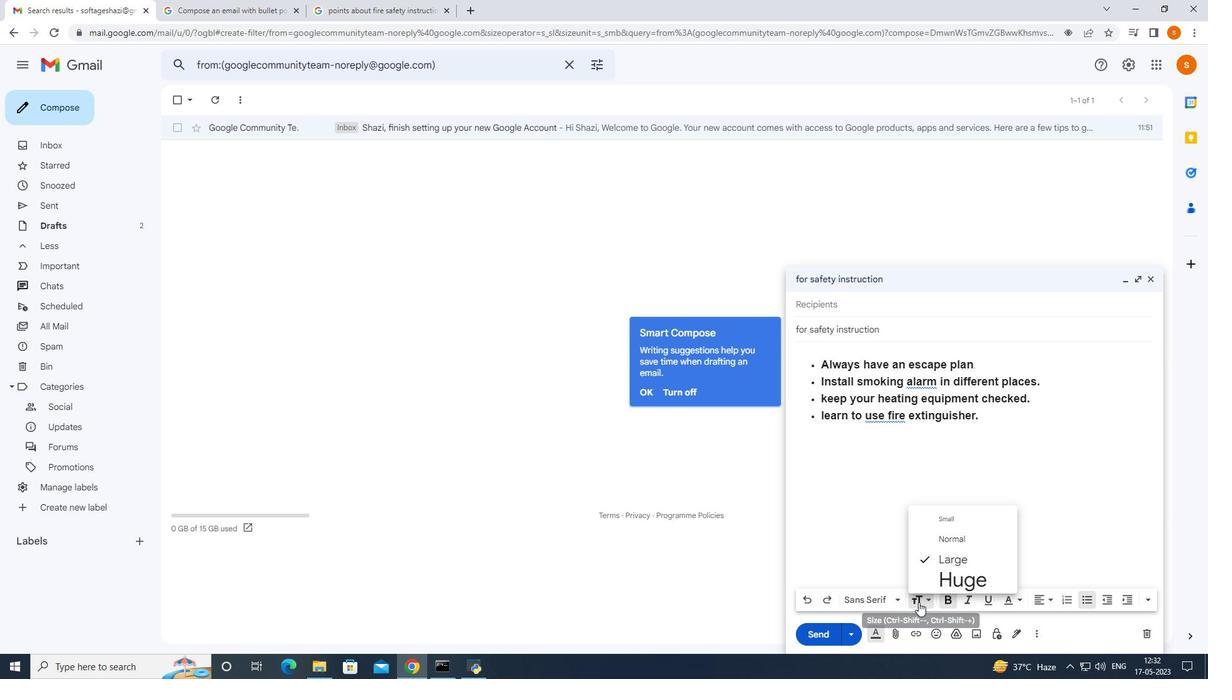 
Action: Mouse pressed left at (924, 604)
Screenshot: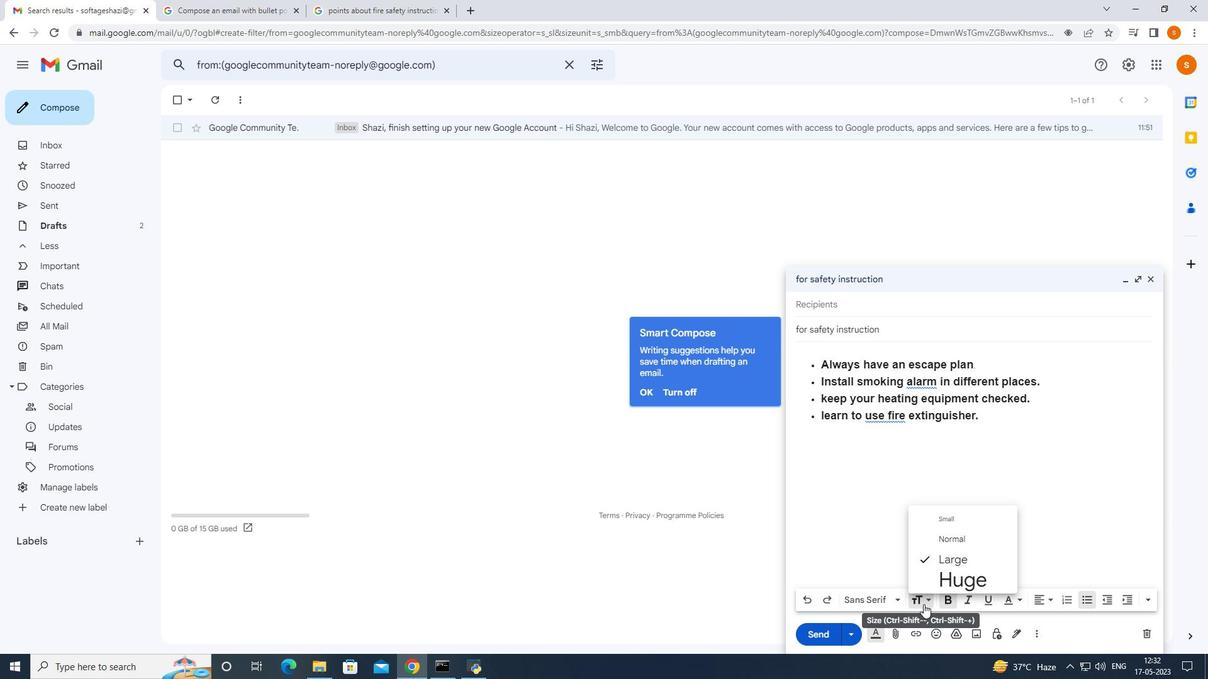
Action: Mouse moved to (1040, 604)
Screenshot: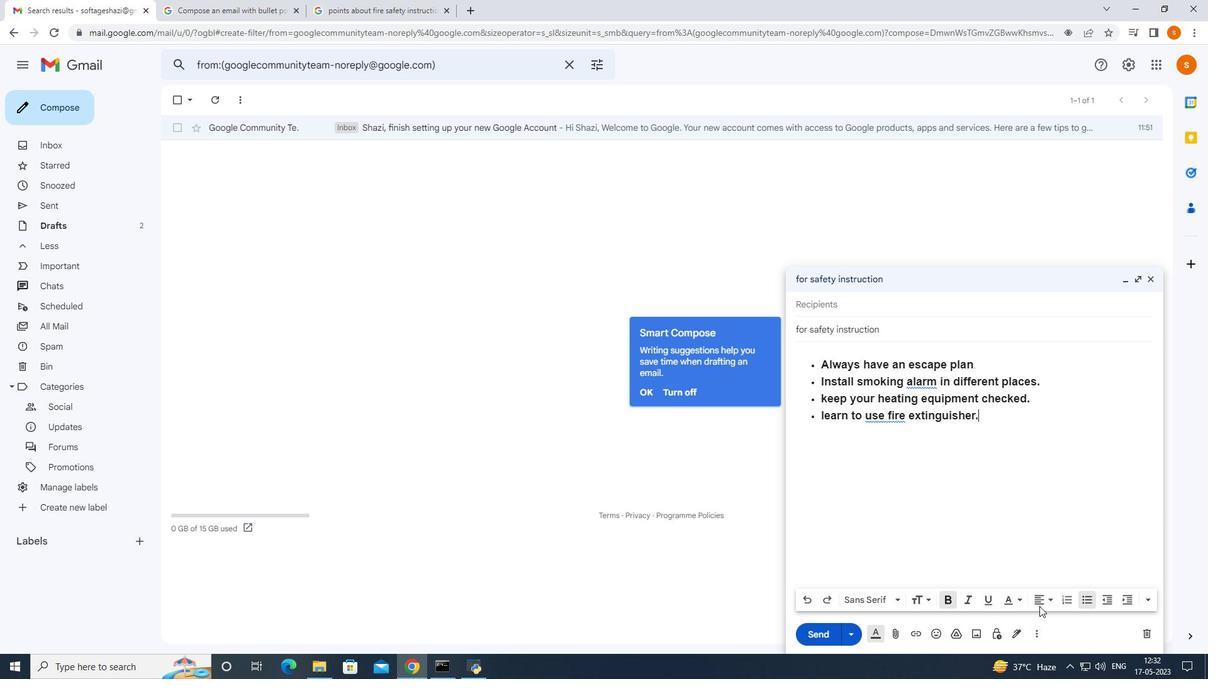 
Action: Mouse pressed left at (1040, 604)
Screenshot: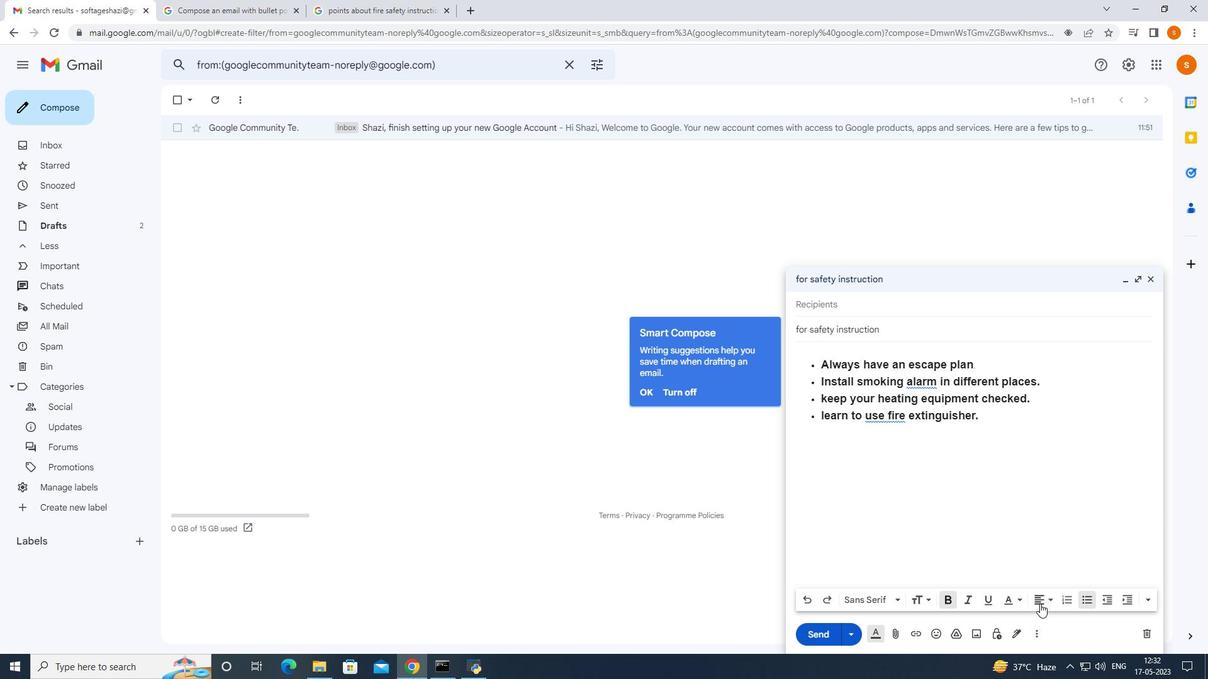 
Action: Mouse moved to (1042, 584)
Screenshot: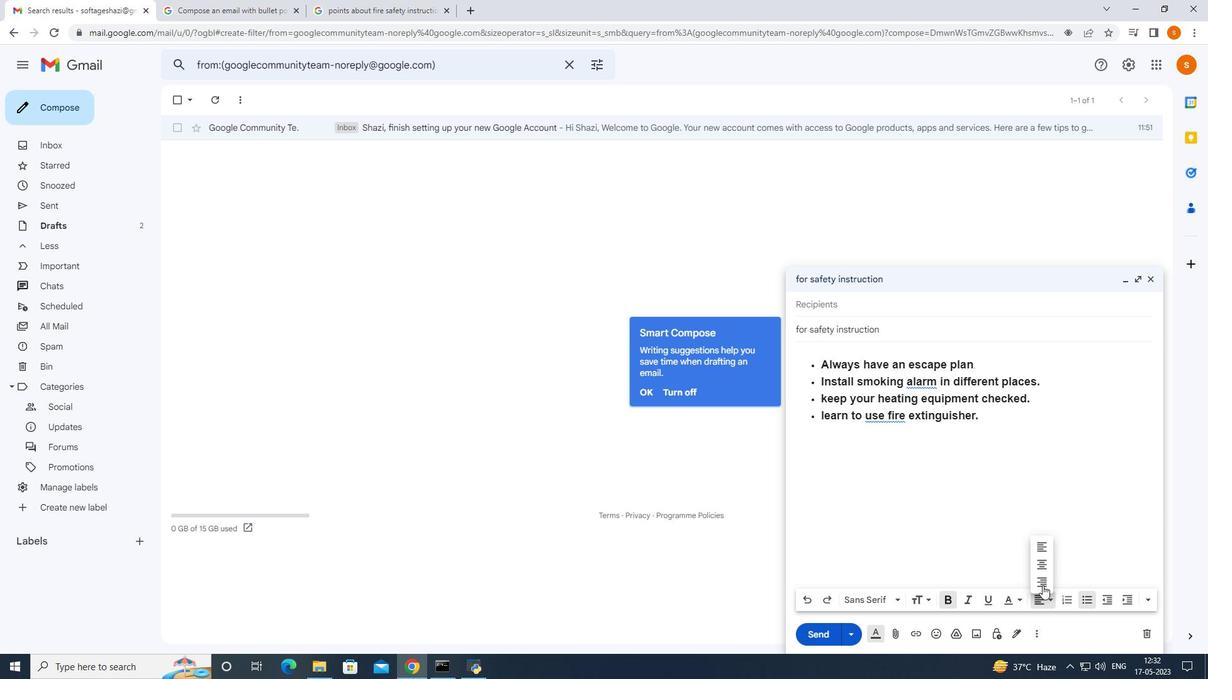 
Action: Mouse pressed left at (1042, 584)
Screenshot: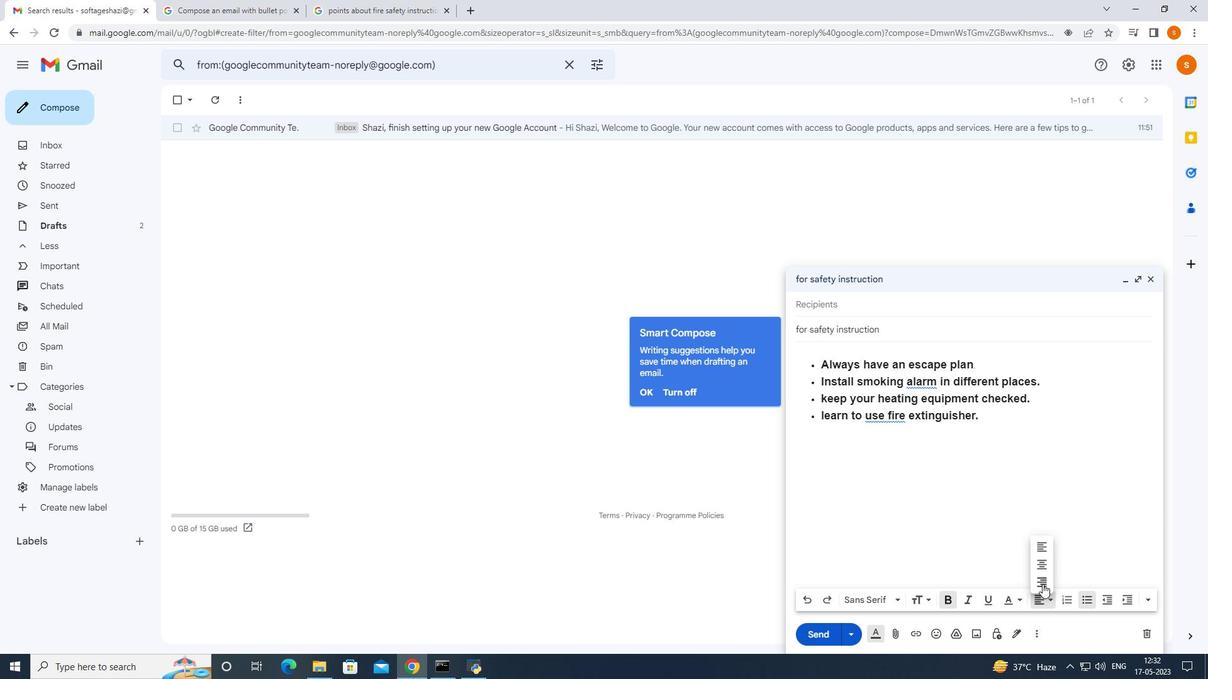 
Action: Mouse moved to (1030, 612)
Screenshot: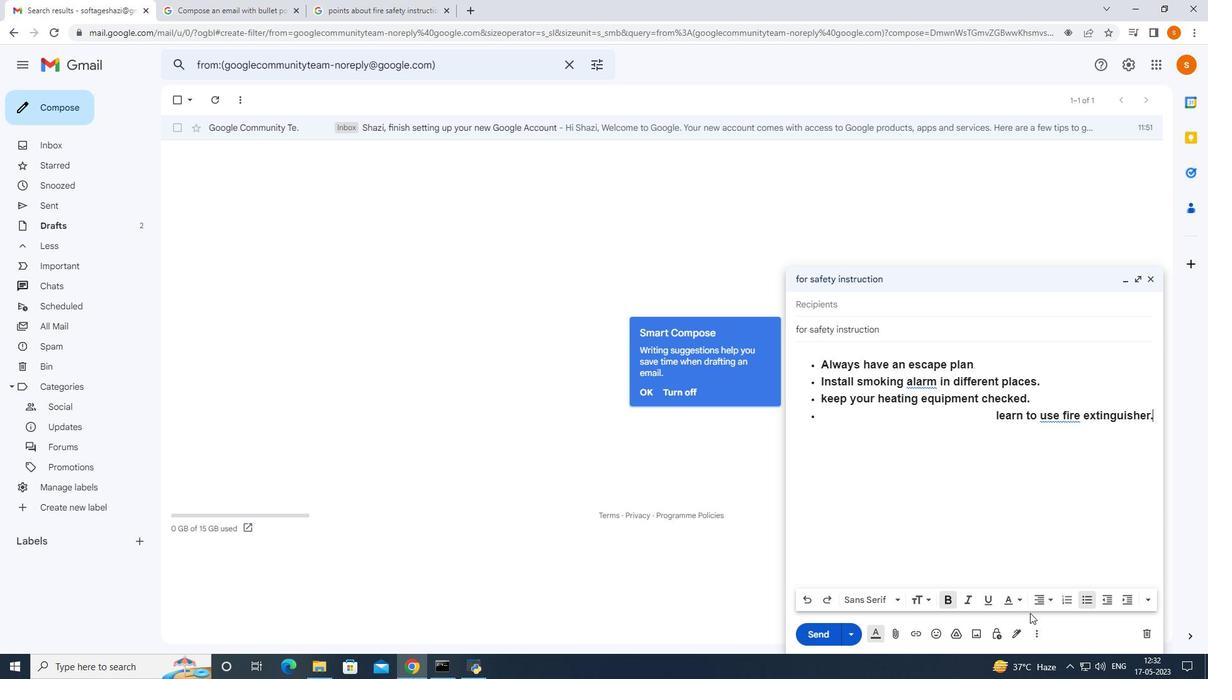 
Action: Mouse pressed left at (1030, 612)
Screenshot: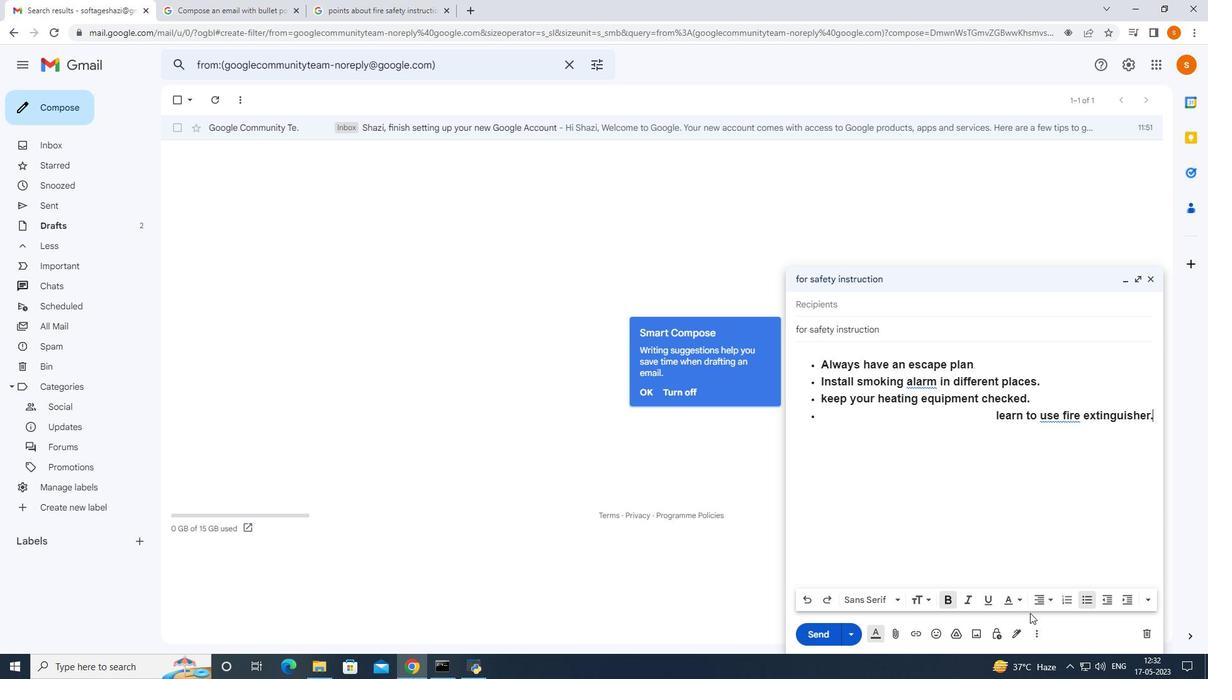 
Action: Mouse moved to (1037, 604)
Screenshot: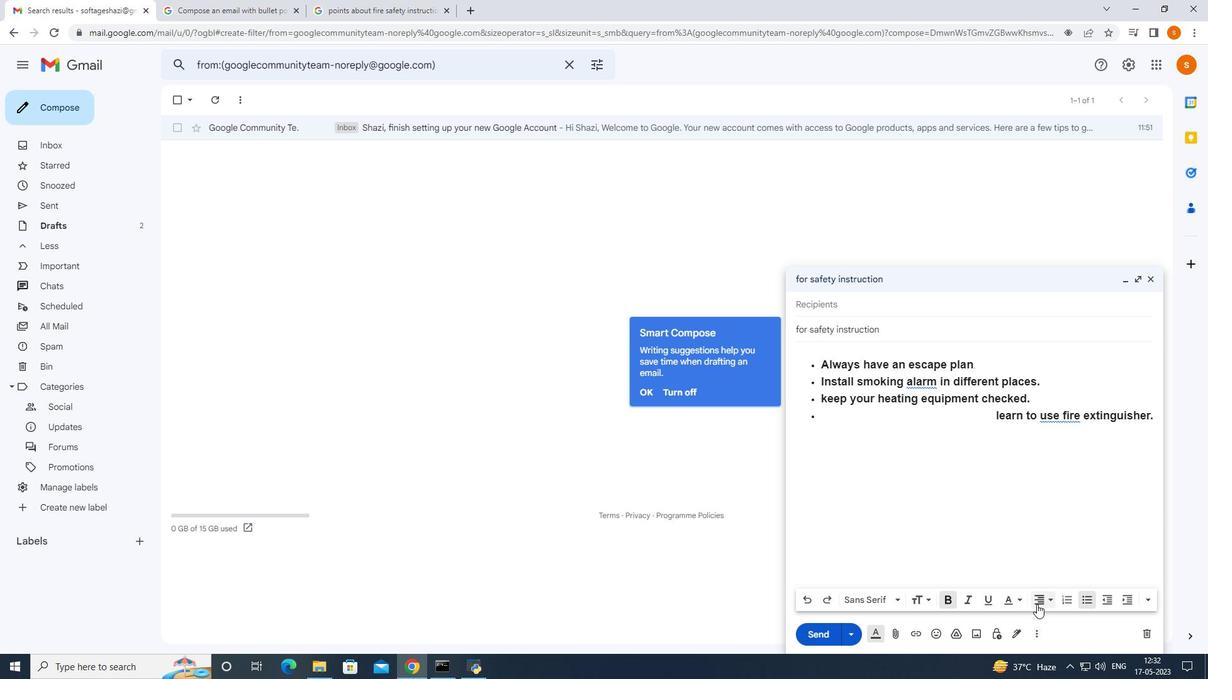
Action: Mouse pressed left at (1037, 604)
Screenshot: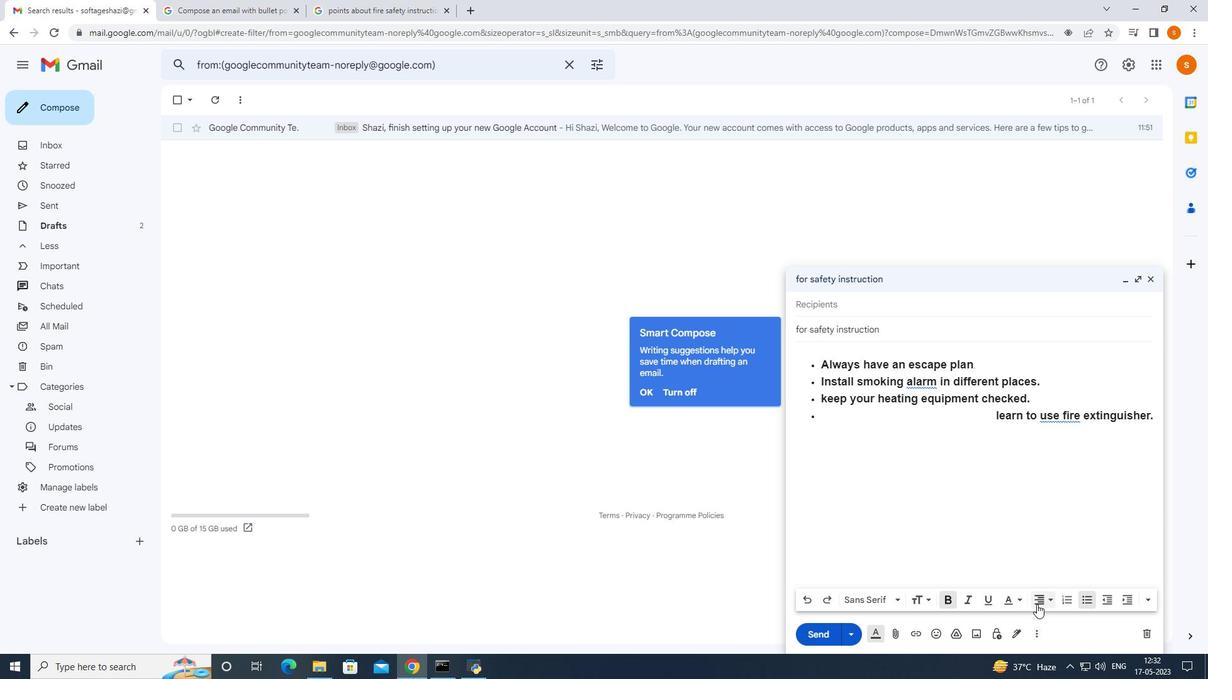 
Action: Mouse moved to (1043, 572)
Screenshot: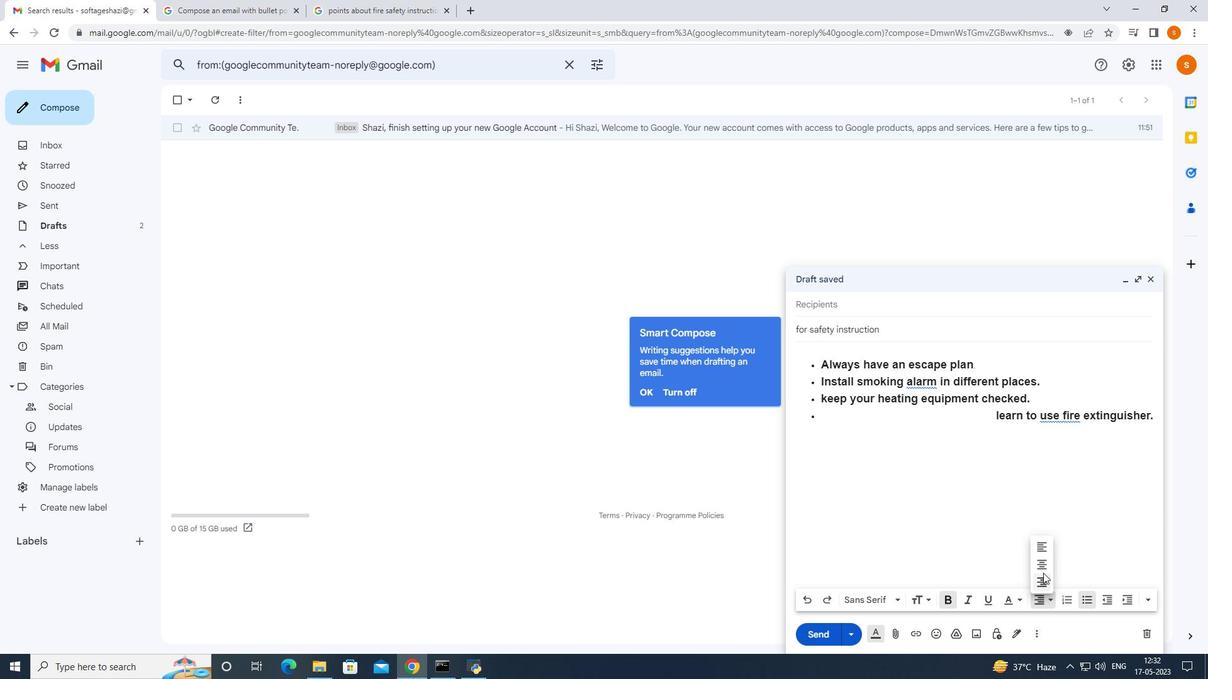 
Action: Mouse pressed left at (1043, 572)
Screenshot: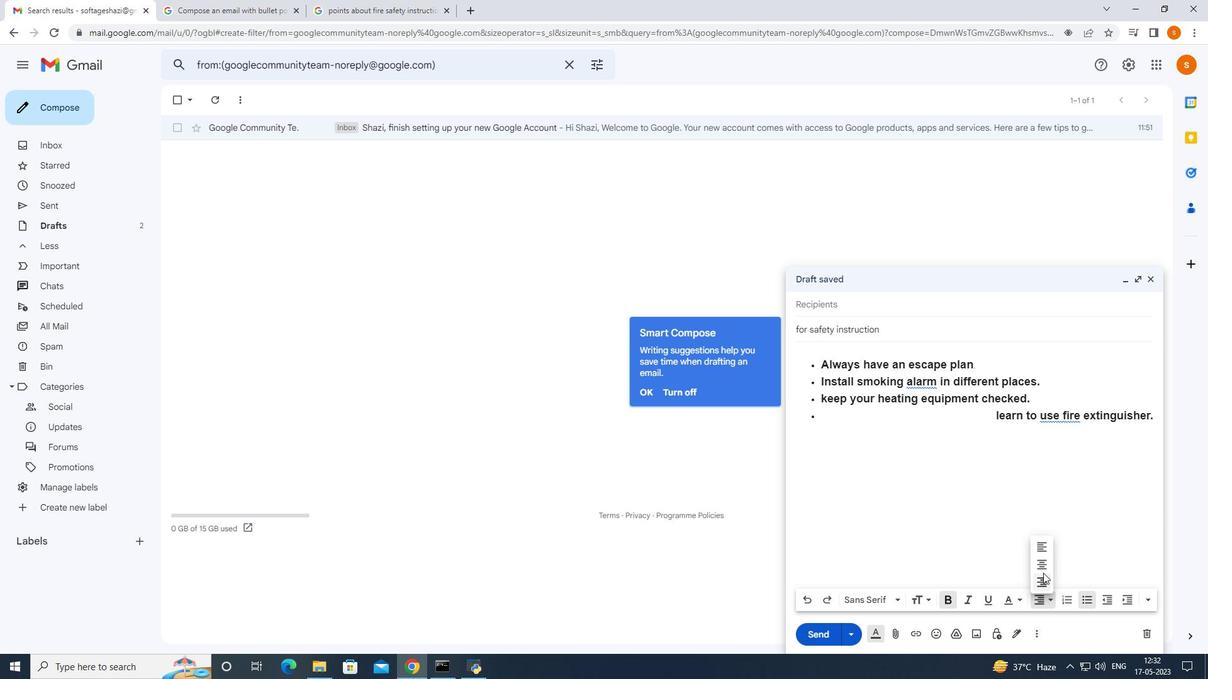 
Action: Mouse moved to (1039, 599)
Screenshot: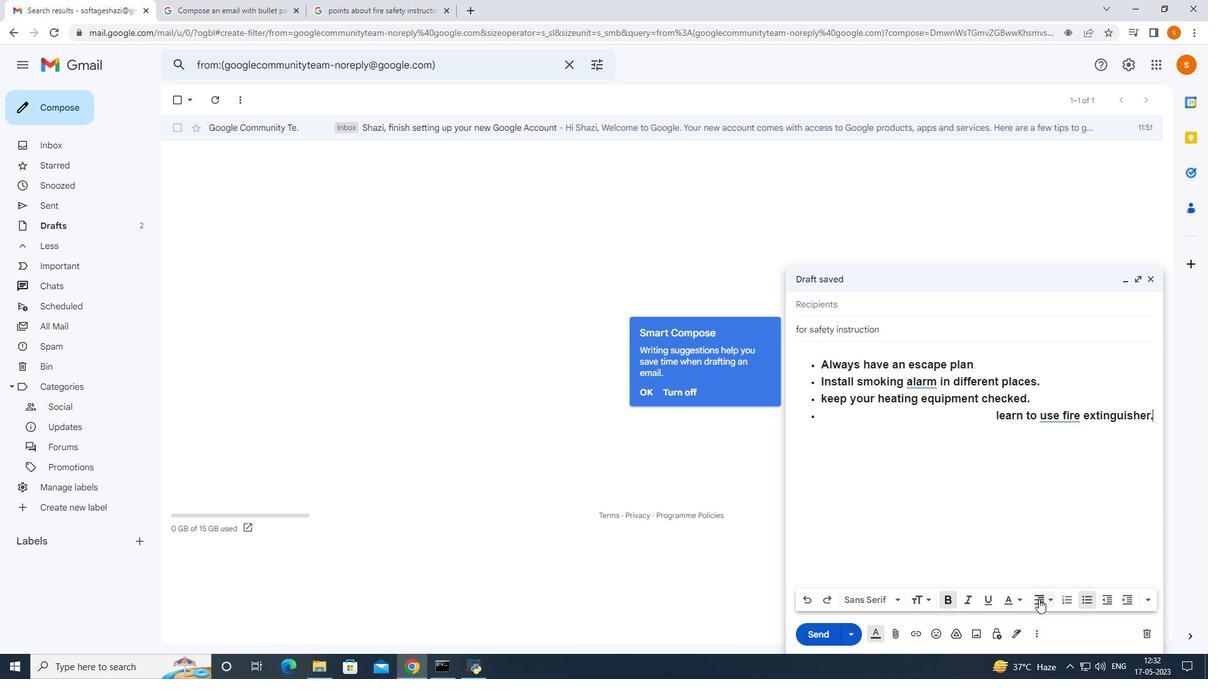 
Action: Mouse pressed left at (1039, 599)
Screenshot: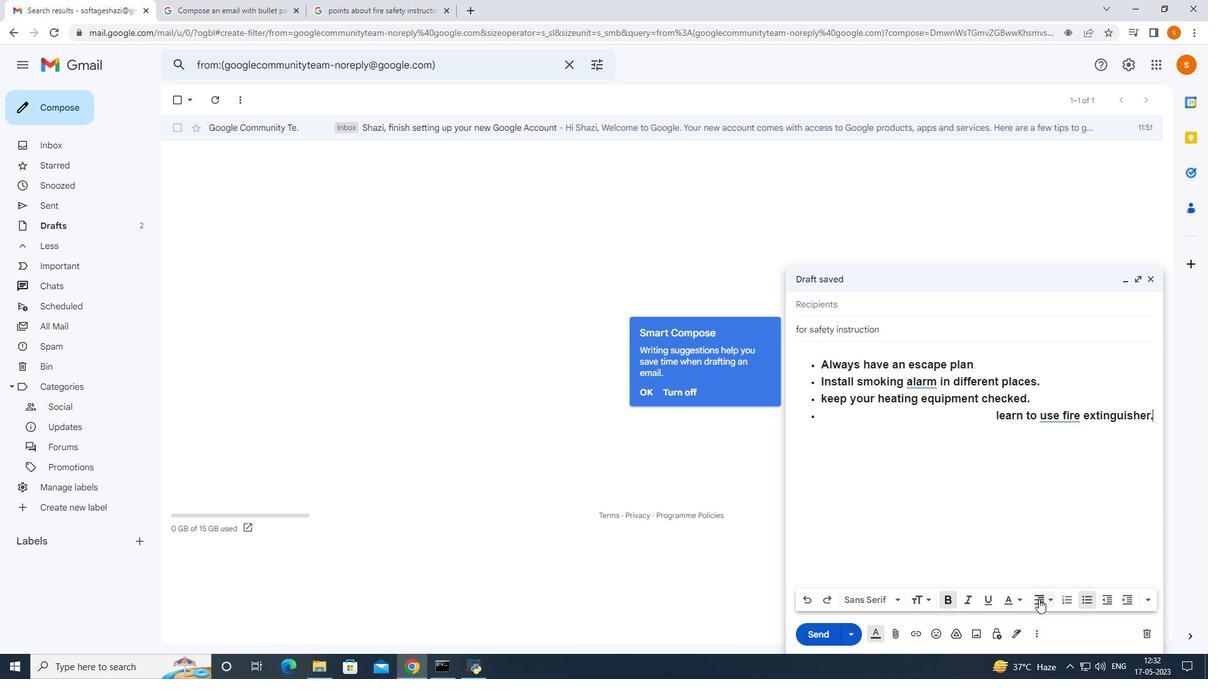 
Action: Mouse moved to (1045, 585)
Screenshot: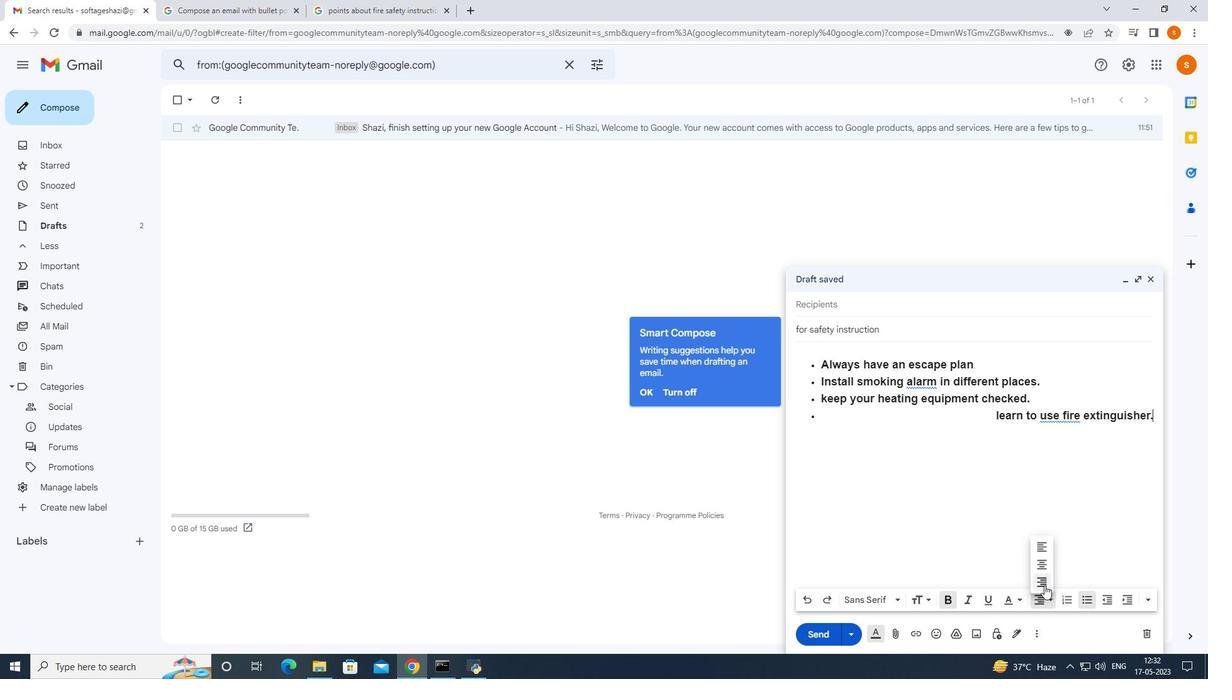 
Action: Mouse pressed left at (1045, 585)
Screenshot: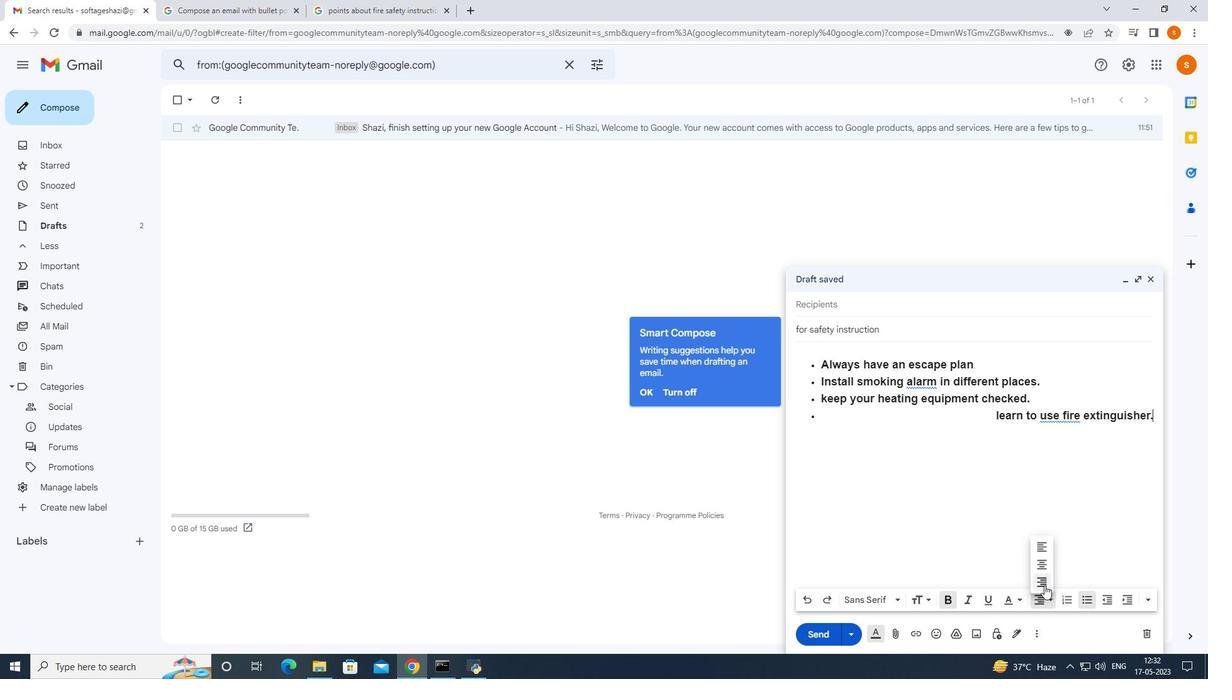 
Action: Mouse moved to (1040, 606)
Screenshot: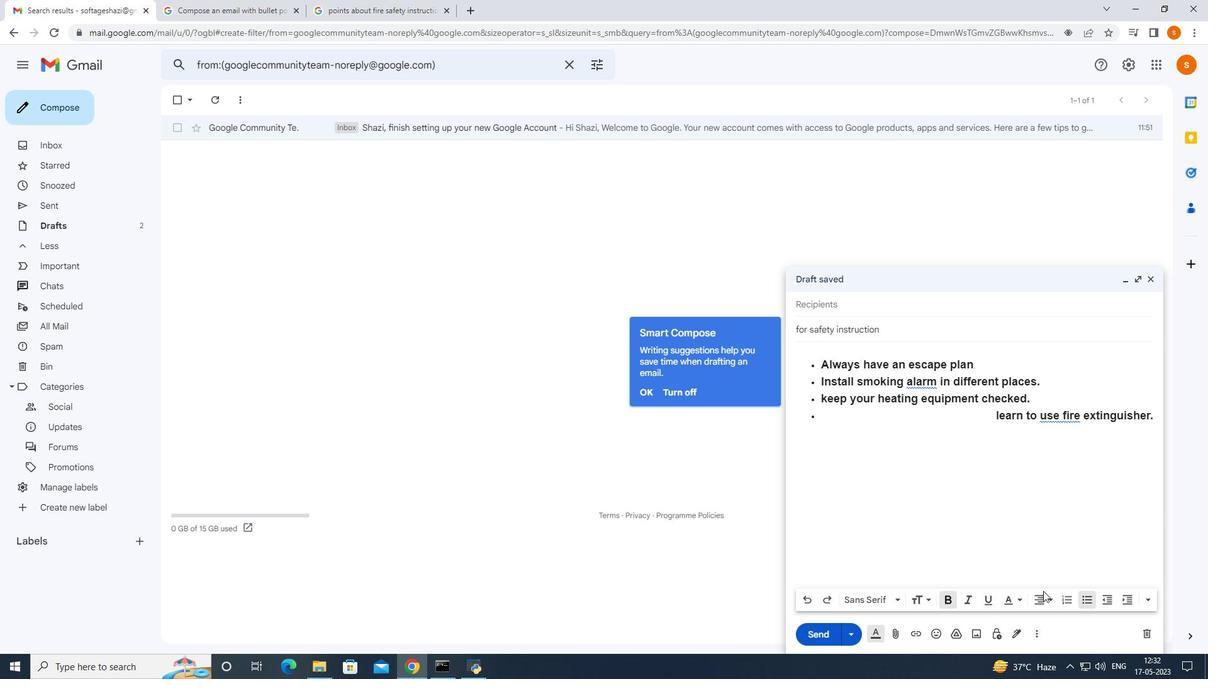 
Action: Mouse pressed left at (1040, 606)
Screenshot: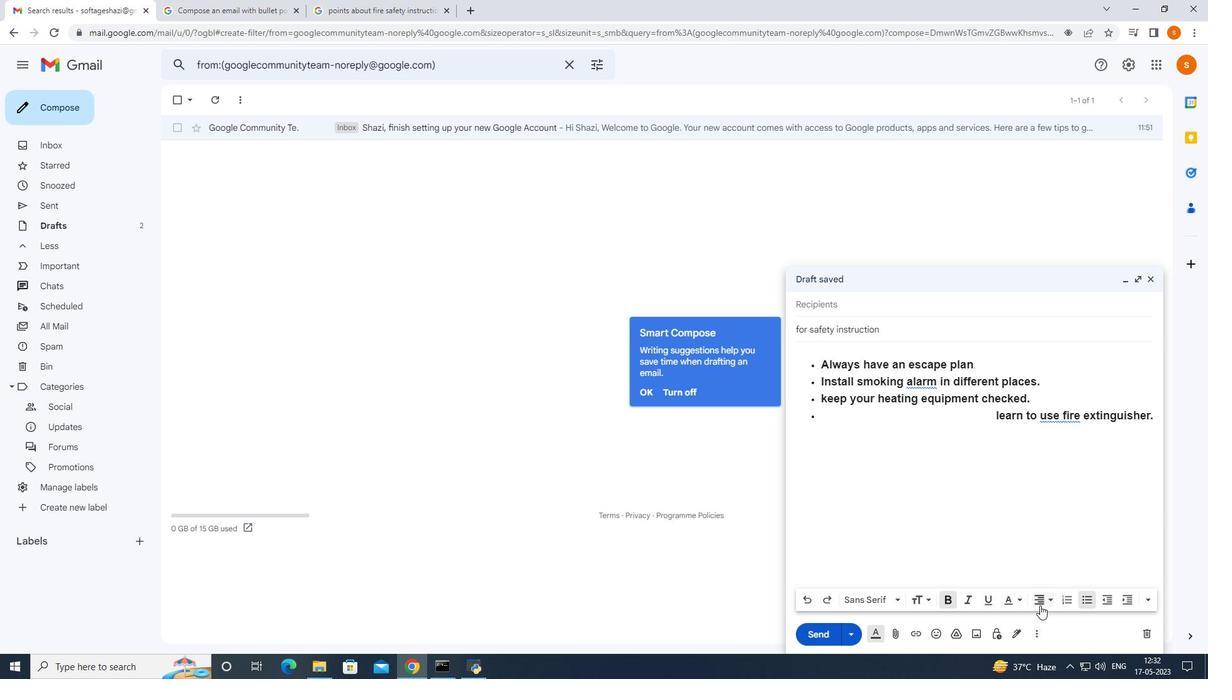 
Action: Mouse moved to (1039, 547)
Screenshot: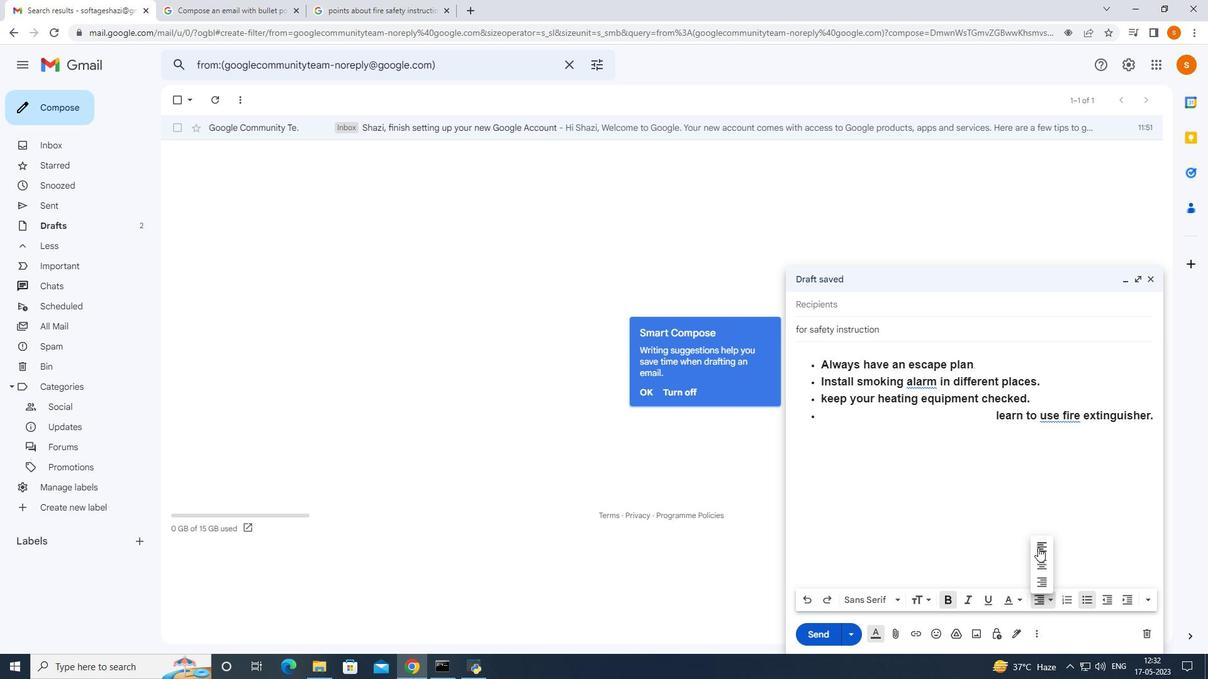 
Action: Mouse pressed left at (1039, 547)
Screenshot: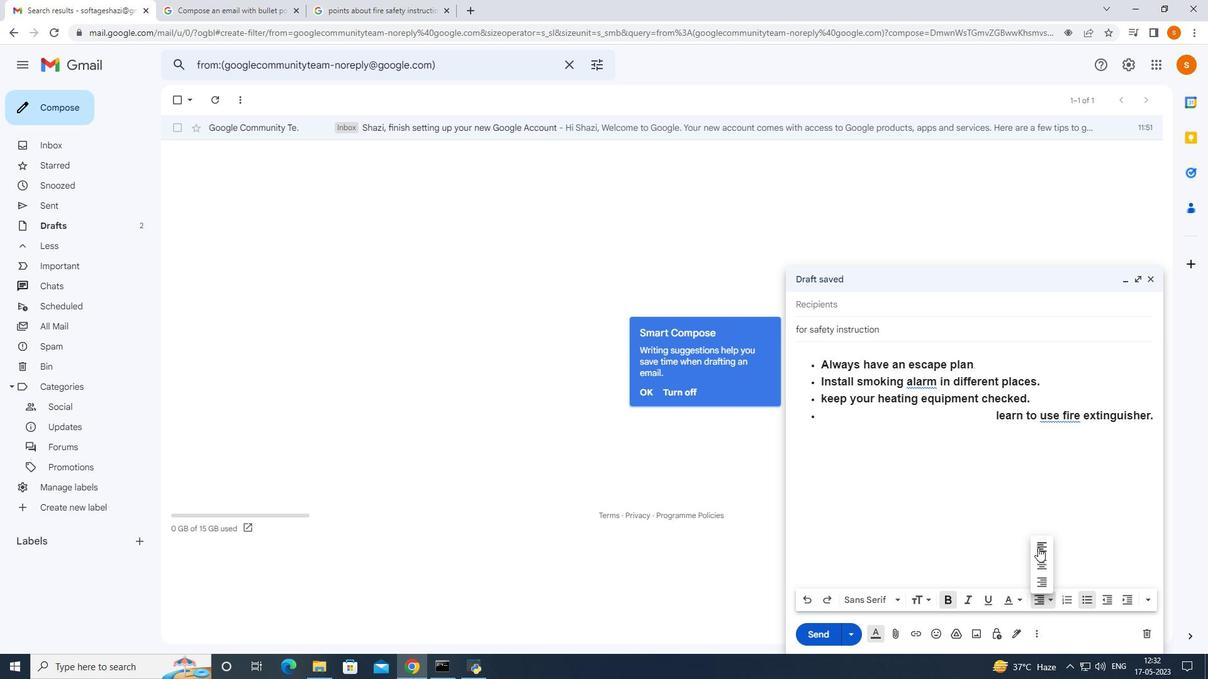 
Action: Mouse moved to (1050, 601)
Screenshot: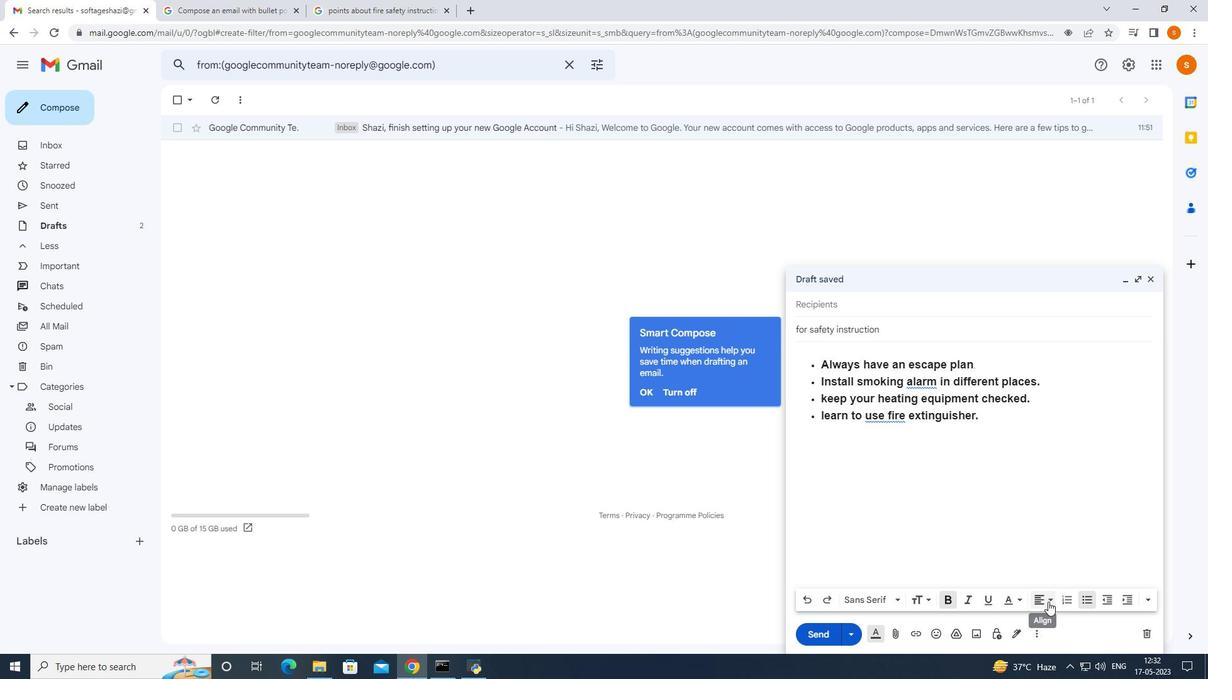 
Action: Mouse pressed left at (1050, 601)
Screenshot: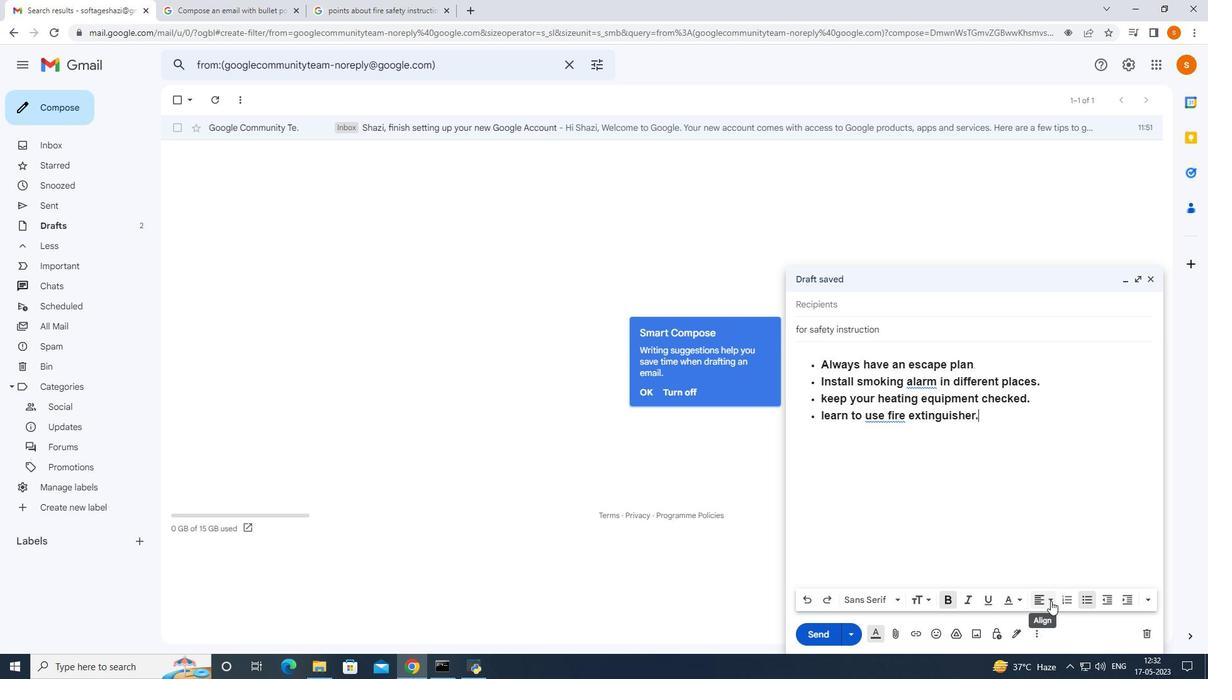 
Action: Mouse moved to (1051, 601)
Screenshot: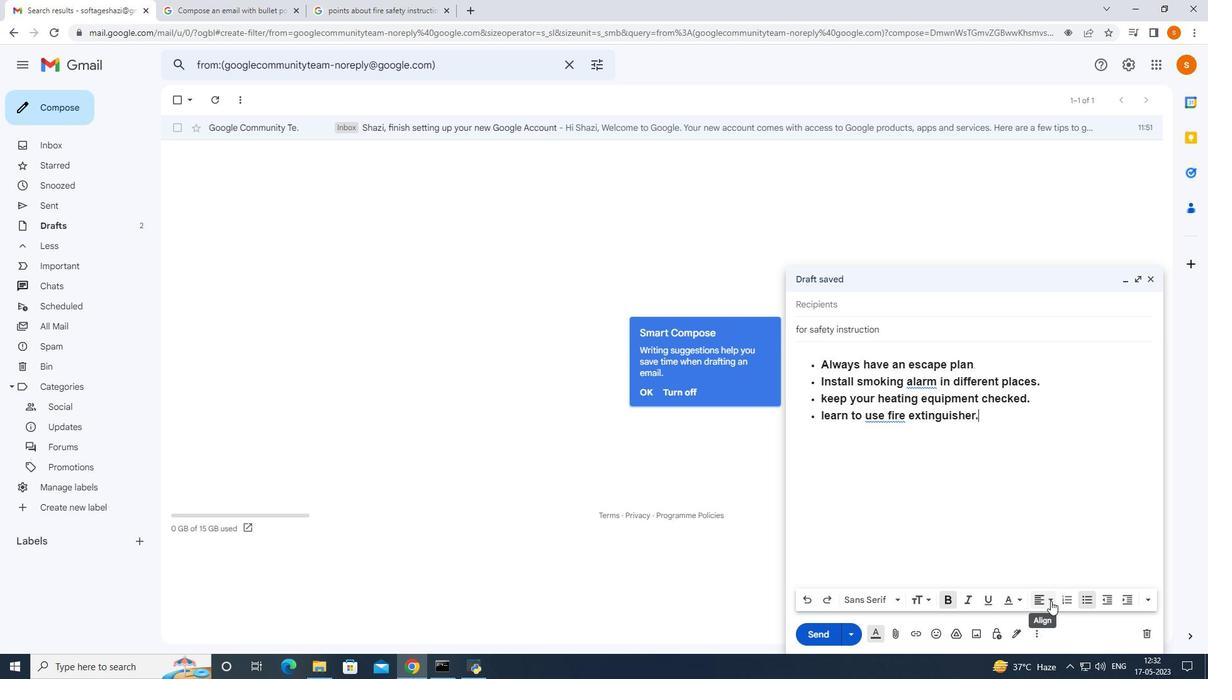 
Action: Mouse pressed left at (1051, 601)
Screenshot: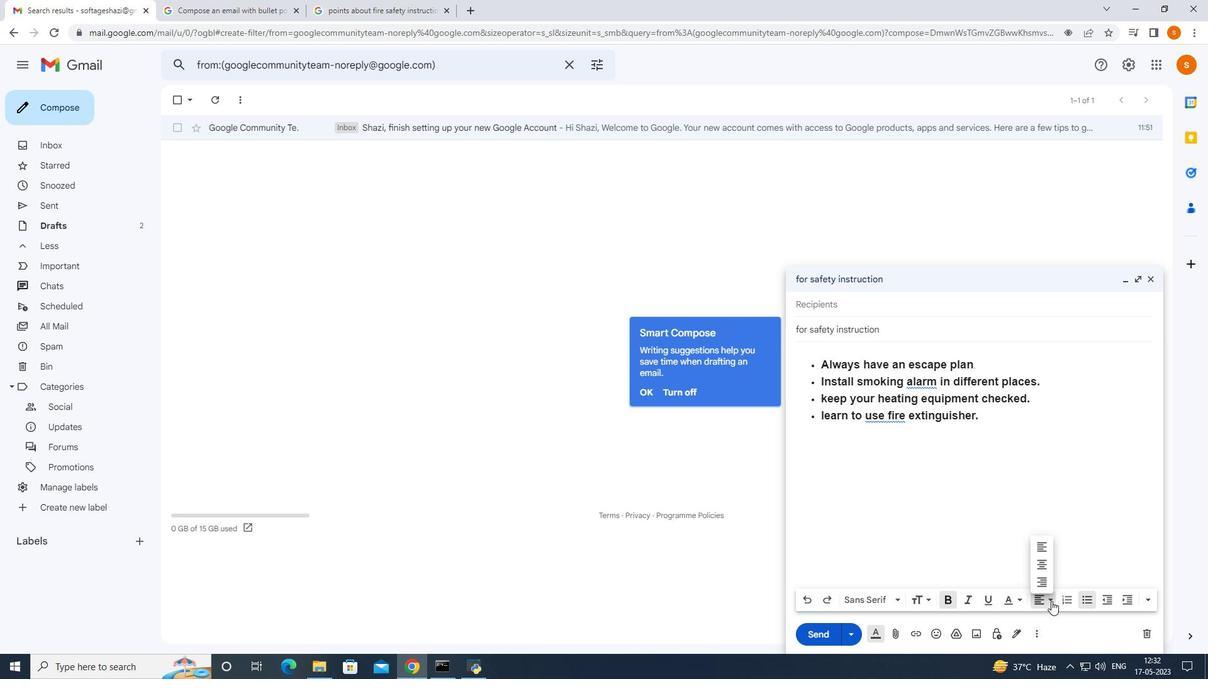 
Action: Mouse moved to (1064, 599)
Screenshot: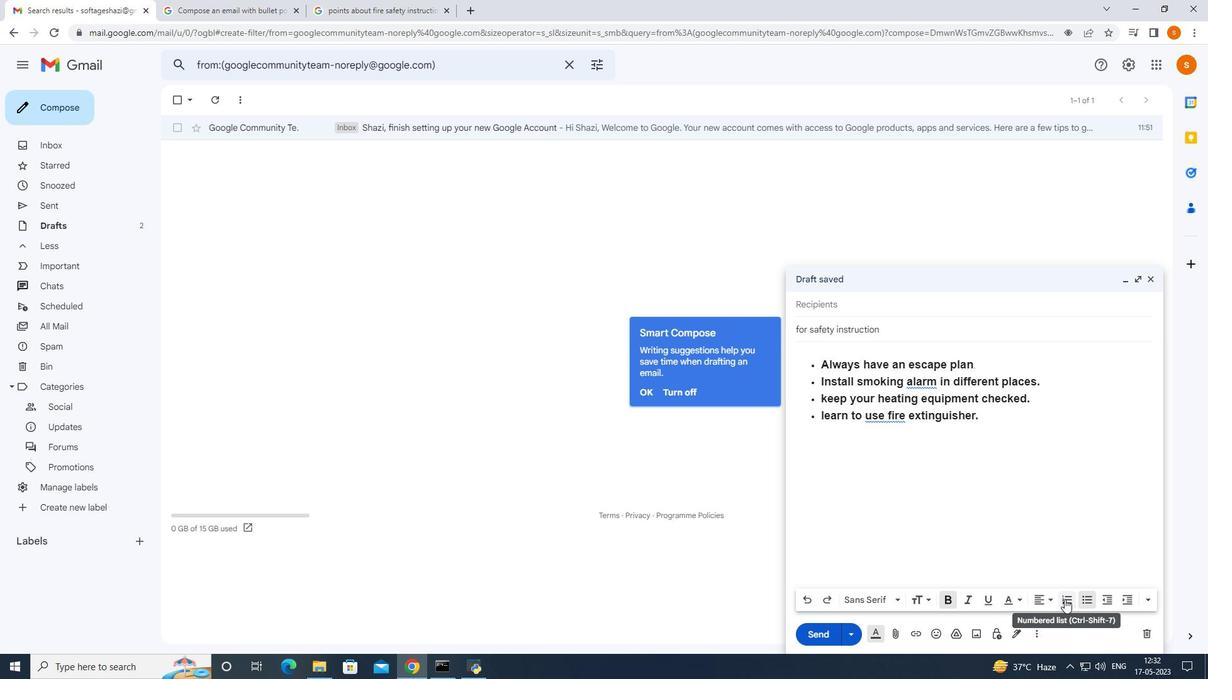 
Action: Mouse pressed left at (1064, 599)
Screenshot: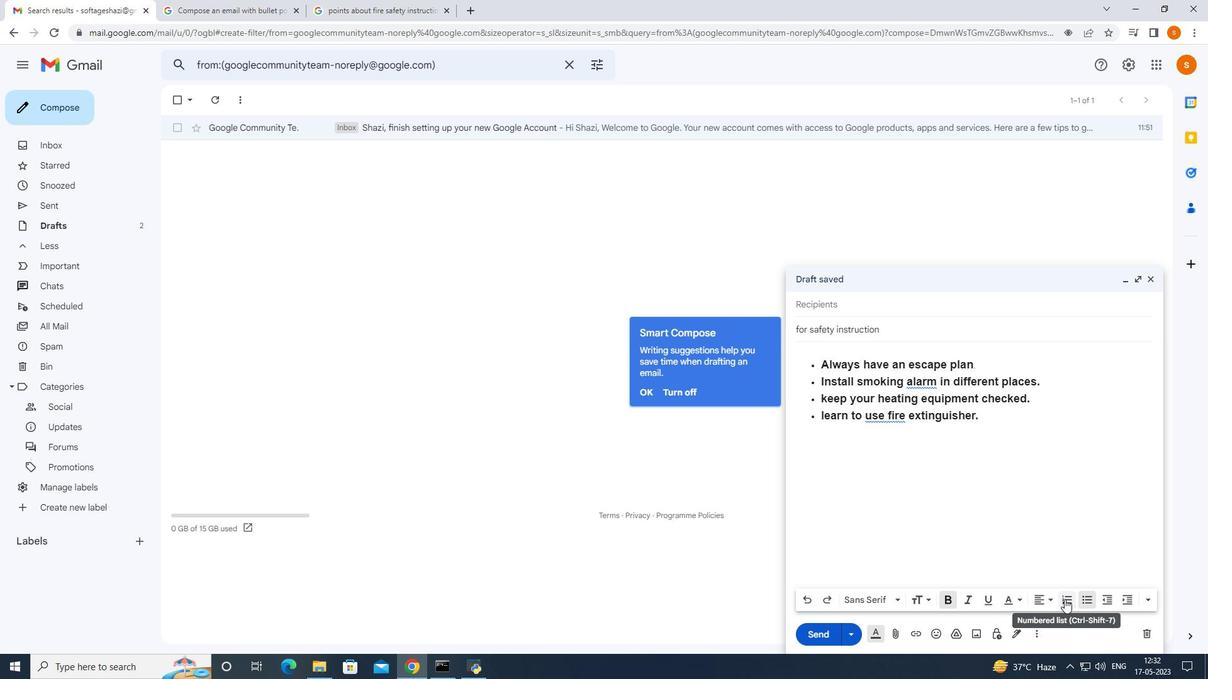 
Action: Mouse pressed left at (1064, 599)
Screenshot: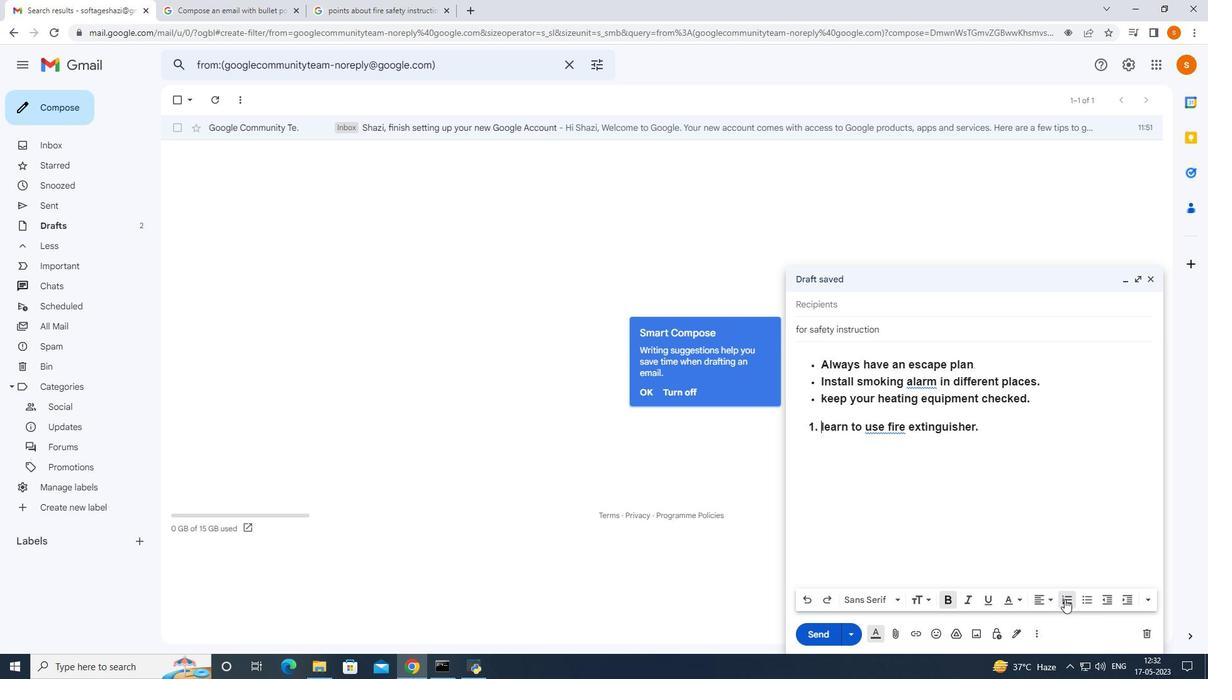 
Action: Mouse pressed left at (1064, 599)
Screenshot: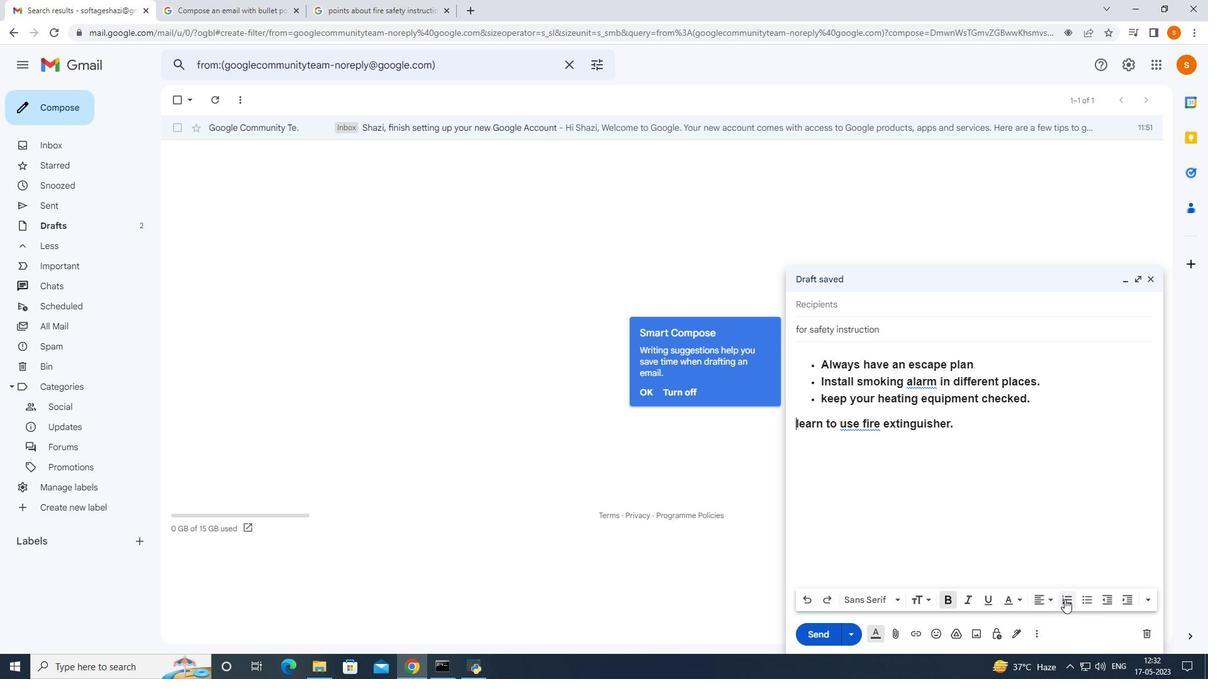 
Action: Mouse pressed left at (1064, 599)
Screenshot: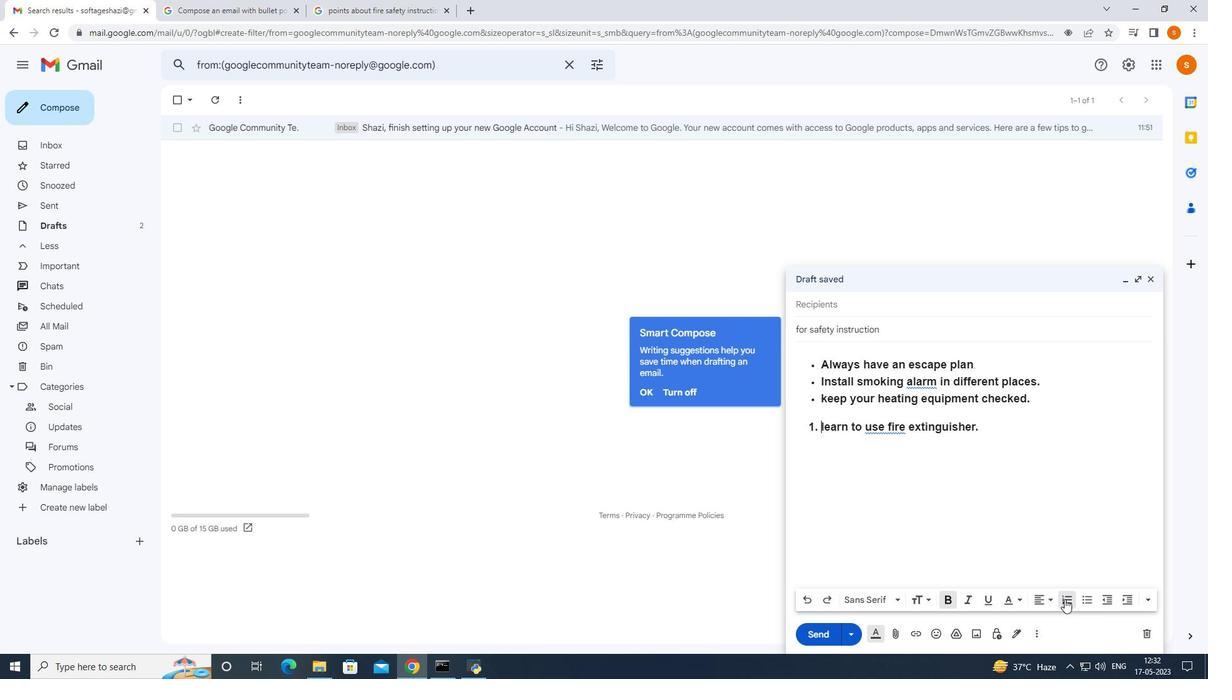 
Action: Mouse moved to (1088, 602)
Screenshot: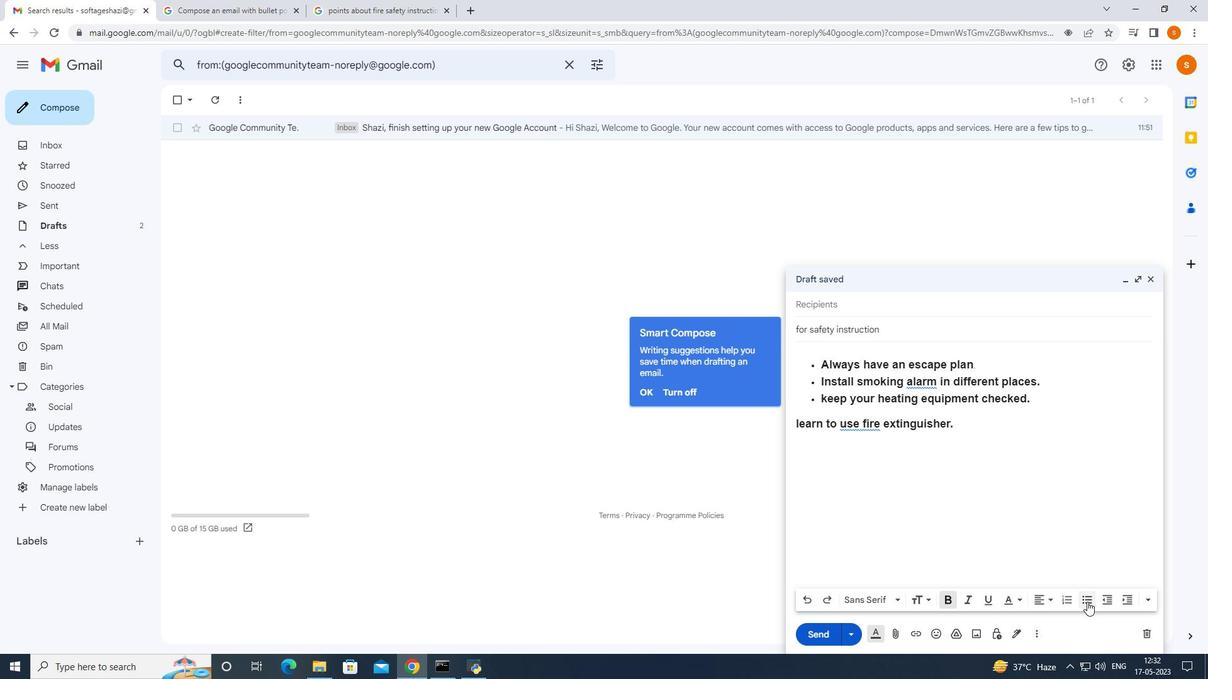 
Action: Mouse pressed left at (1088, 602)
Screenshot: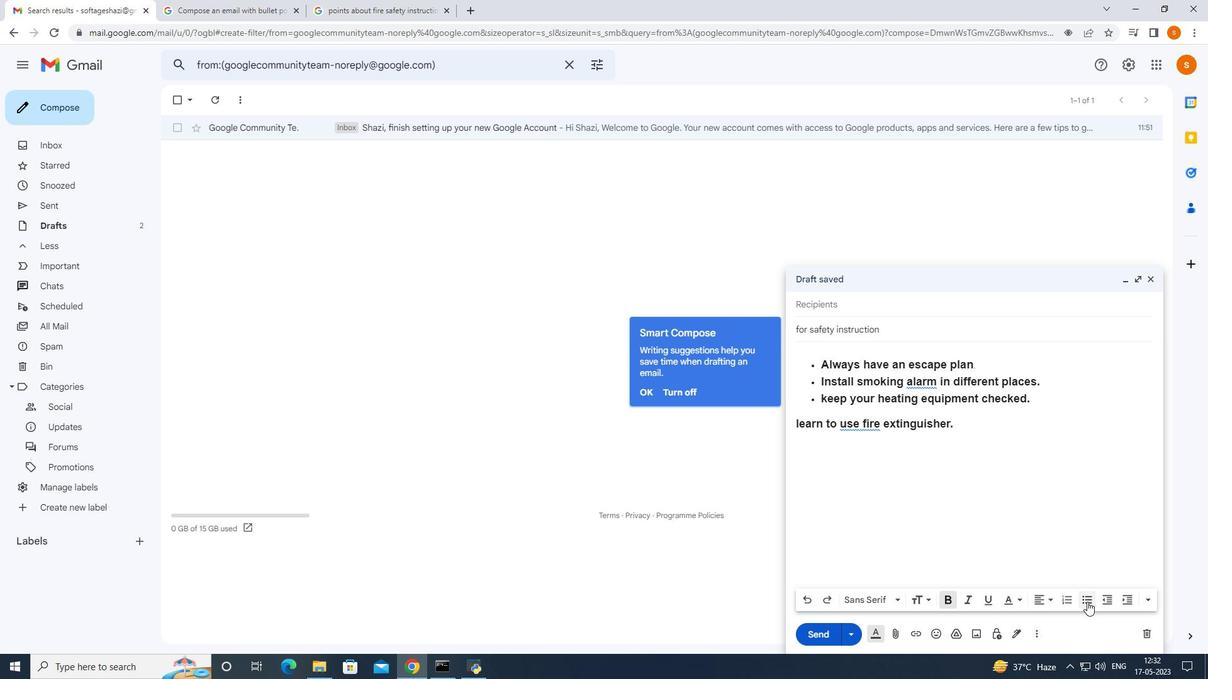 
Action: Mouse moved to (1106, 600)
Screenshot: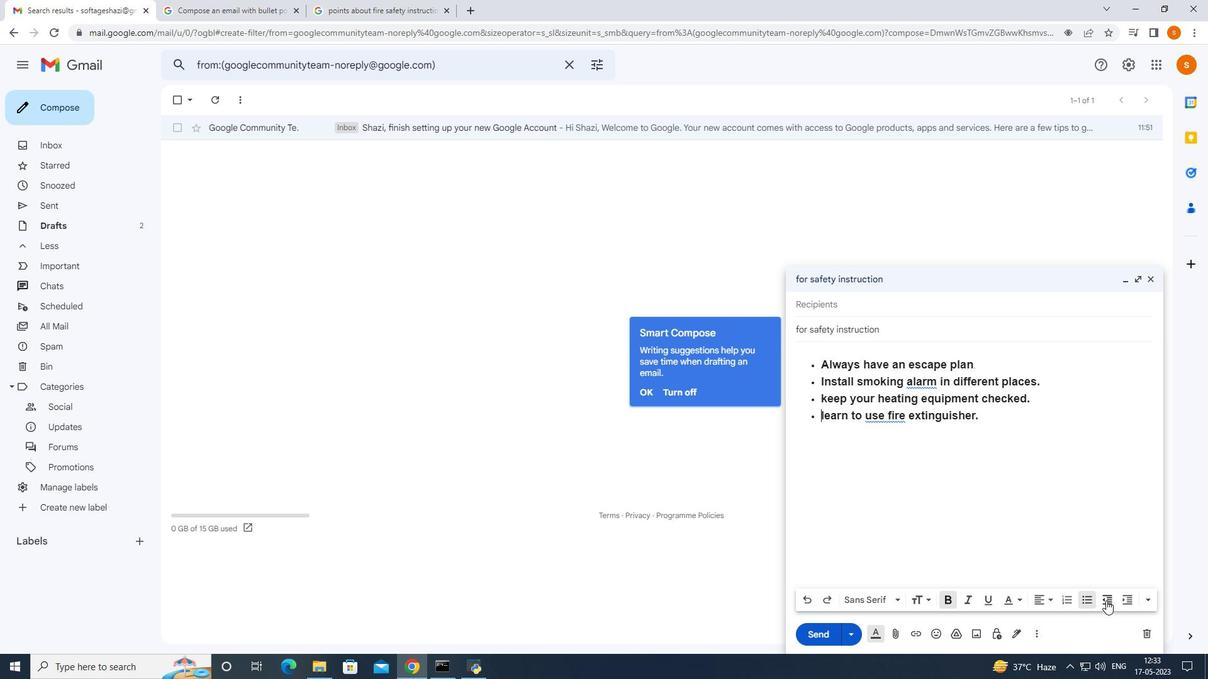 
Action: Mouse pressed left at (1106, 600)
Screenshot: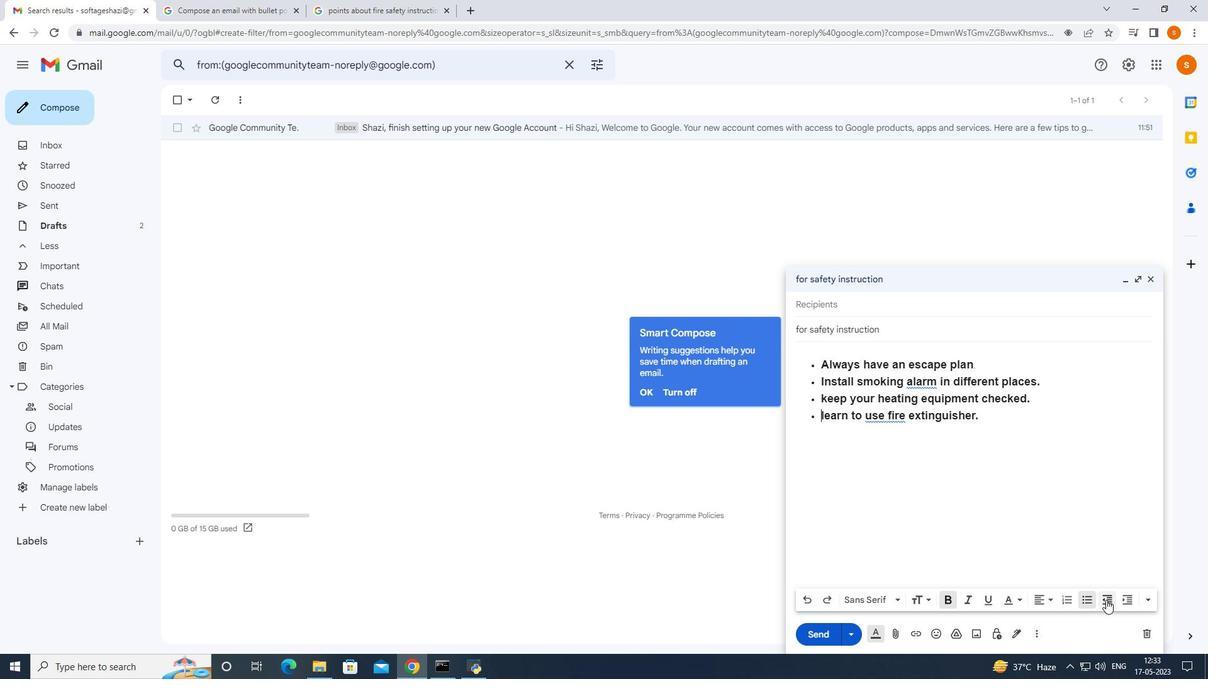 
Action: Mouse moved to (1106, 600)
Screenshot: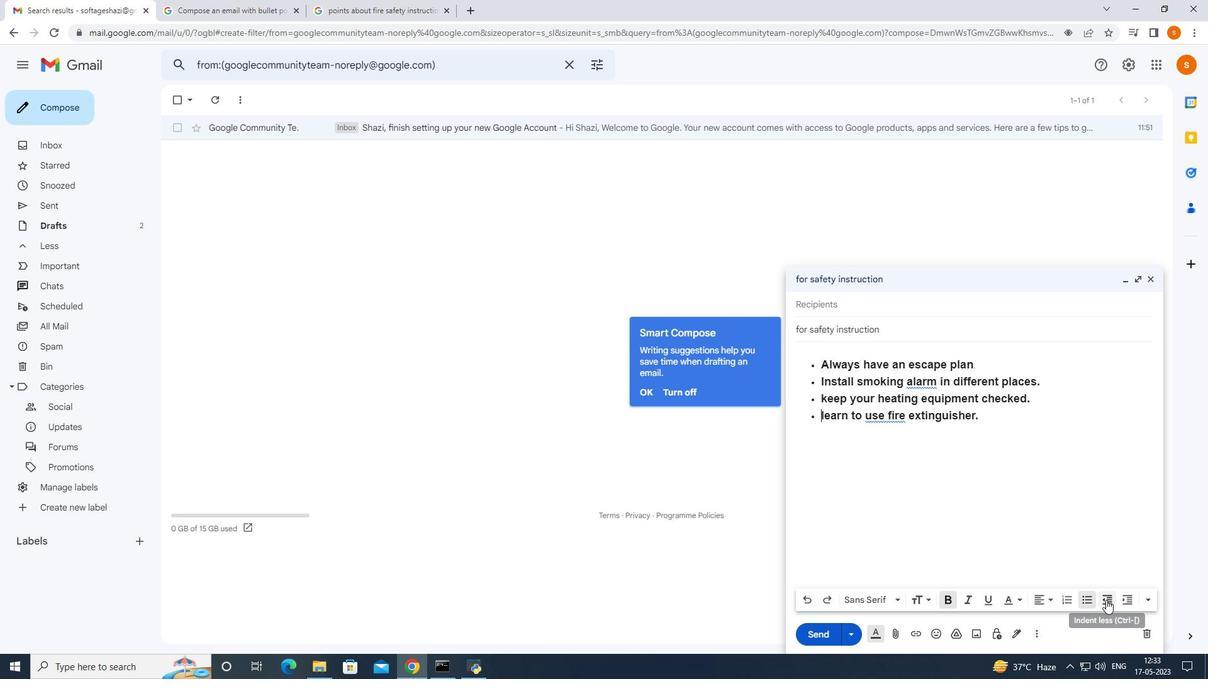 
Action: Mouse pressed left at (1106, 600)
Screenshot: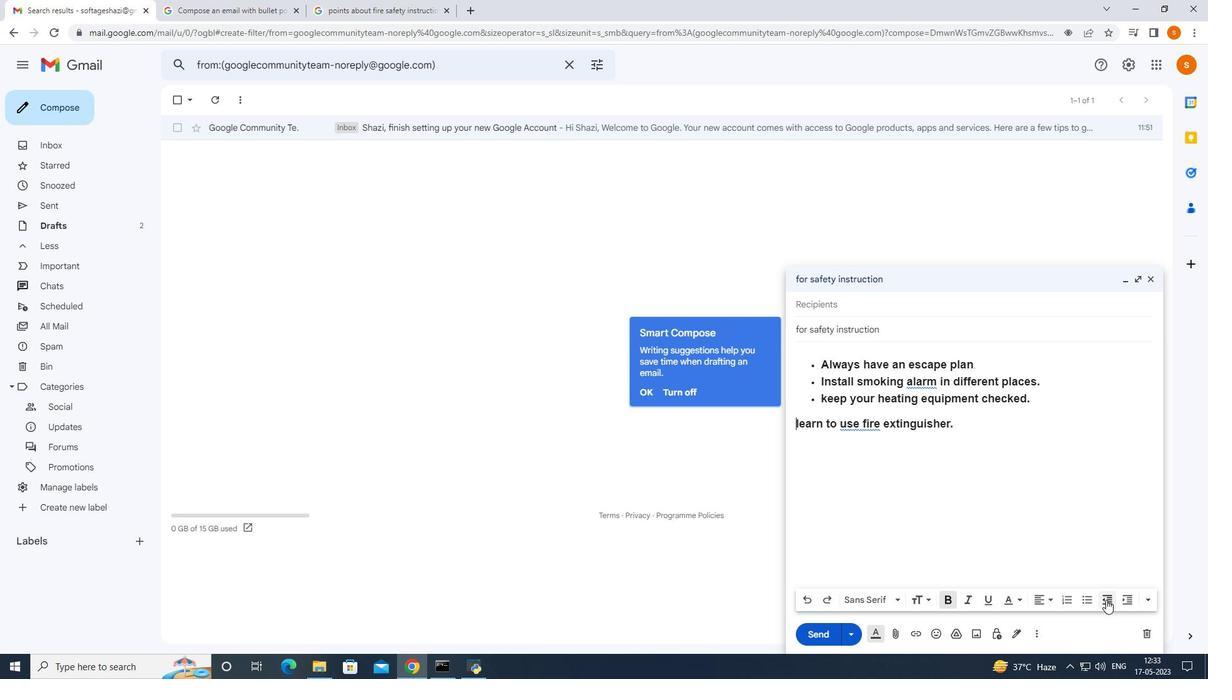
Action: Mouse pressed left at (1106, 600)
Screenshot: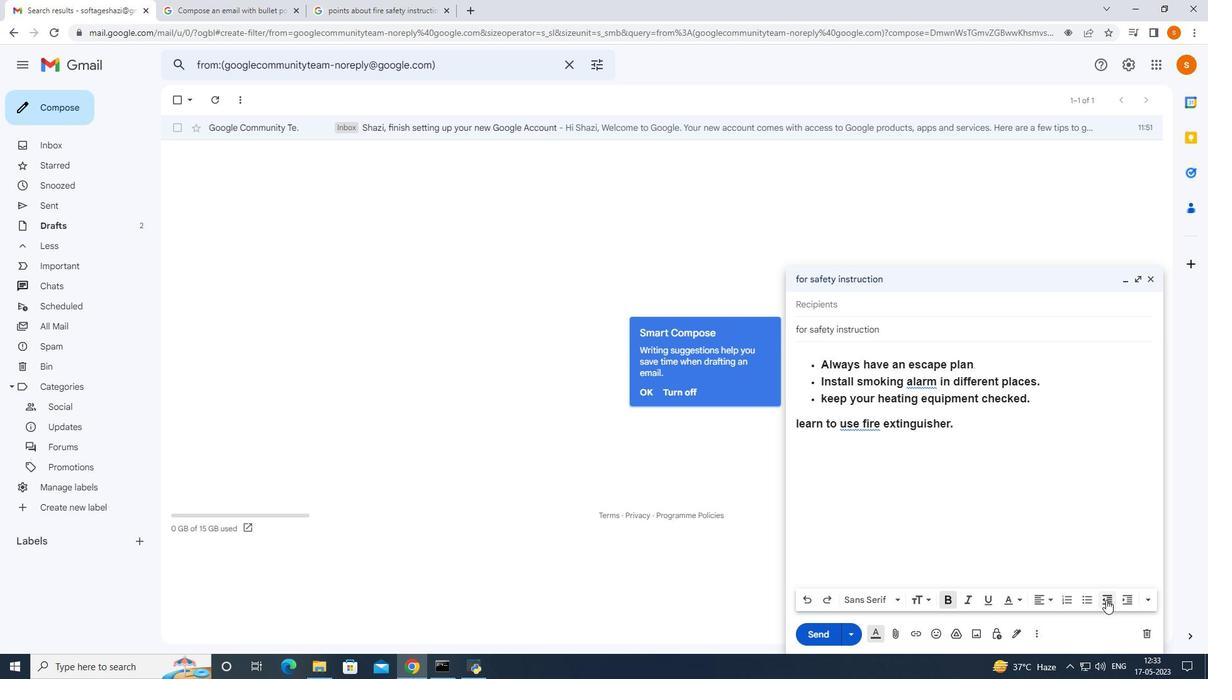 
Action: Mouse moved to (1085, 602)
Screenshot: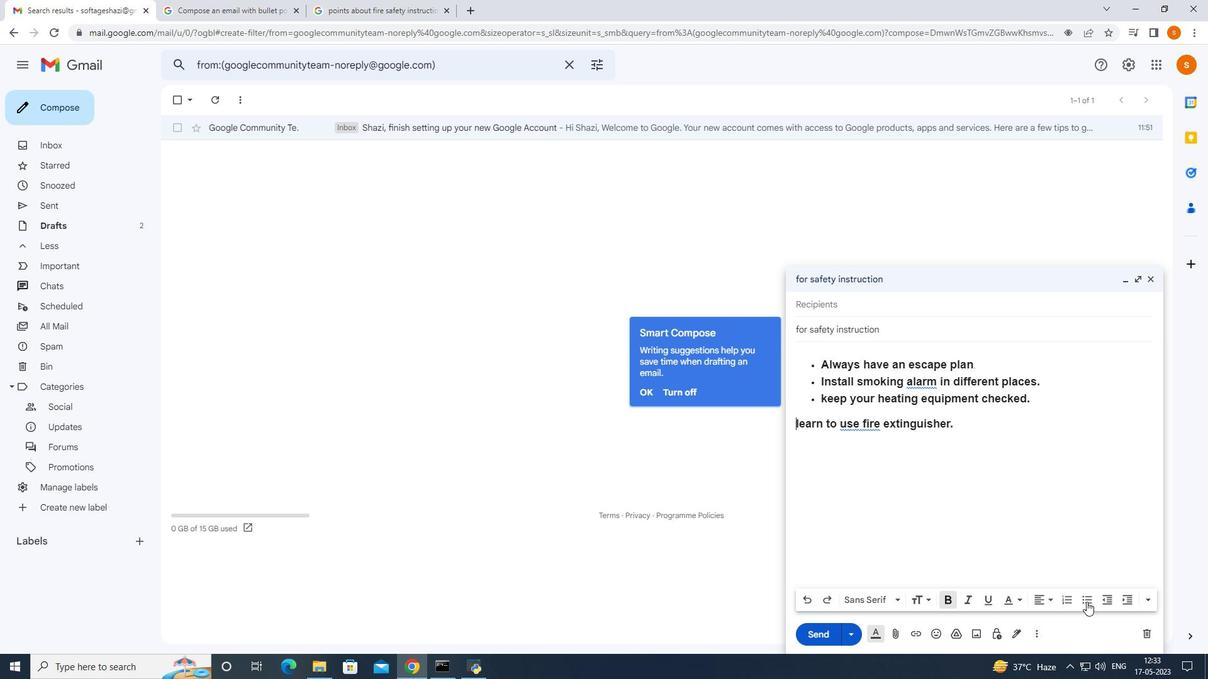 
Action: Mouse pressed left at (1085, 602)
Screenshot: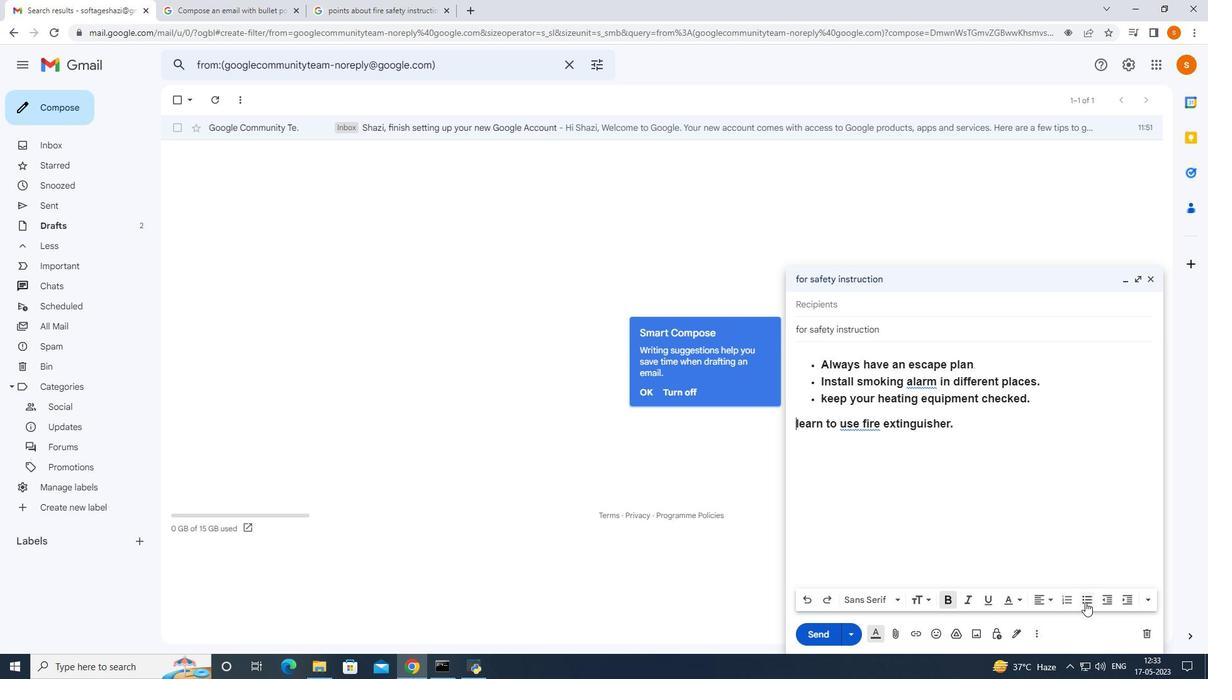 
Action: Mouse moved to (1146, 599)
Screenshot: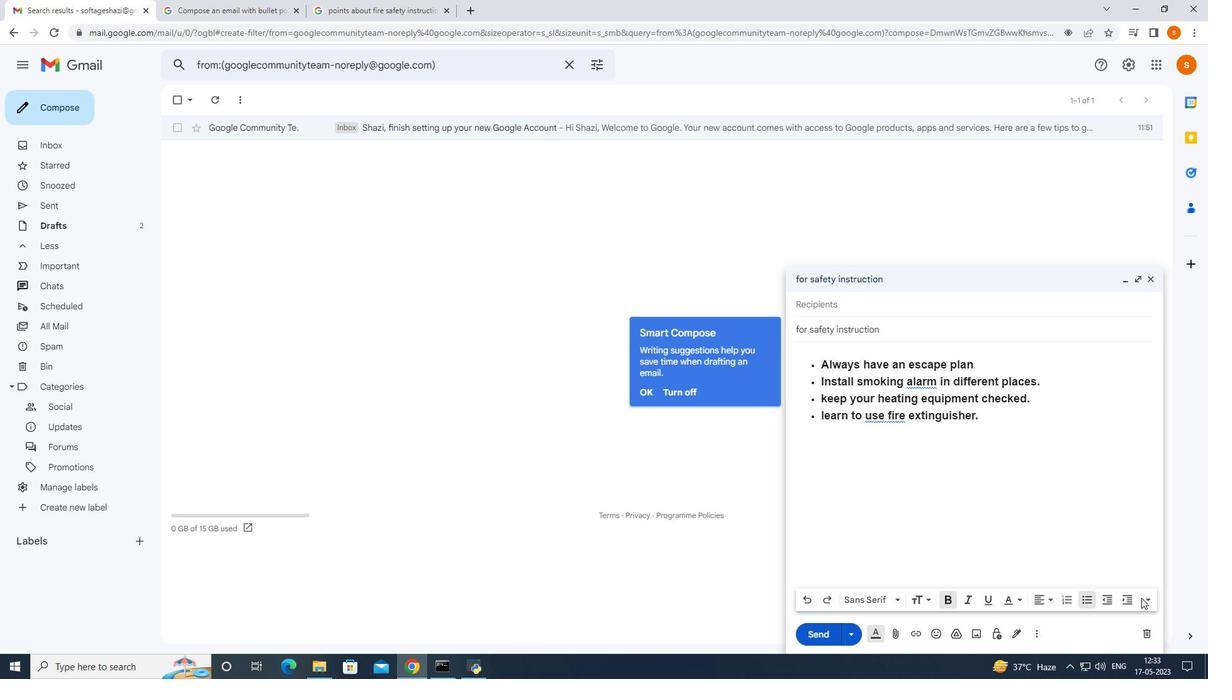 
Action: Mouse pressed left at (1146, 599)
Screenshot: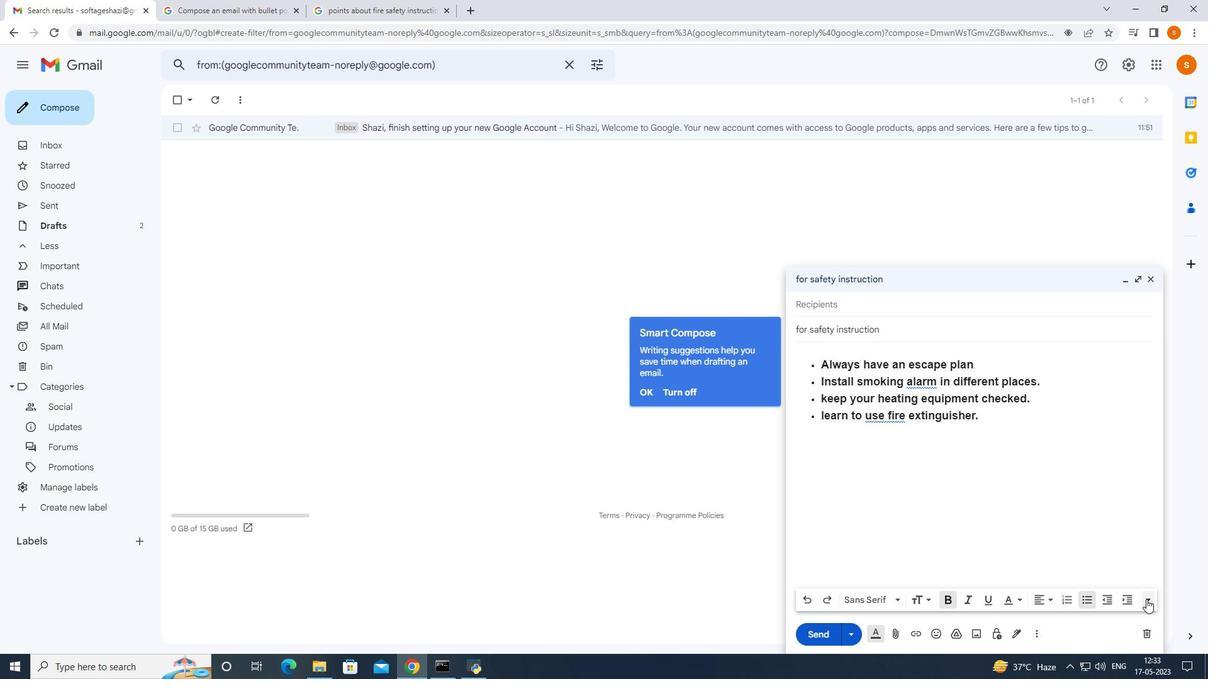 
Action: Mouse pressed left at (1146, 599)
Screenshot: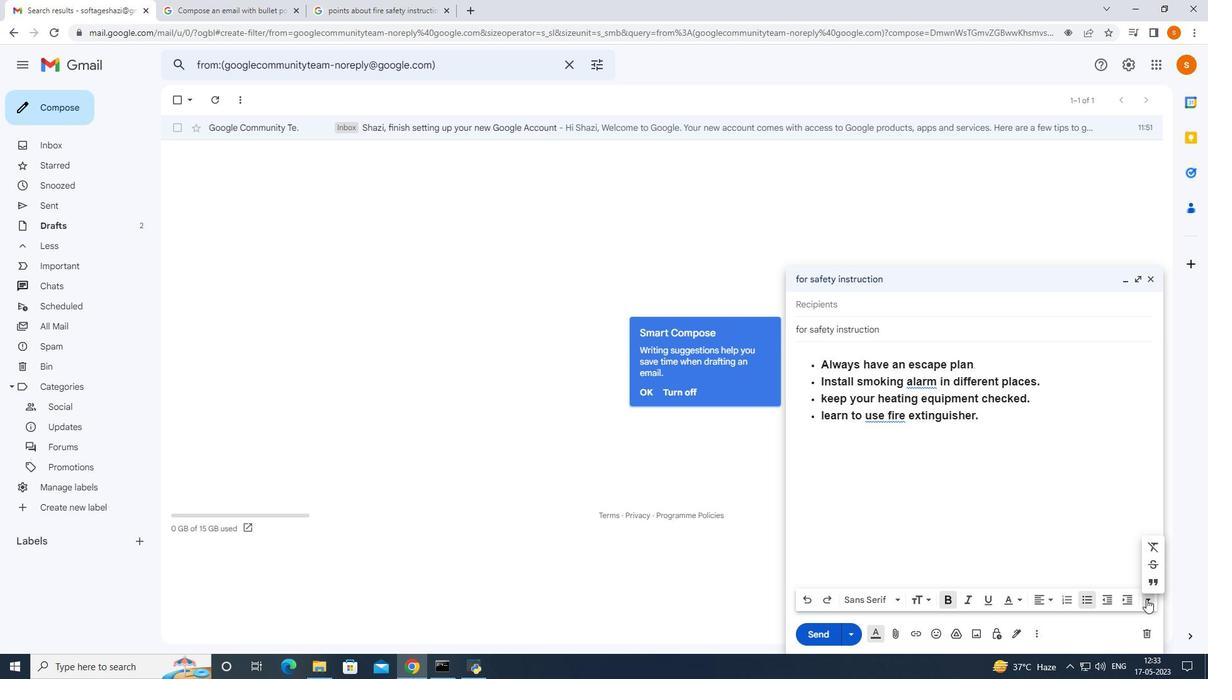 
Action: Mouse moved to (932, 600)
Screenshot: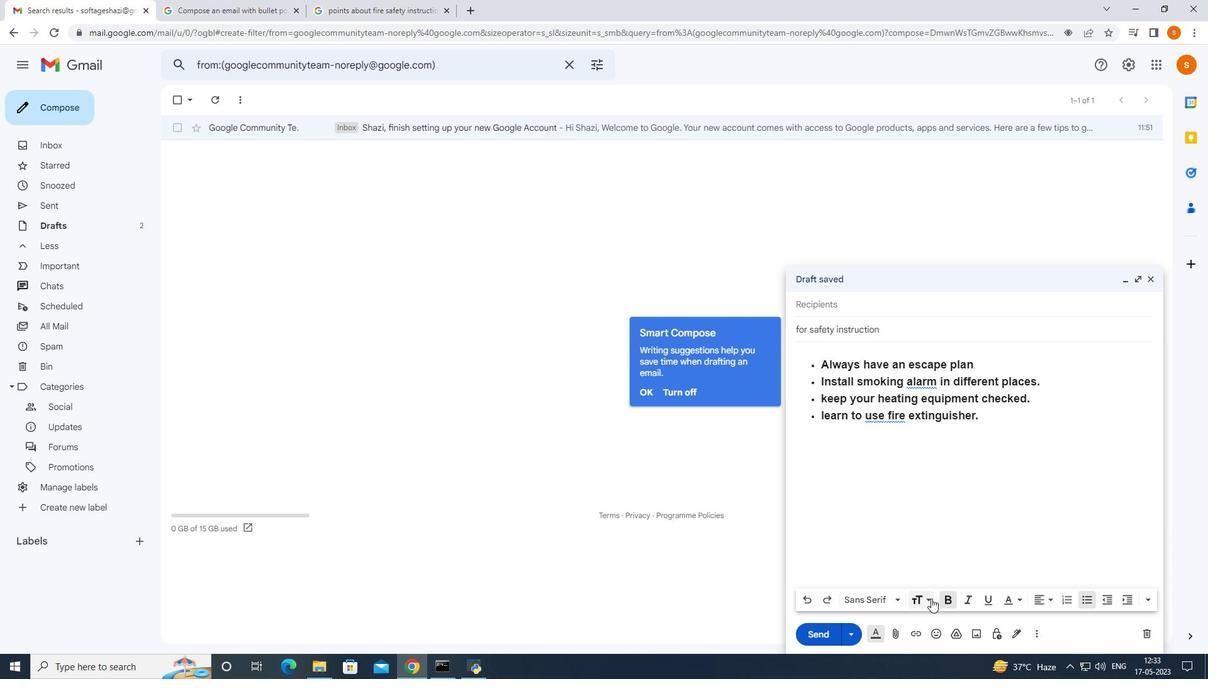 
Action: Mouse pressed left at (932, 600)
Screenshot: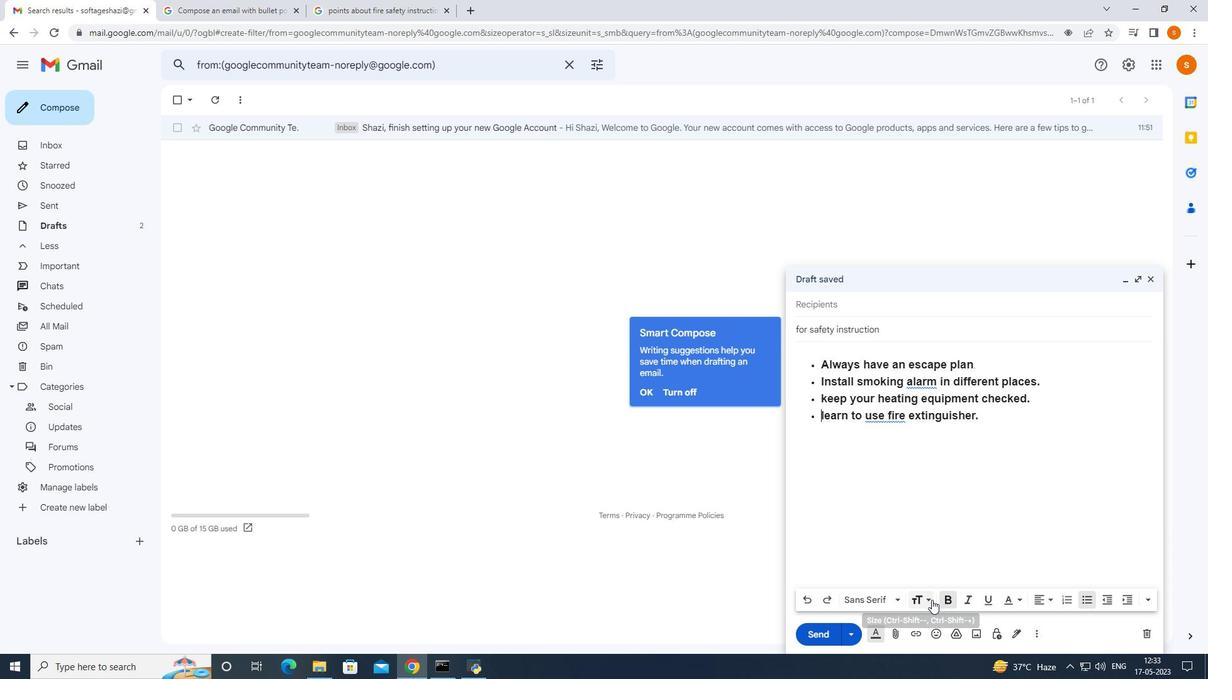 
Action: Mouse moved to (932, 600)
Screenshot: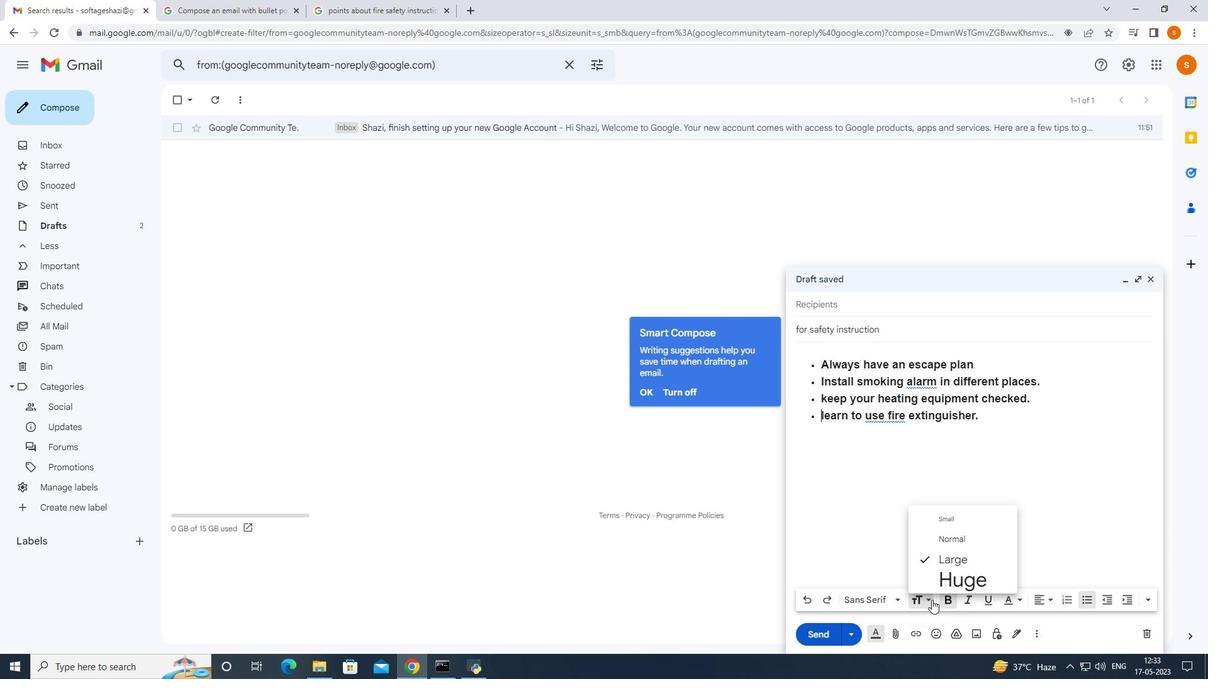 
Action: Mouse pressed left at (932, 600)
Screenshot: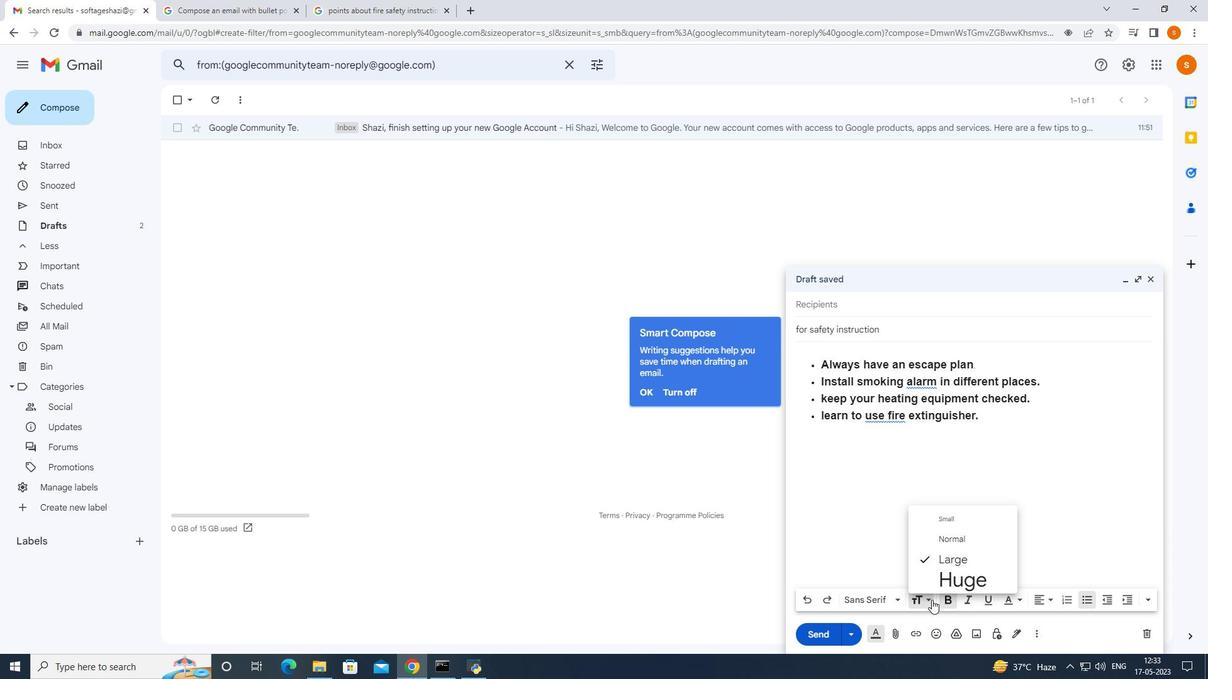 
Action: Mouse moved to (646, 387)
Screenshot: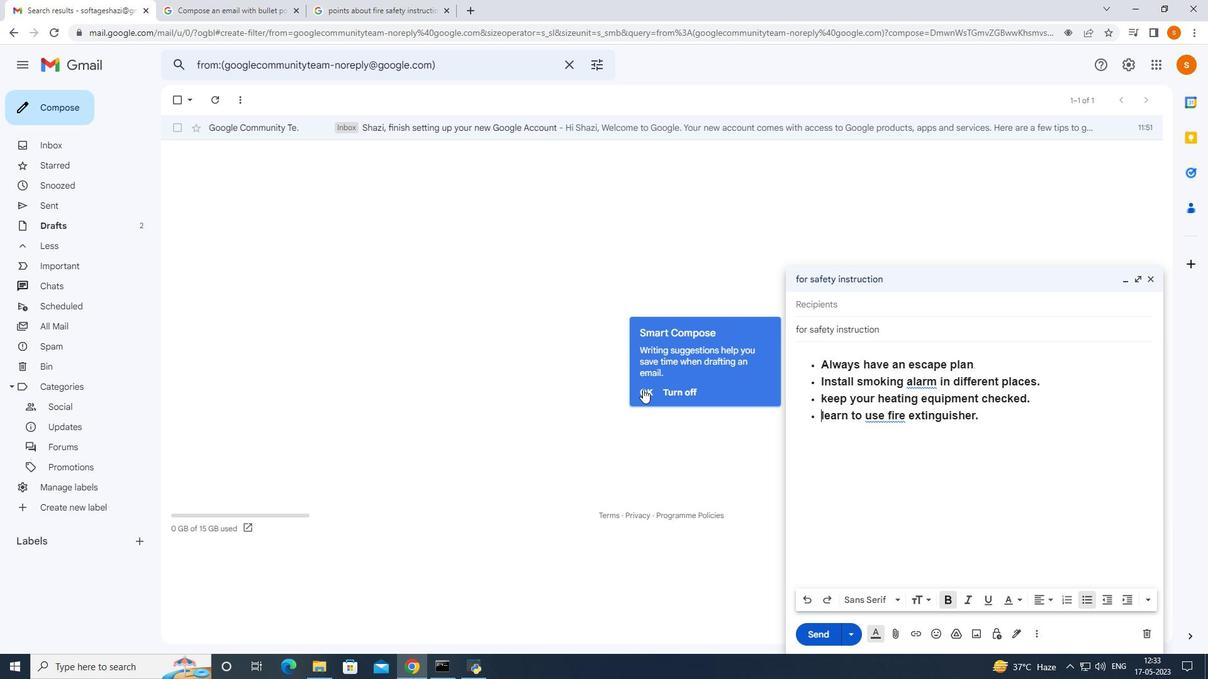 
Action: Mouse pressed left at (646, 387)
Screenshot: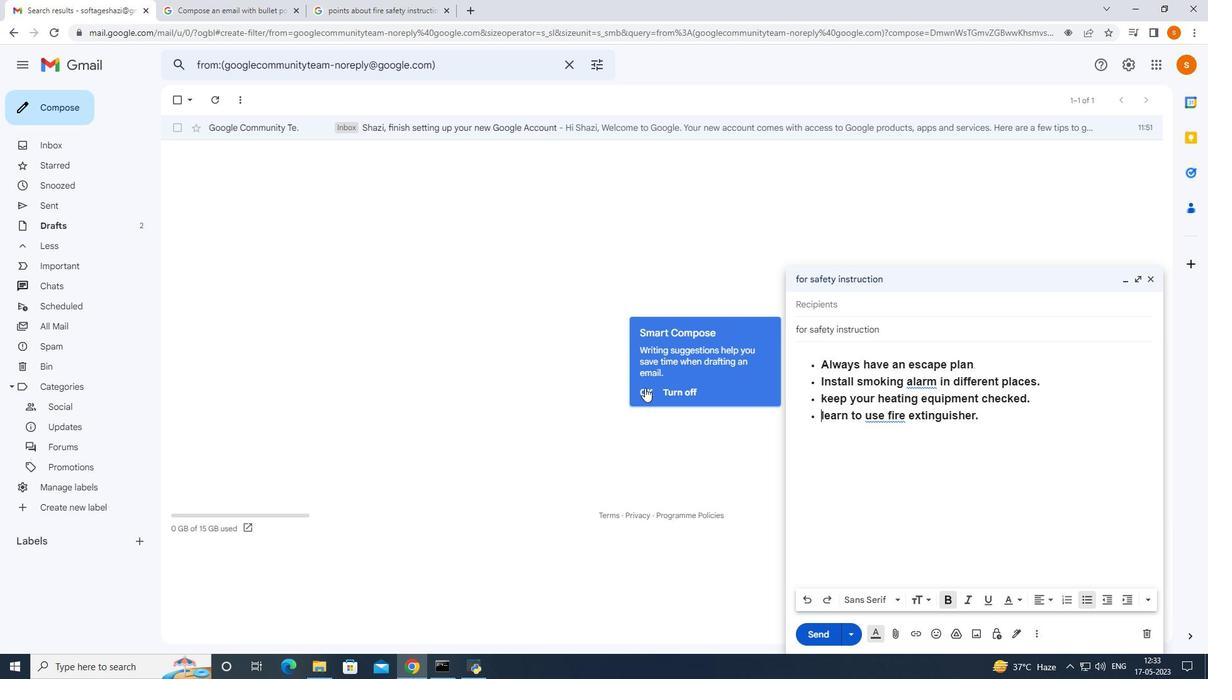 
Action: Mouse moved to (361, 9)
Screenshot: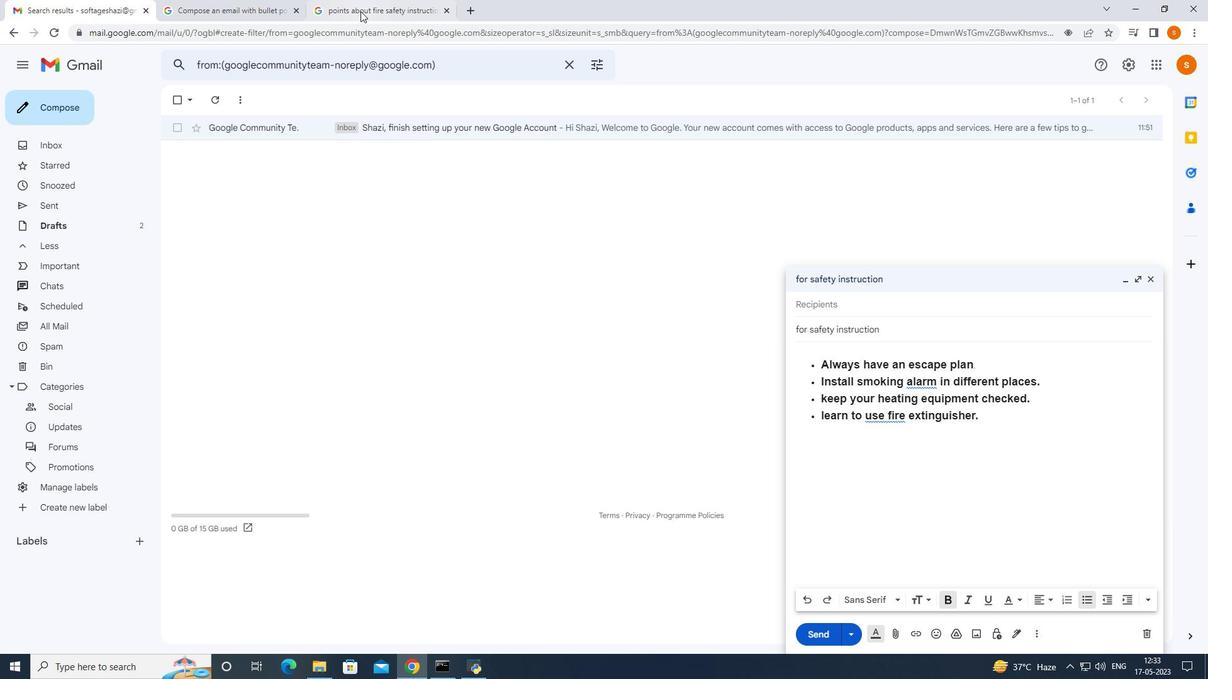 
Action: Mouse pressed left at (361, 9)
Screenshot: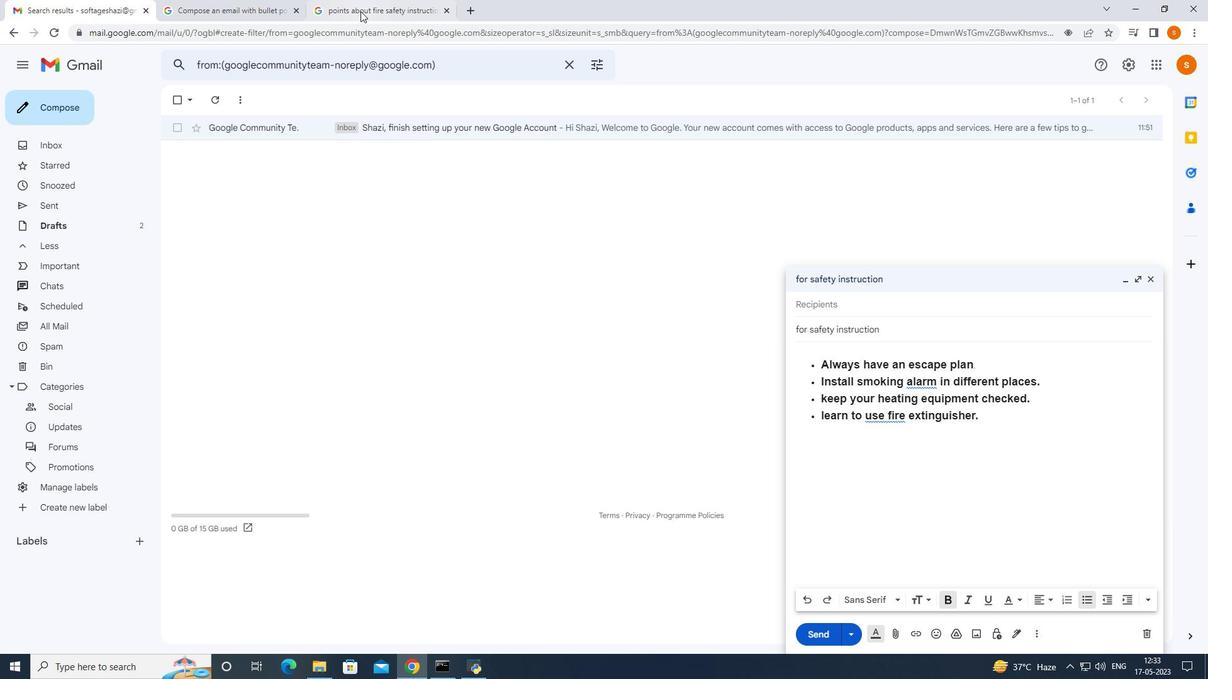 
Action: Mouse moved to (232, 11)
Screenshot: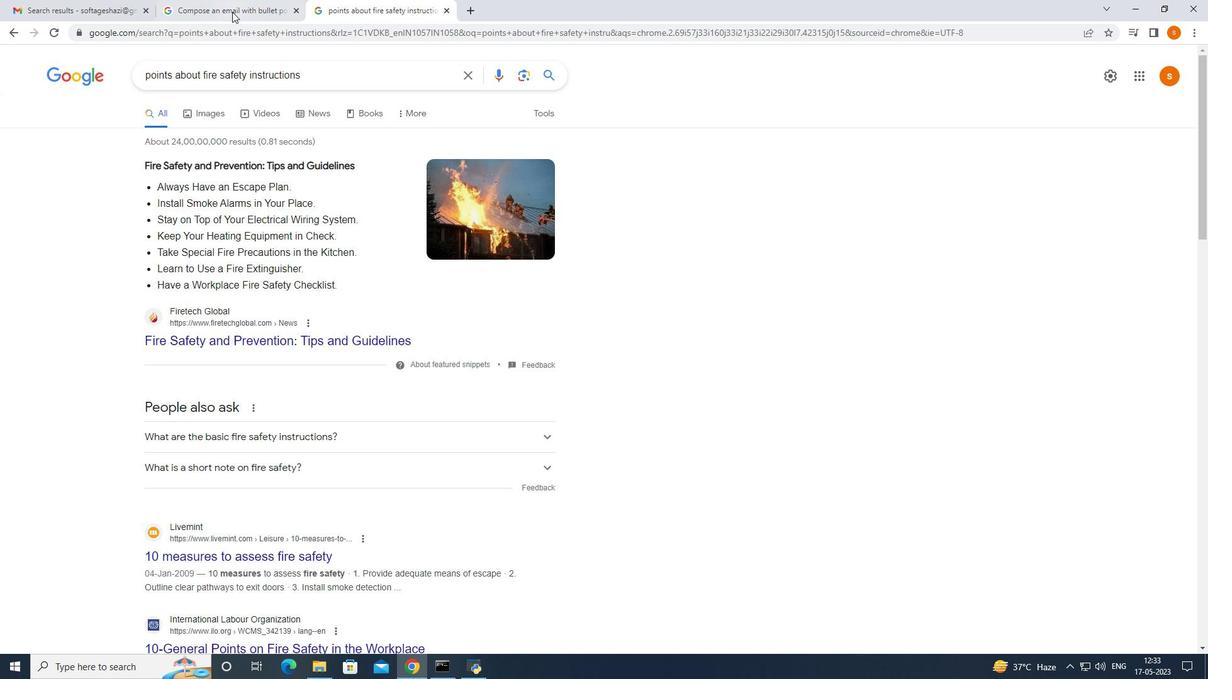 
Action: Mouse pressed left at (232, 11)
Screenshot: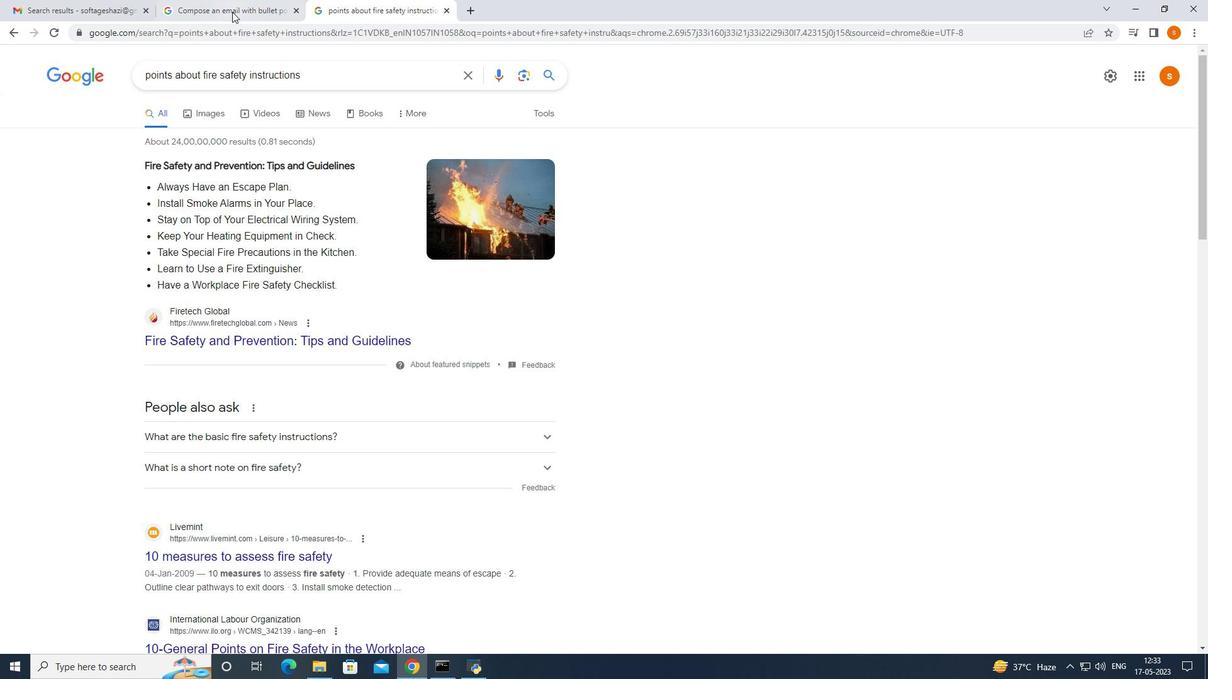 
Action: Mouse moved to (88, 8)
Screenshot: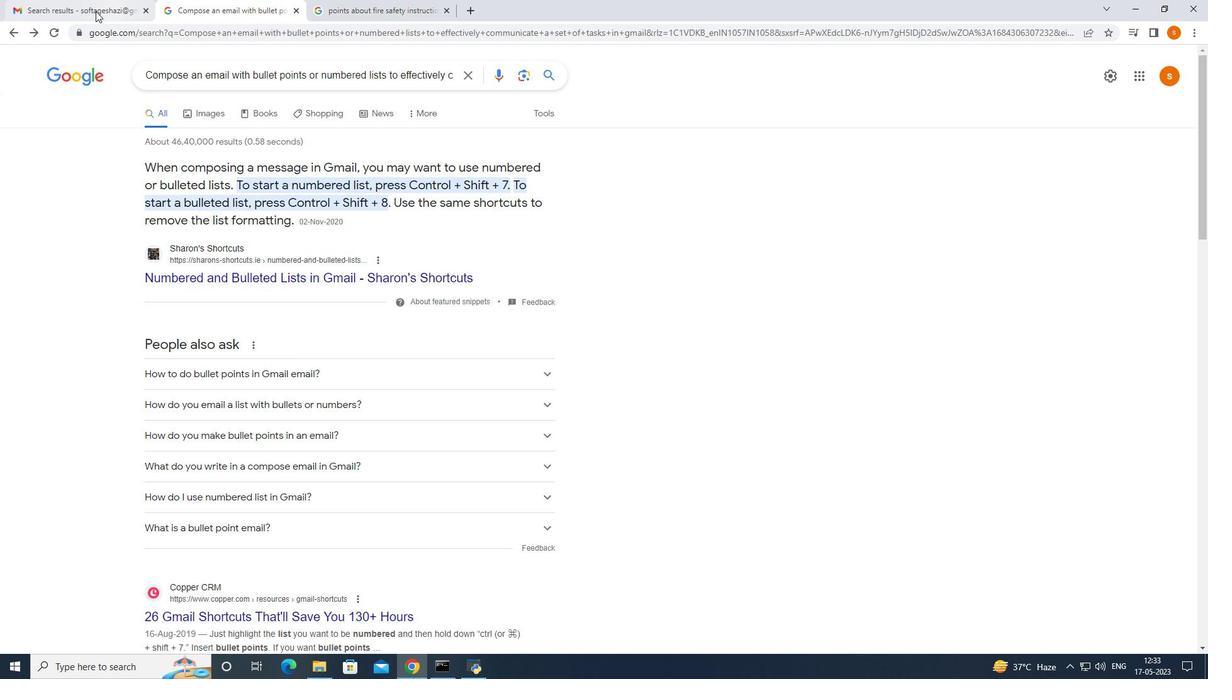 
Action: Mouse pressed left at (88, 8)
Screenshot: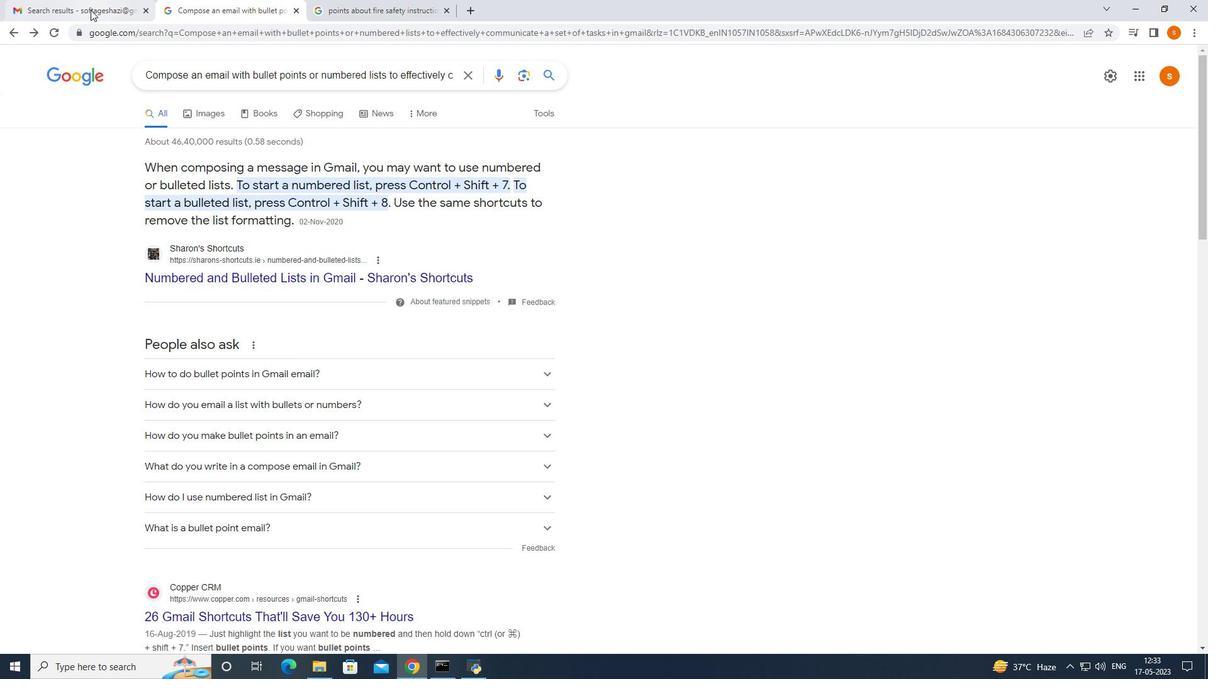
Action: Mouse moved to (882, 332)
Screenshot: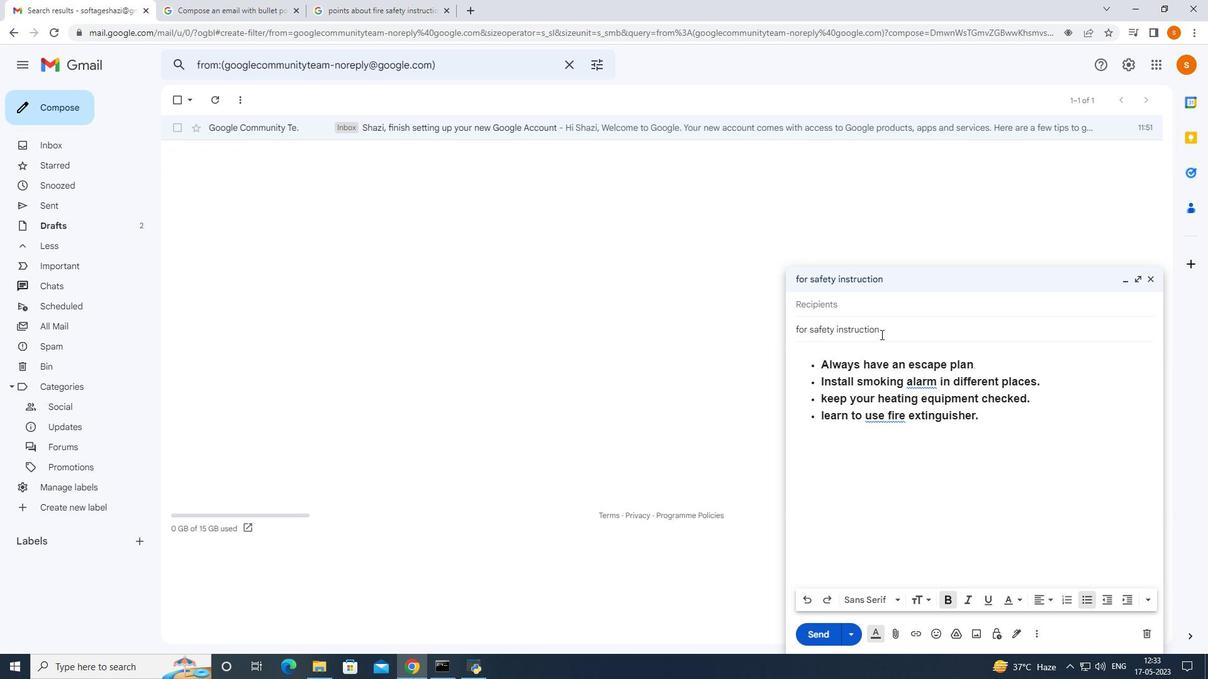 
Action: Mouse pressed left at (882, 332)
Screenshot: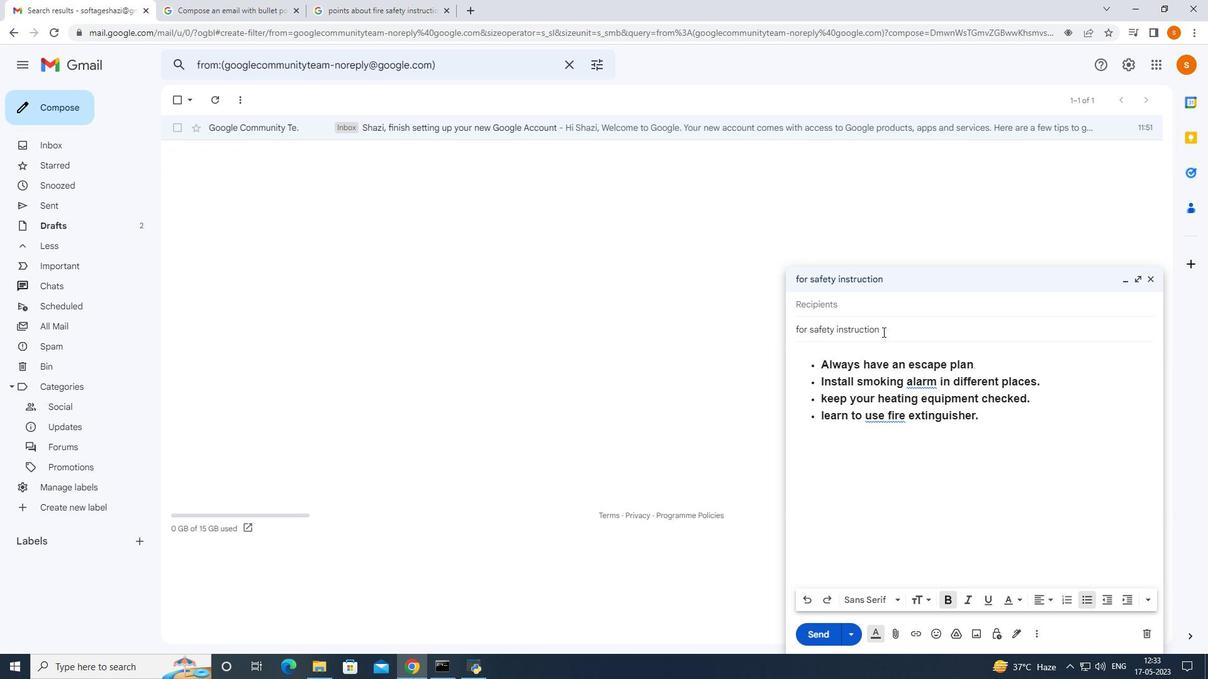 
Action: Mouse moved to (882, 363)
Screenshot: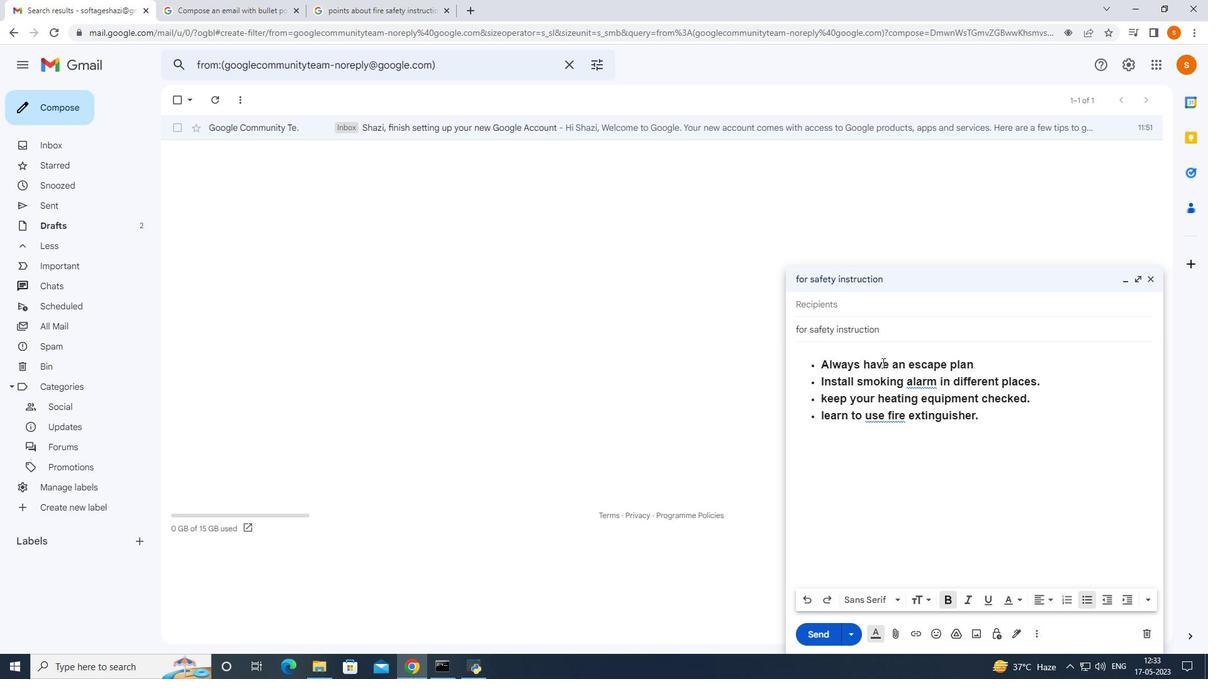 
